 Task: Find connections with filter location Wetter (Ruhr) with filter topic #successwith filter profile language Spanish with filter current company Zydus Group with filter school JSS Academy Of Technical Education Karnataka with filter industry Laundry and Drycleaning Services with filter service category Program Management with filter keywords title Front Desk Manager
Action: Mouse moved to (659, 85)
Screenshot: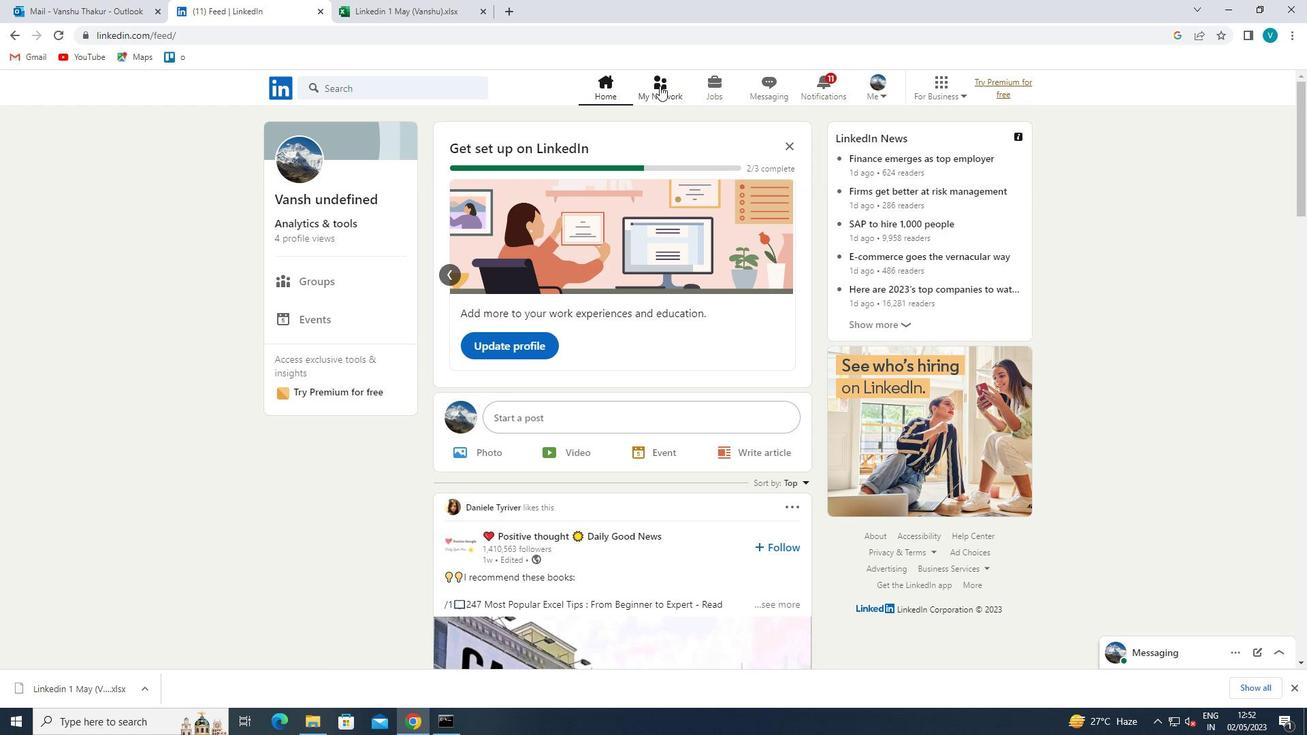 
Action: Mouse pressed left at (659, 85)
Screenshot: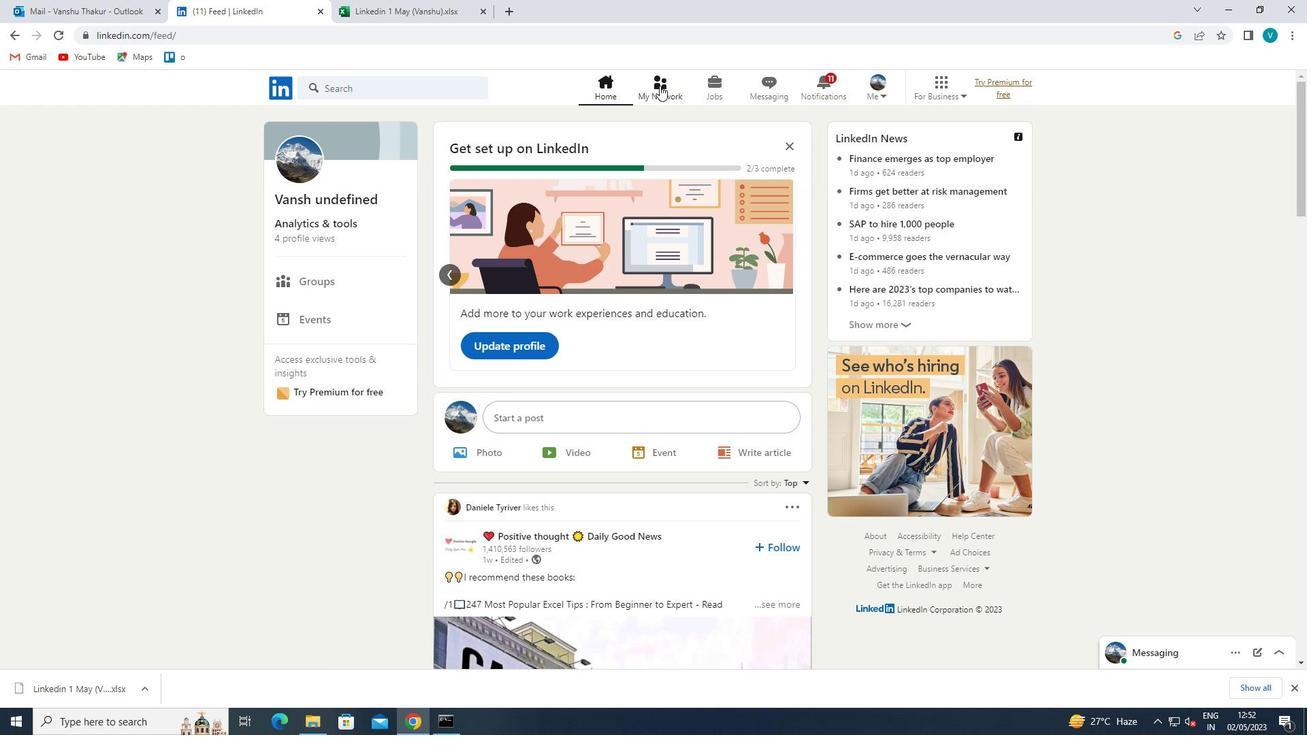 
Action: Mouse moved to (350, 163)
Screenshot: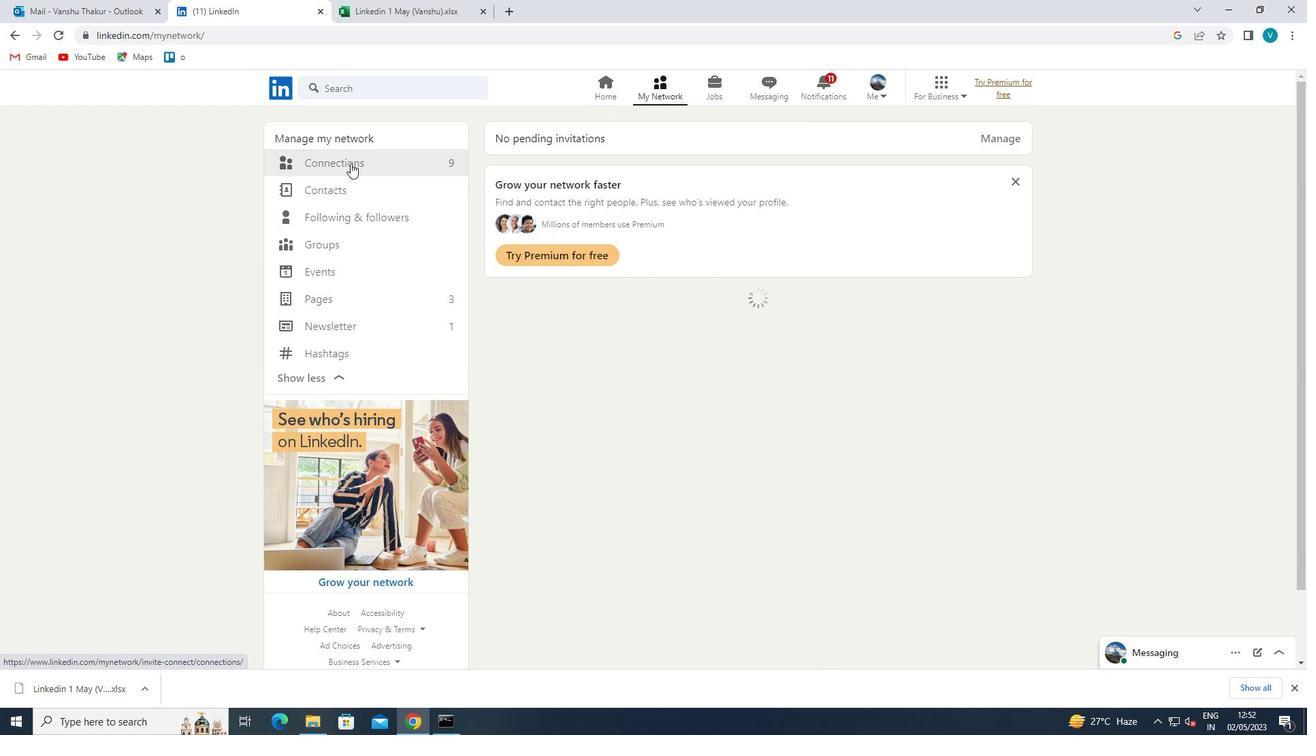 
Action: Mouse pressed left at (350, 163)
Screenshot: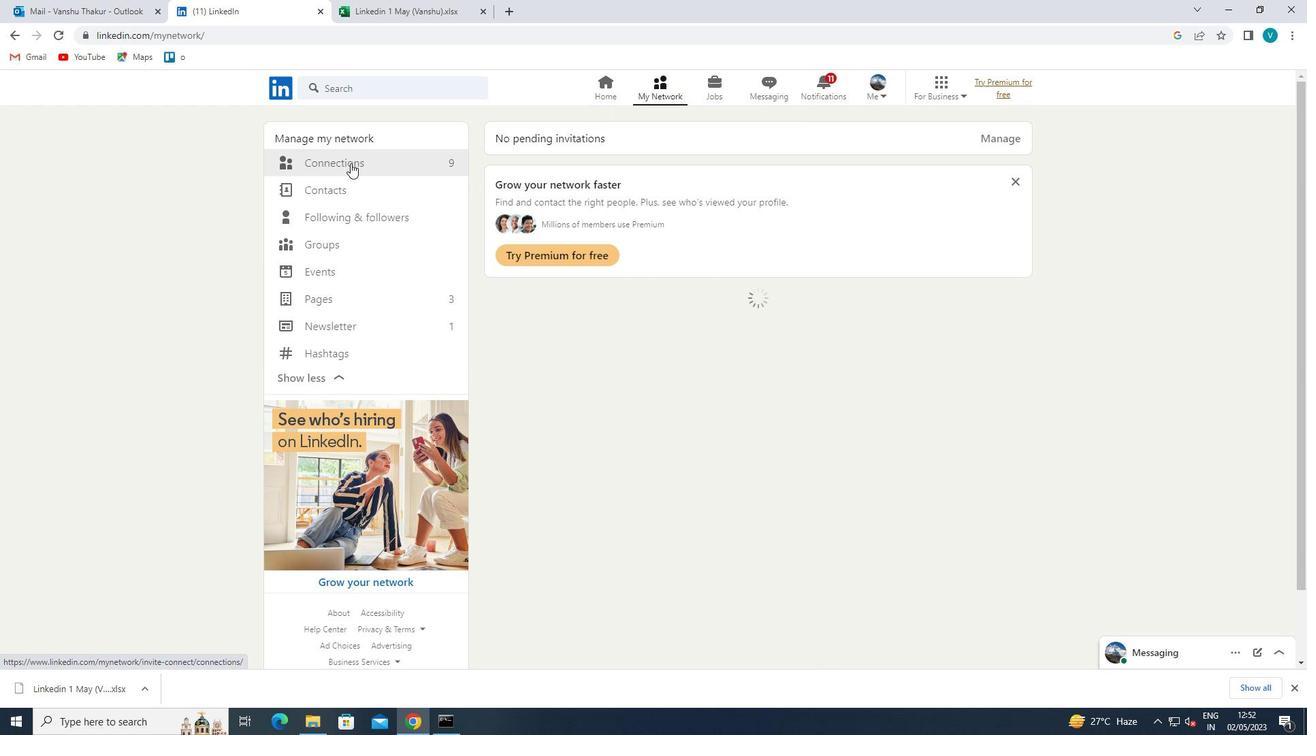 
Action: Mouse moved to (745, 162)
Screenshot: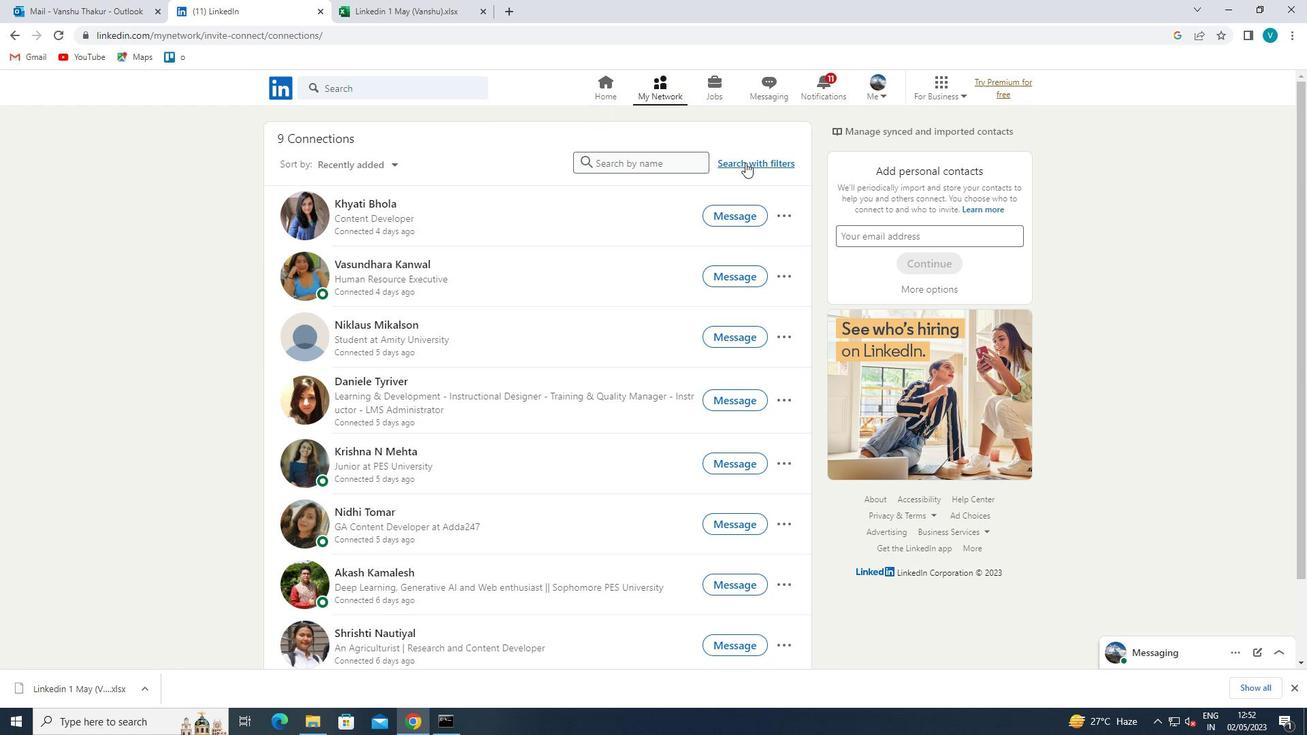 
Action: Mouse pressed left at (745, 162)
Screenshot: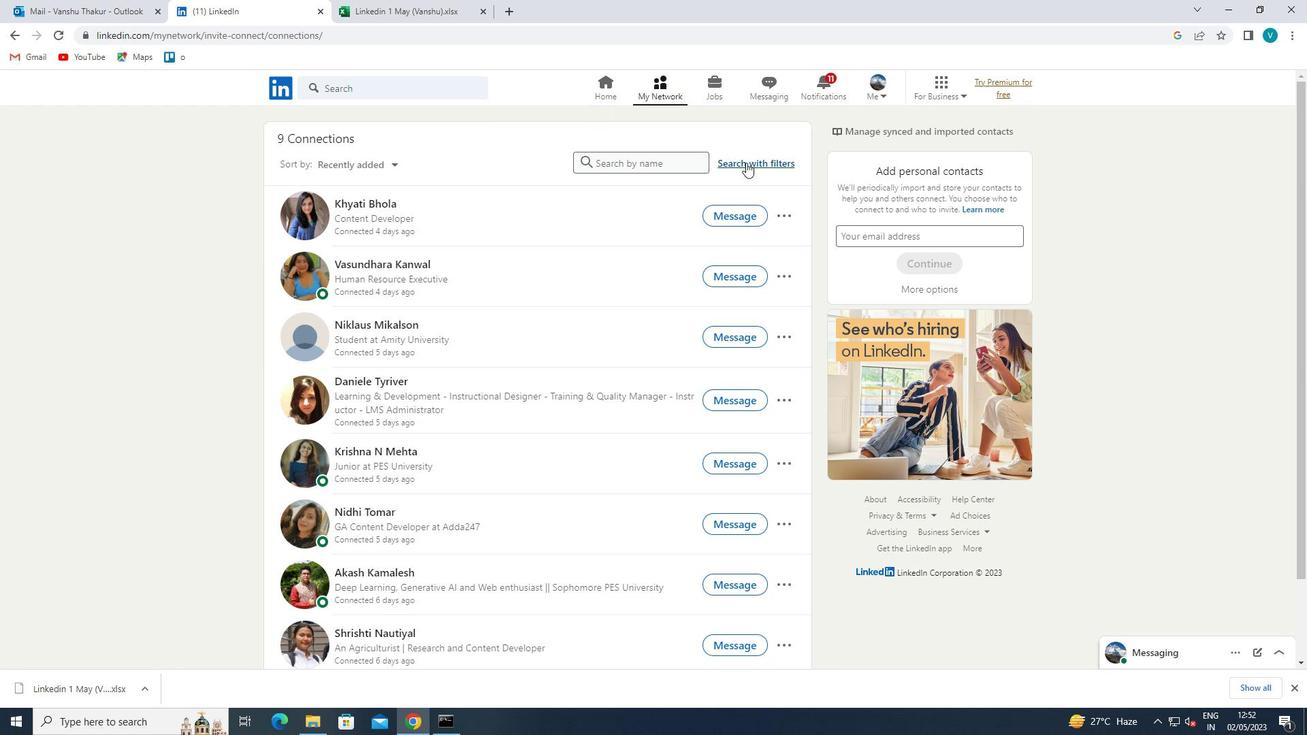
Action: Mouse moved to (650, 130)
Screenshot: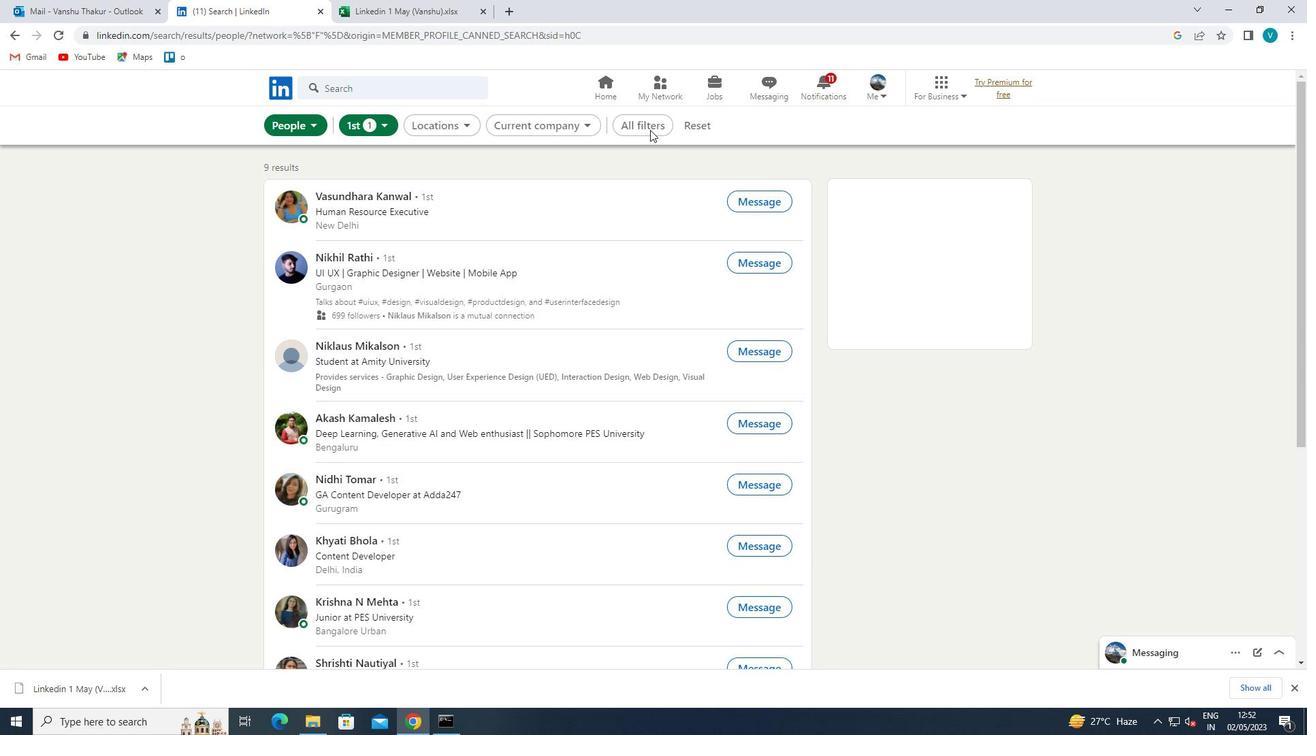 
Action: Mouse pressed left at (650, 130)
Screenshot: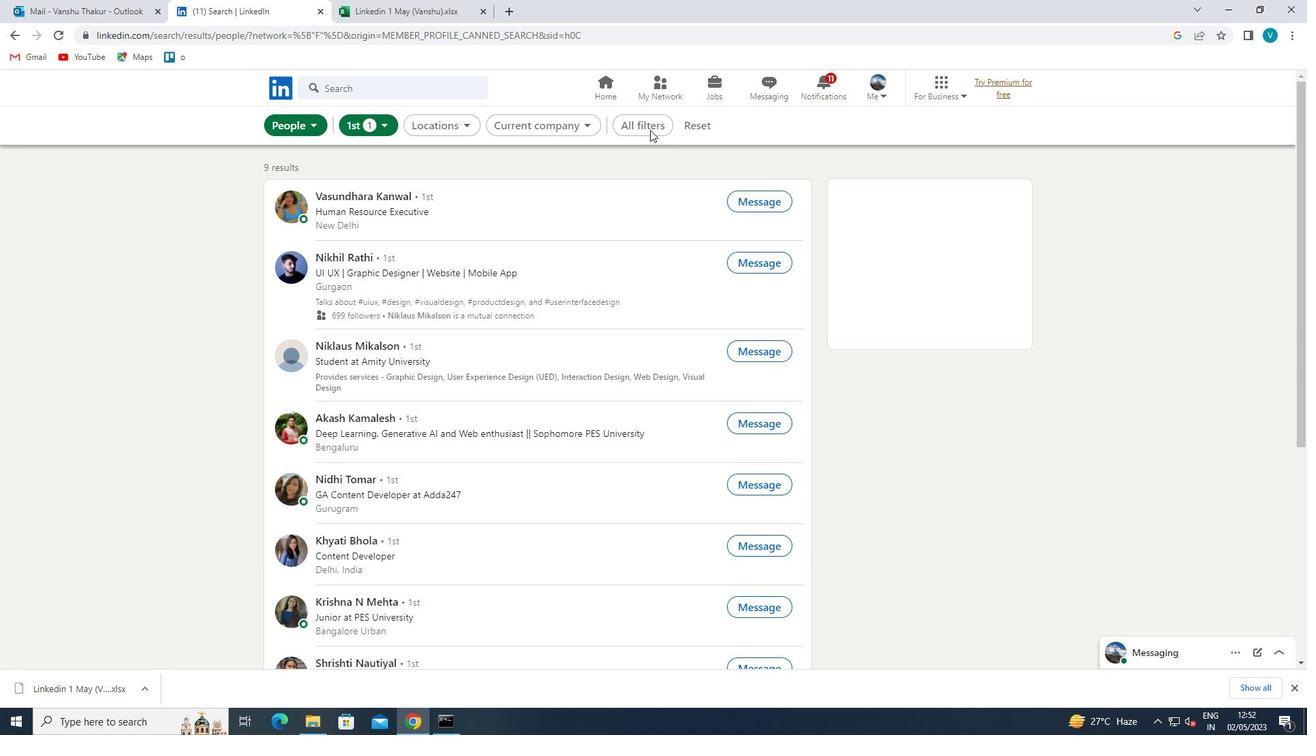 
Action: Mouse moved to (1068, 369)
Screenshot: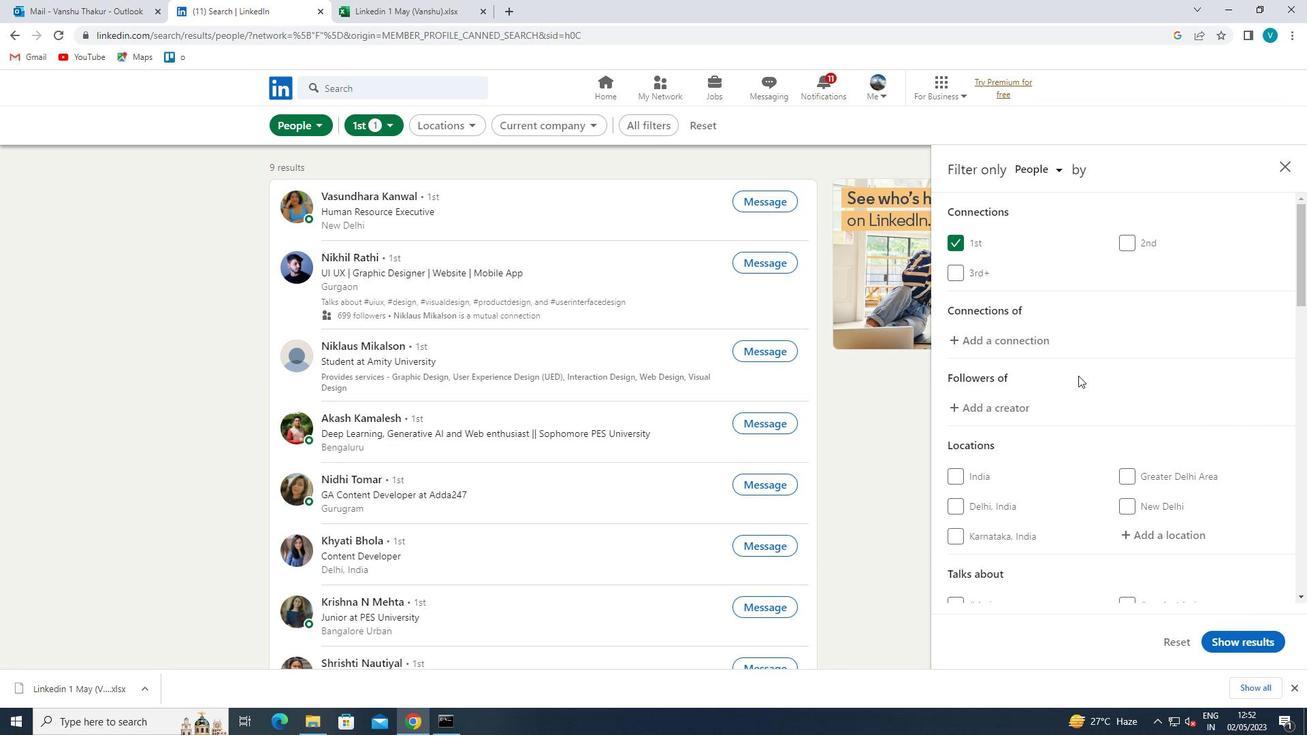 
Action: Mouse scrolled (1068, 369) with delta (0, 0)
Screenshot: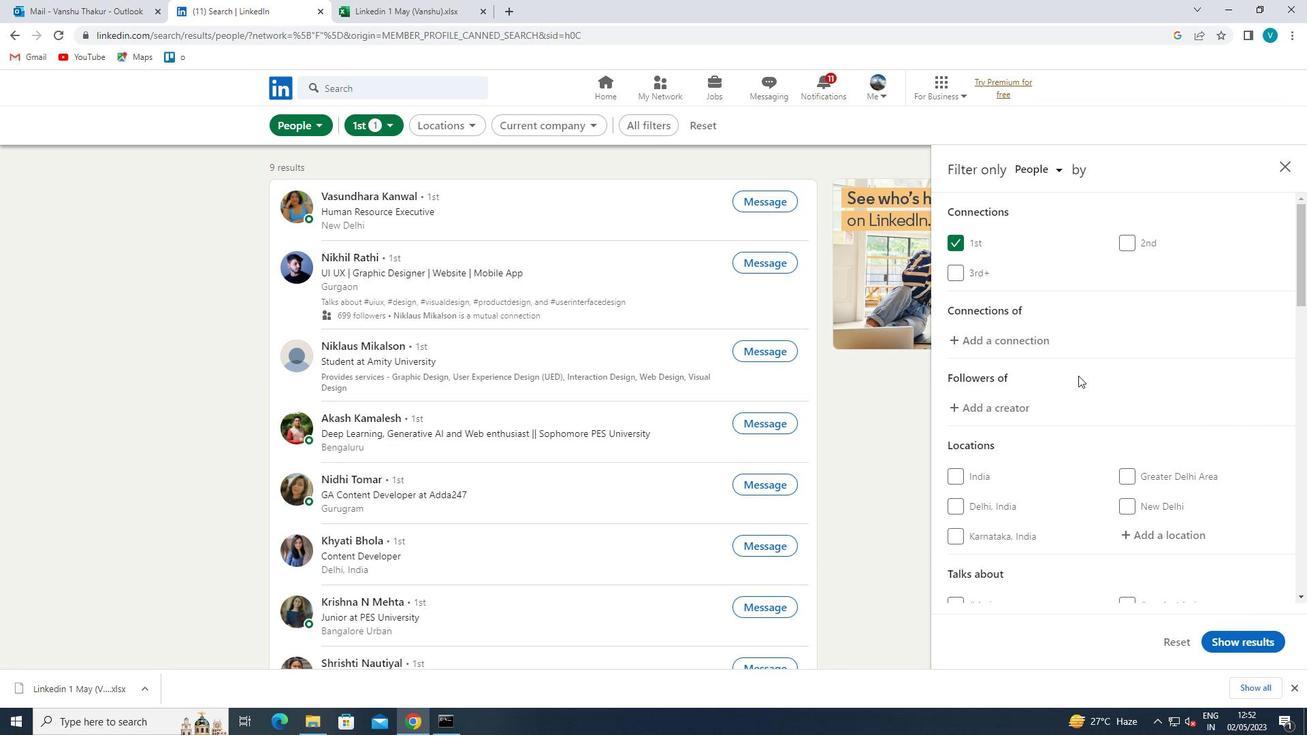 
Action: Mouse moved to (1111, 396)
Screenshot: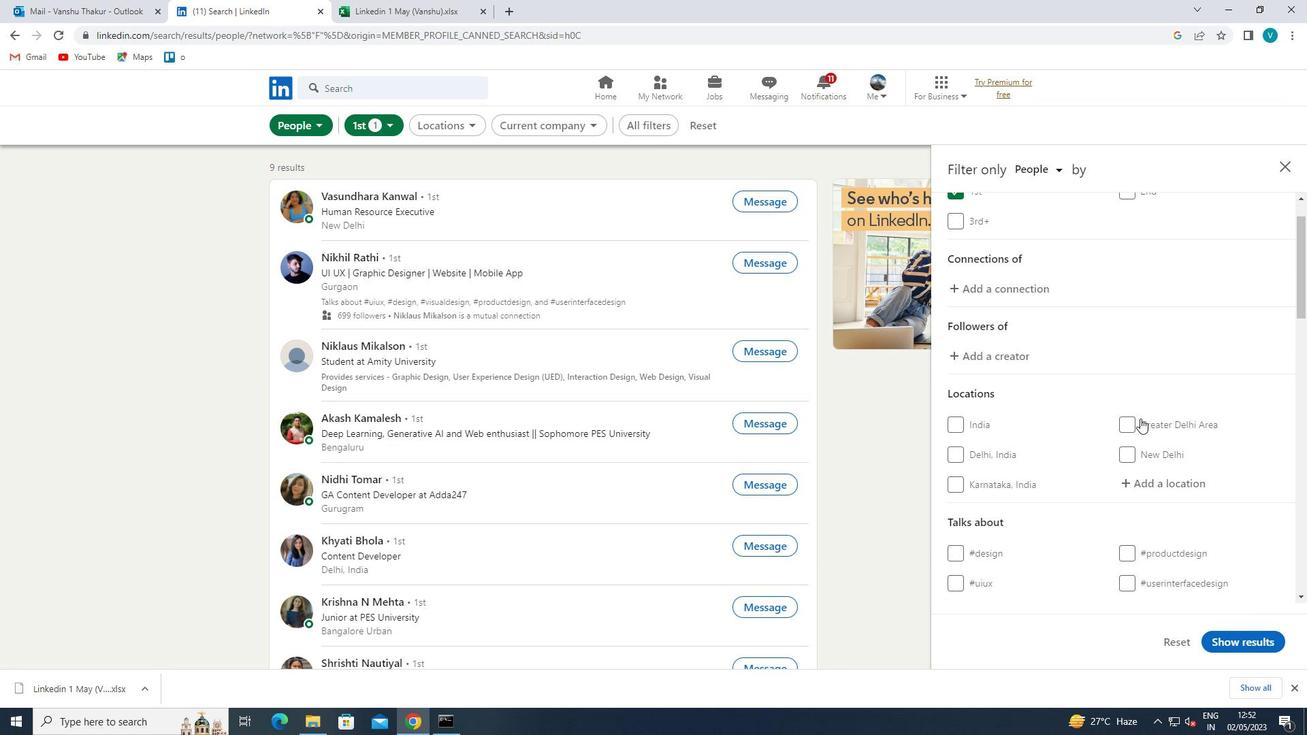 
Action: Mouse scrolled (1111, 396) with delta (0, 0)
Screenshot: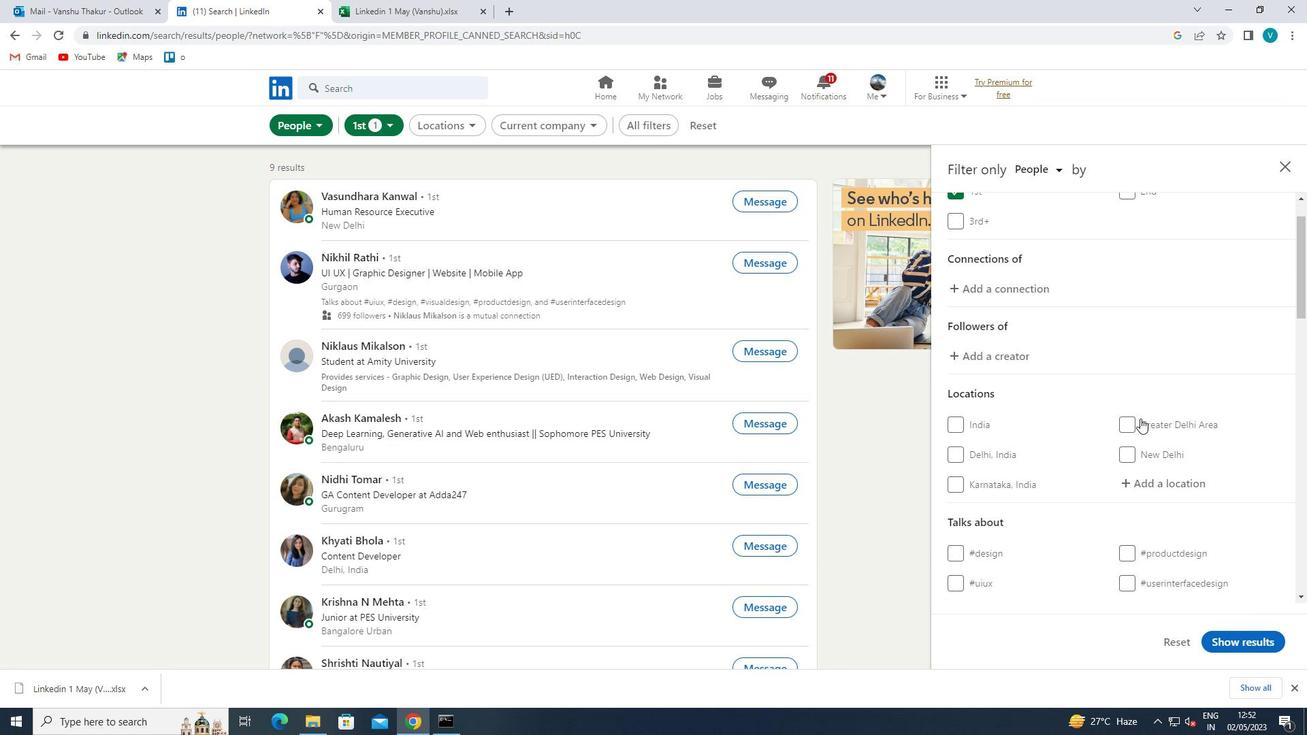 
Action: Mouse moved to (1160, 401)
Screenshot: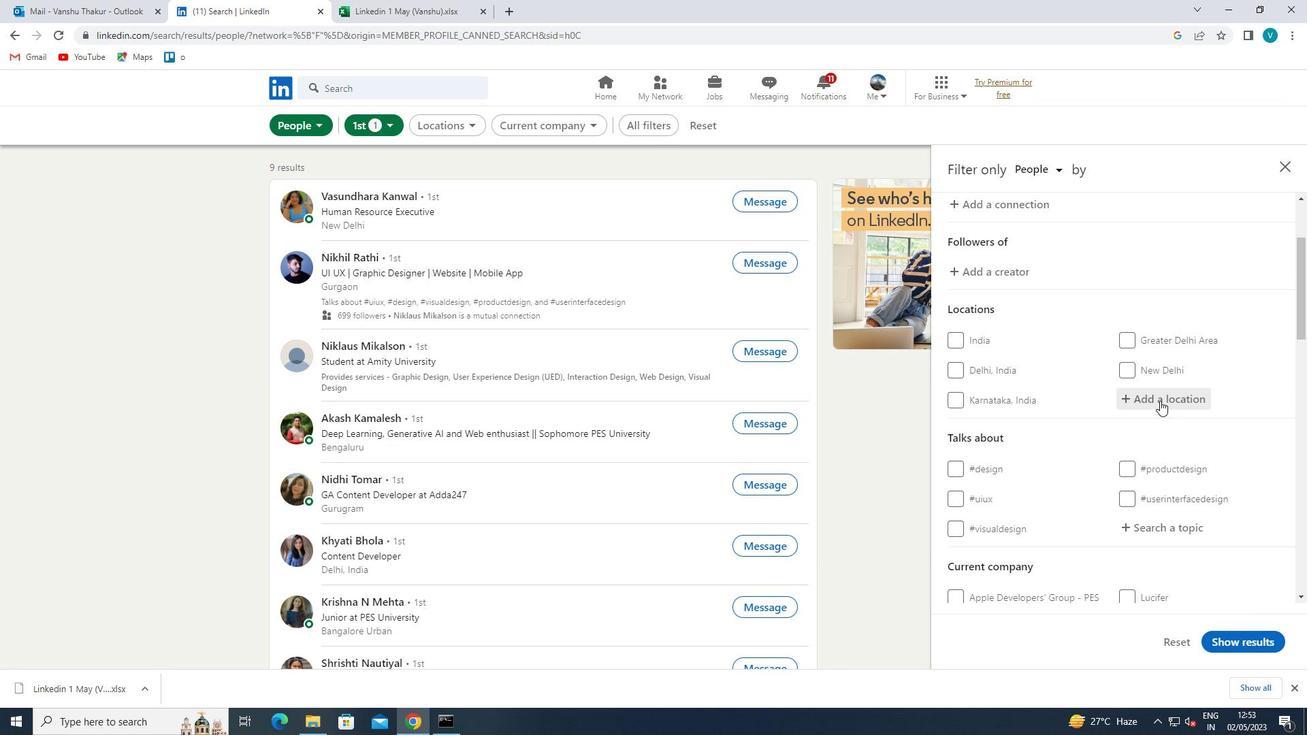 
Action: Mouse pressed left at (1160, 401)
Screenshot: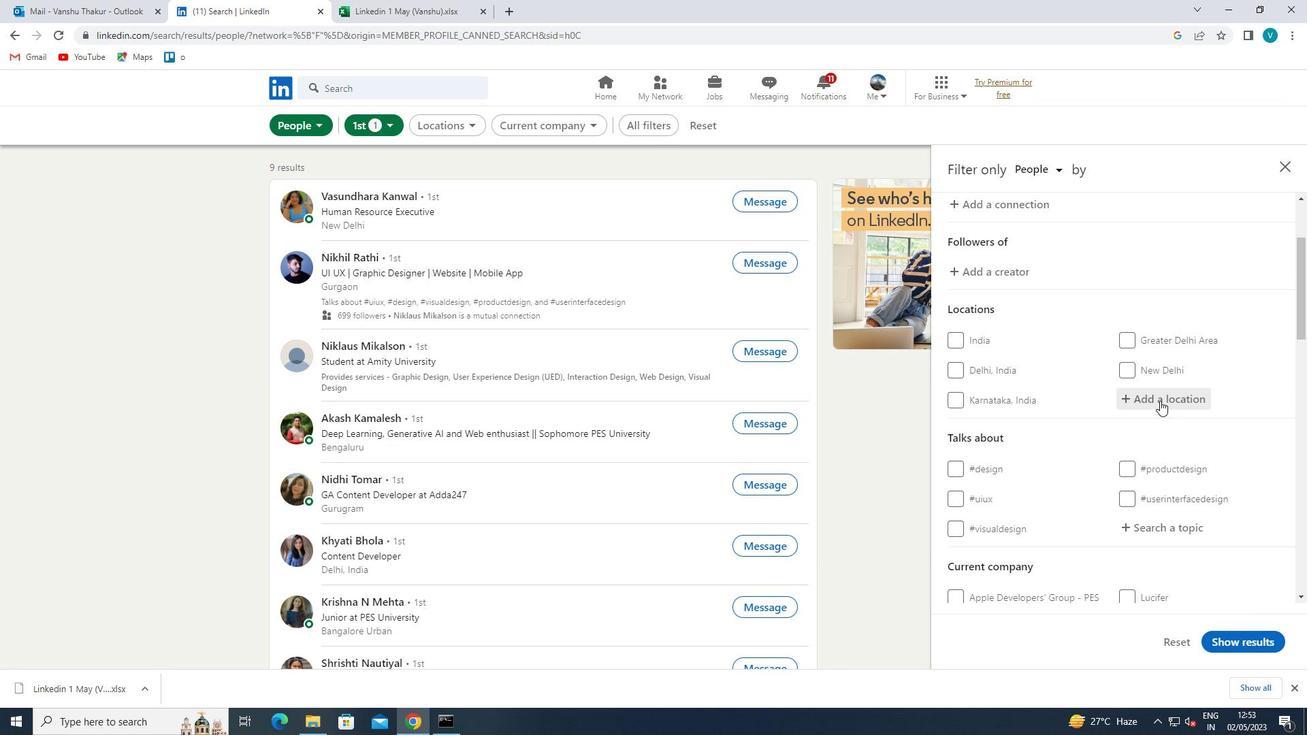 
Action: Mouse moved to (1156, 401)
Screenshot: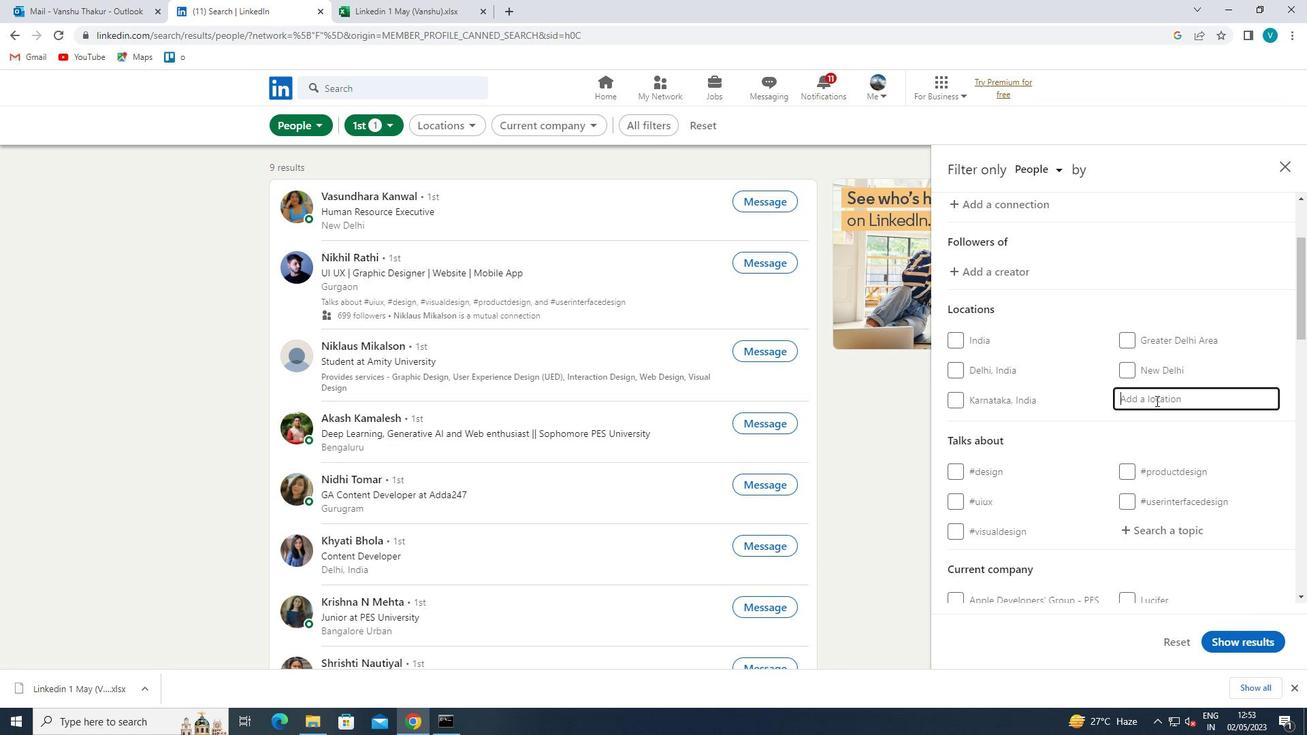 
Action: Key pressed <Key.shift>WETTER
Screenshot: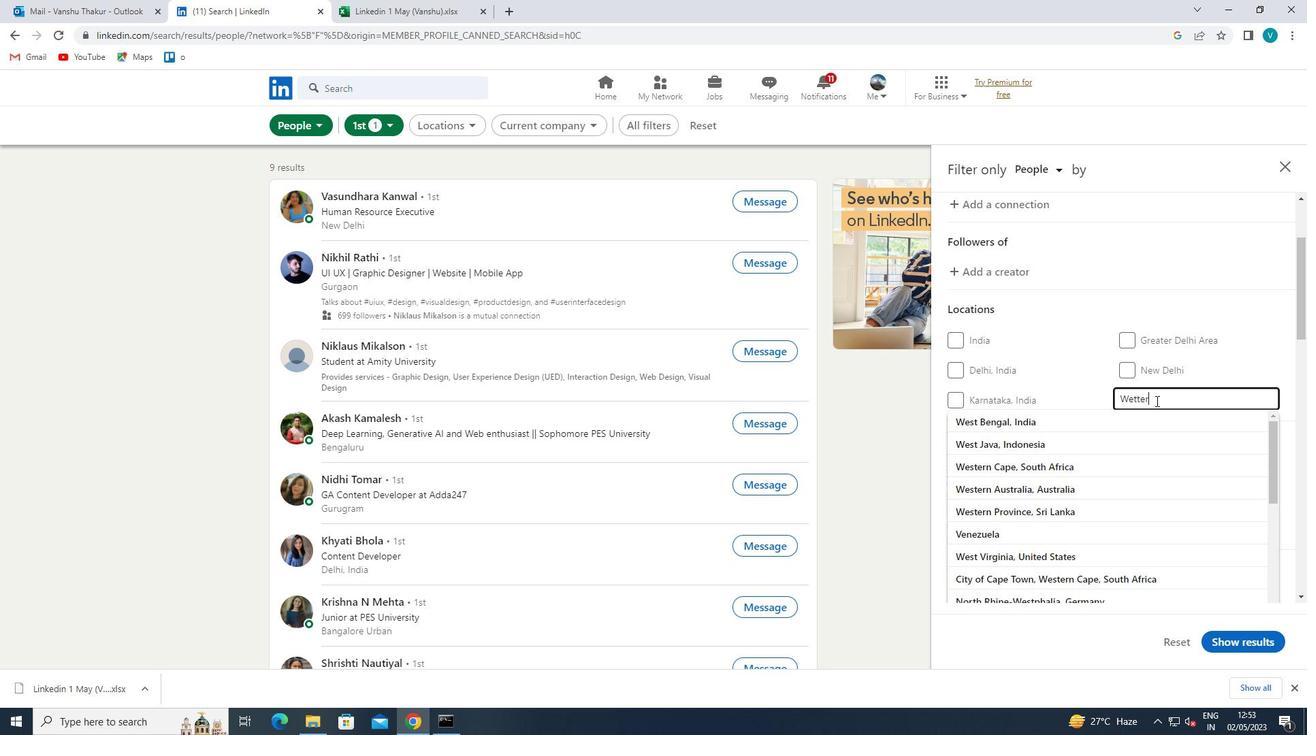 
Action: Mouse moved to (1077, 386)
Screenshot: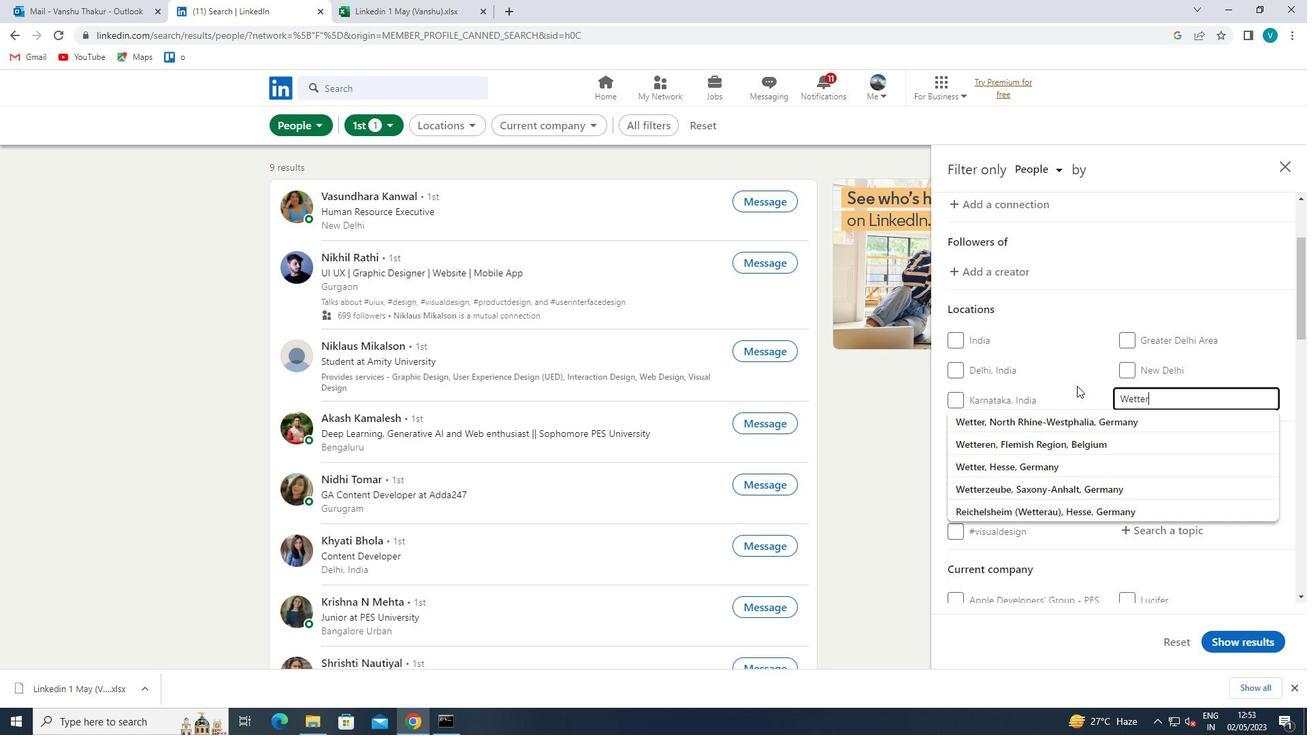 
Action: Key pressed <Key.shift>(RUHR<Key.shift>)
Screenshot: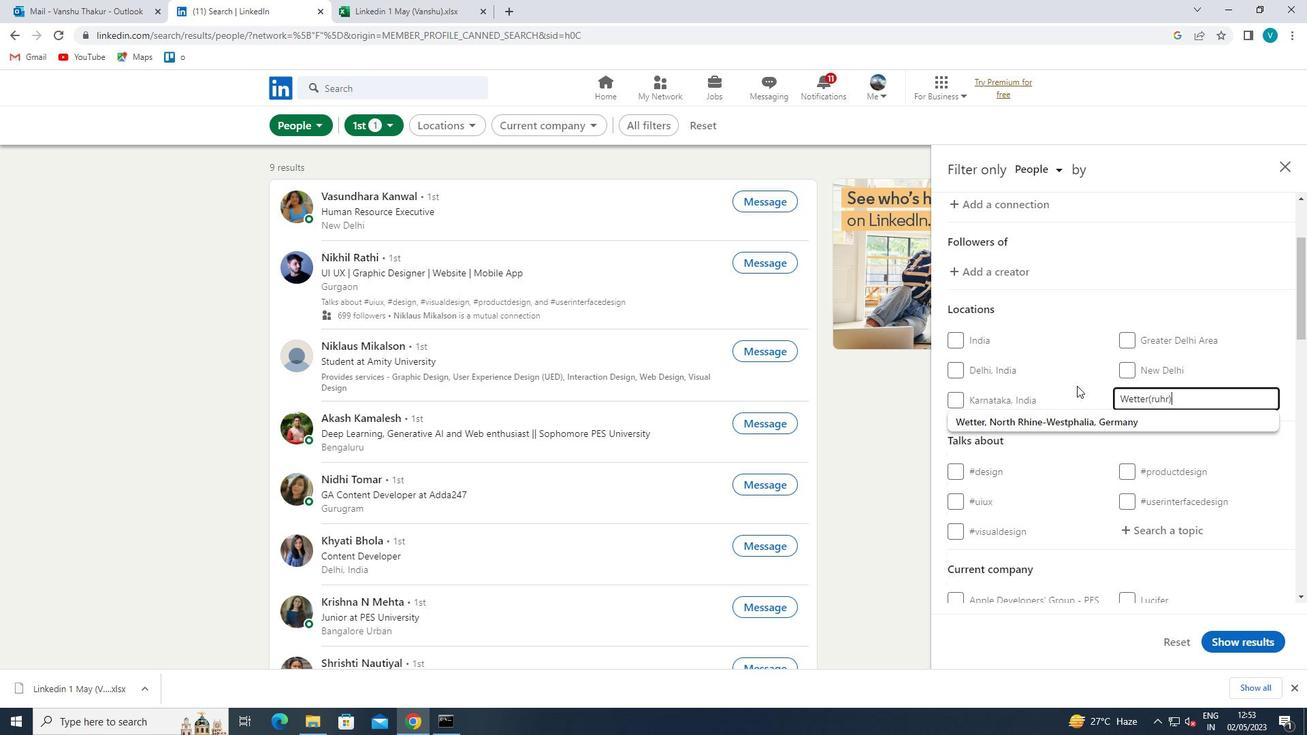 
Action: Mouse moved to (1149, 396)
Screenshot: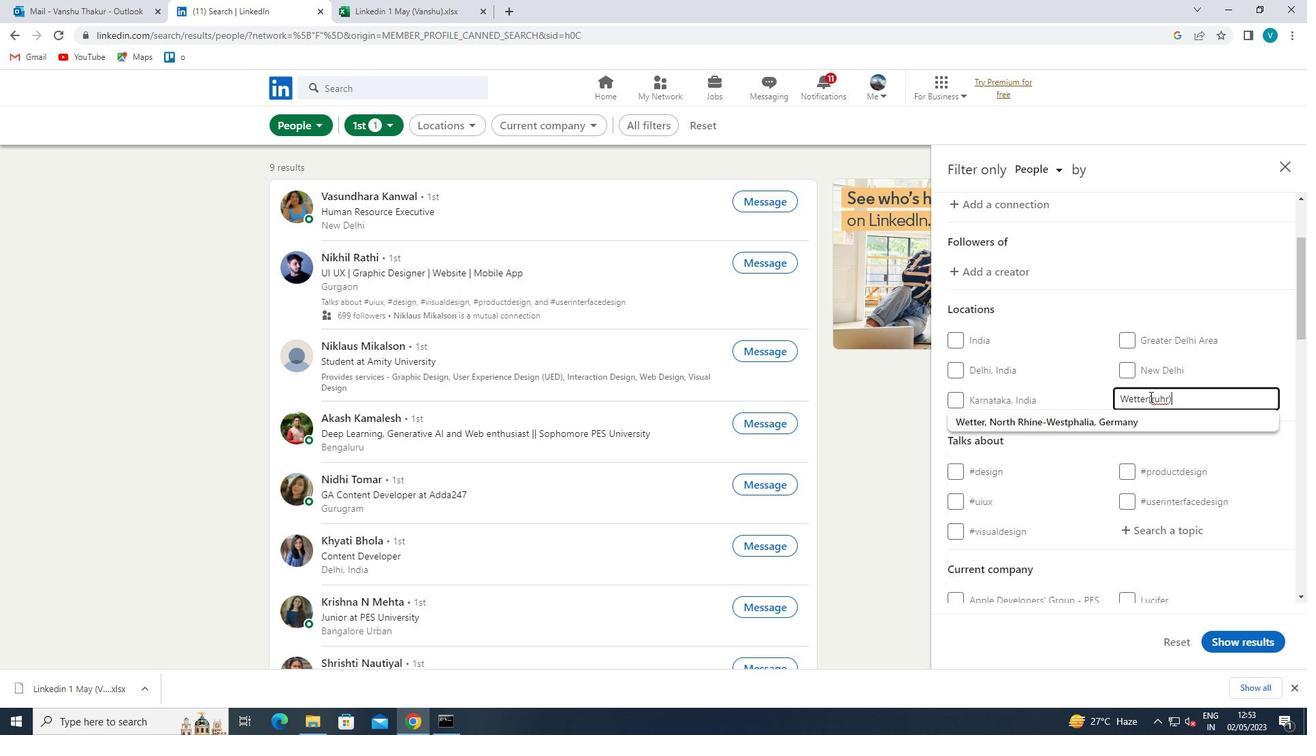 
Action: Mouse pressed left at (1149, 396)
Screenshot: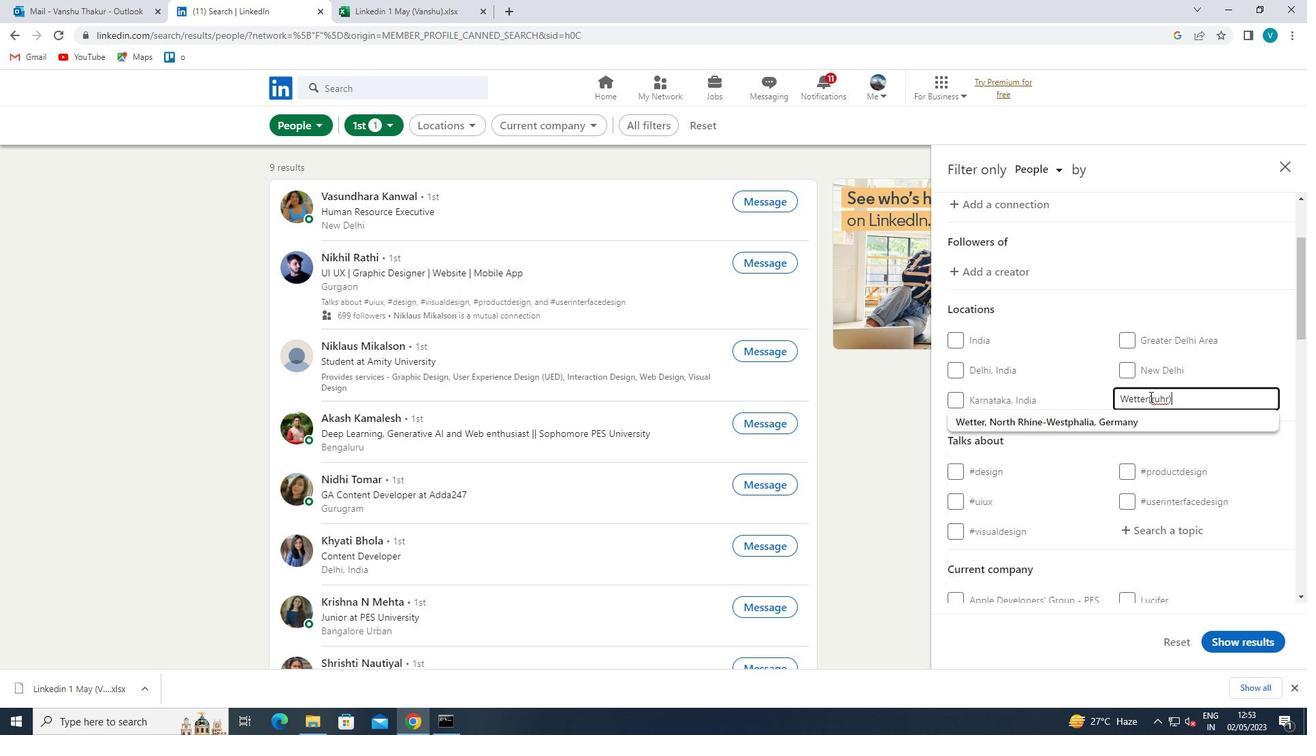 
Action: Mouse moved to (1143, 406)
Screenshot: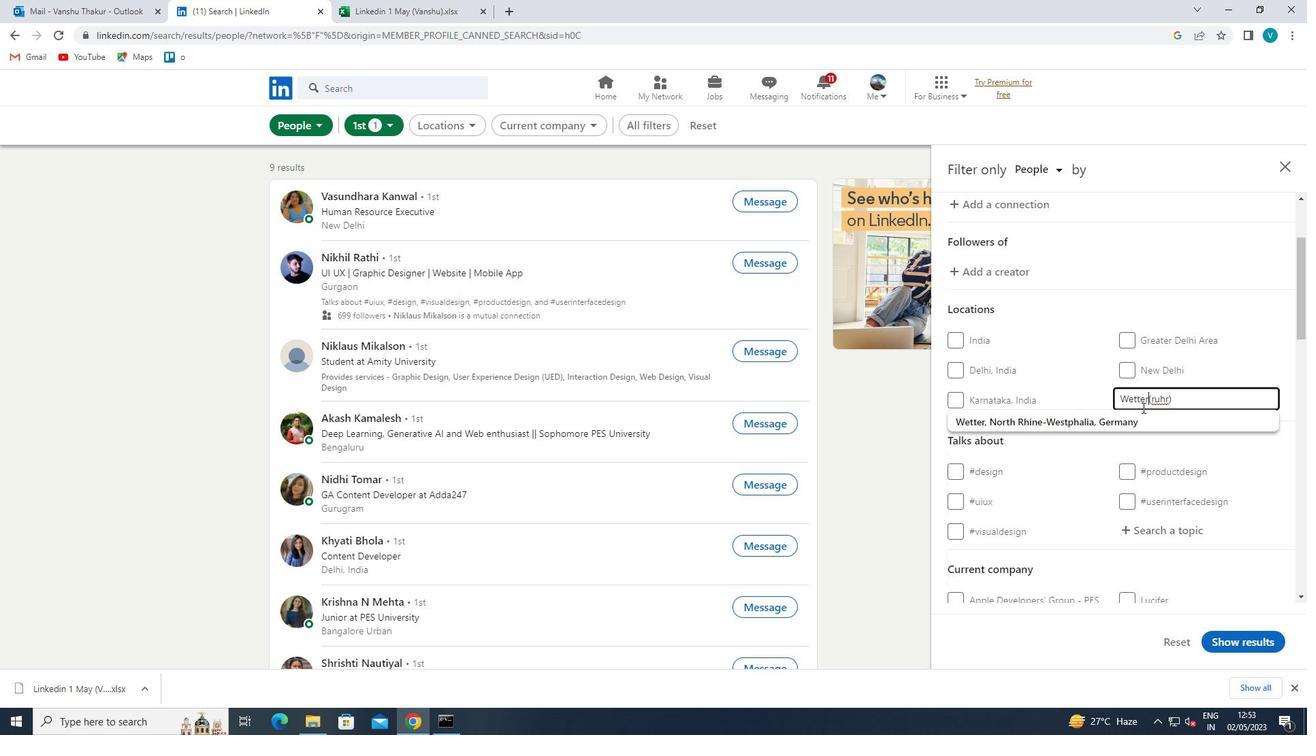 
Action: Key pressed <Key.space>
Screenshot: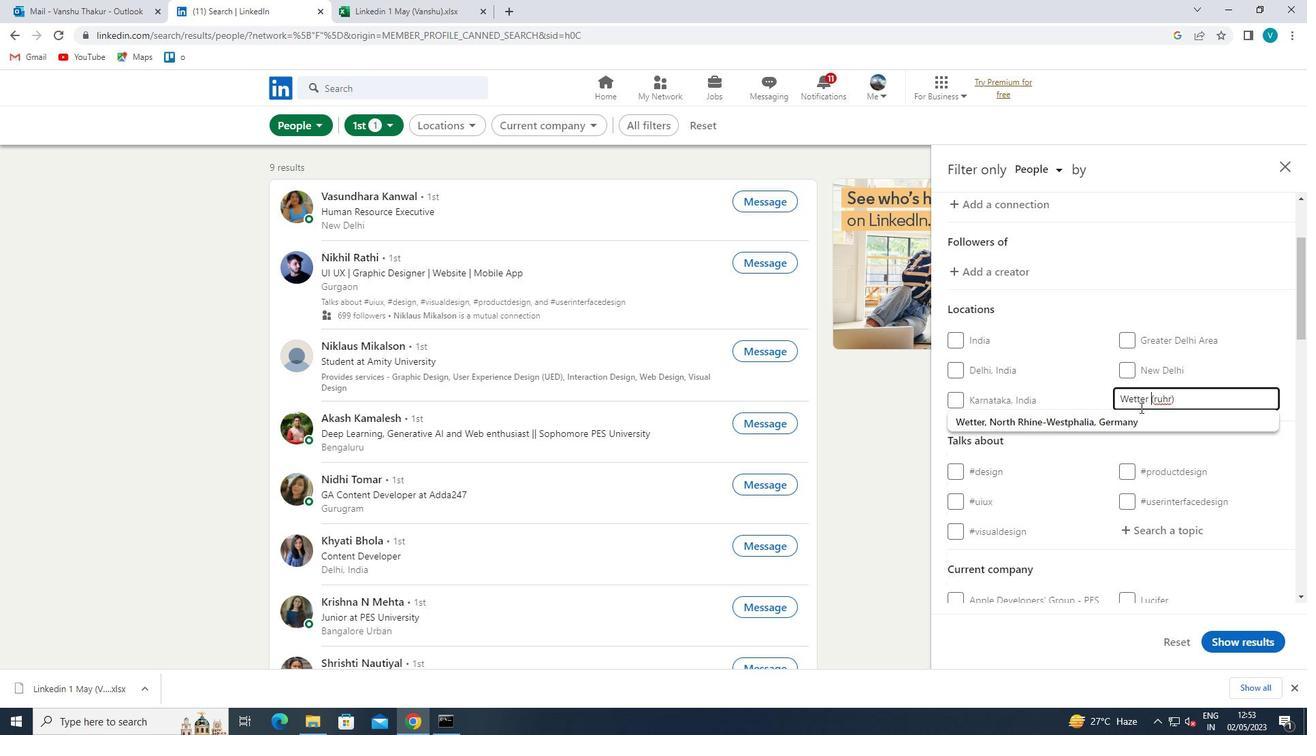 
Action: Mouse moved to (1156, 394)
Screenshot: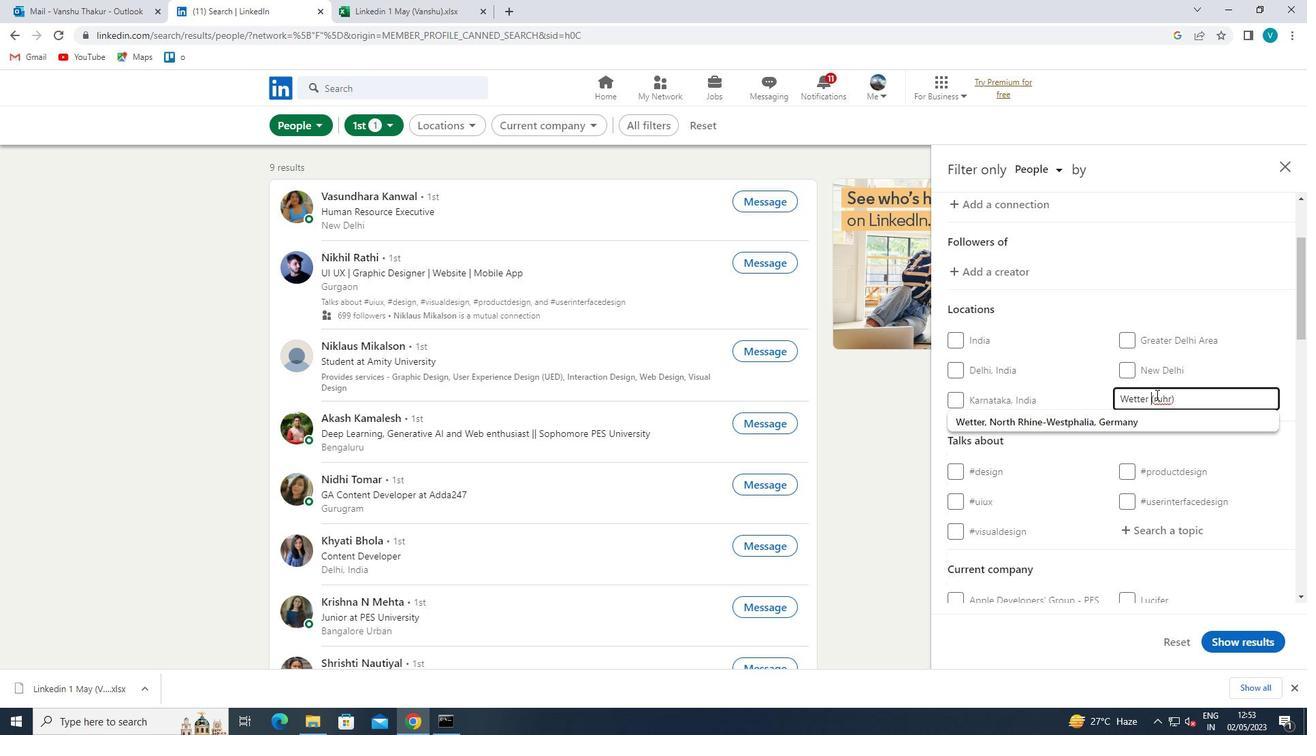 
Action: Mouse pressed left at (1156, 394)
Screenshot: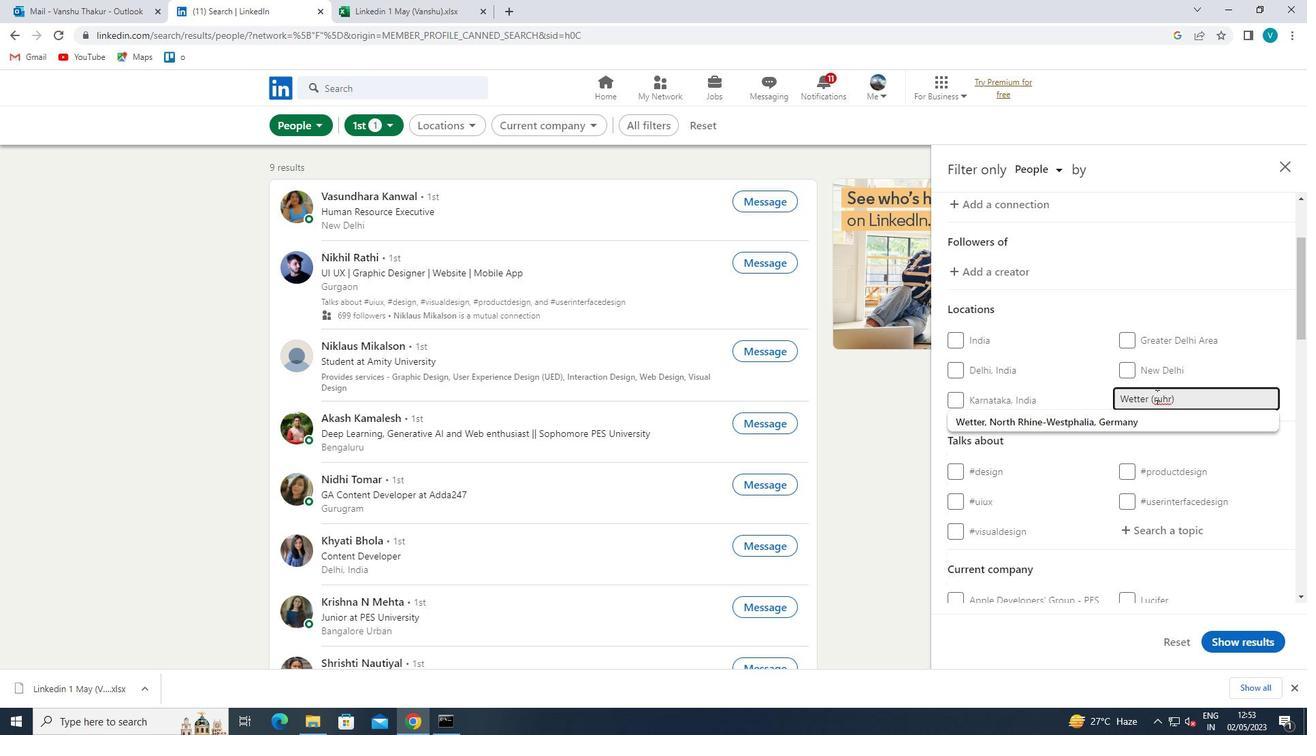 
Action: Mouse moved to (1152, 398)
Screenshot: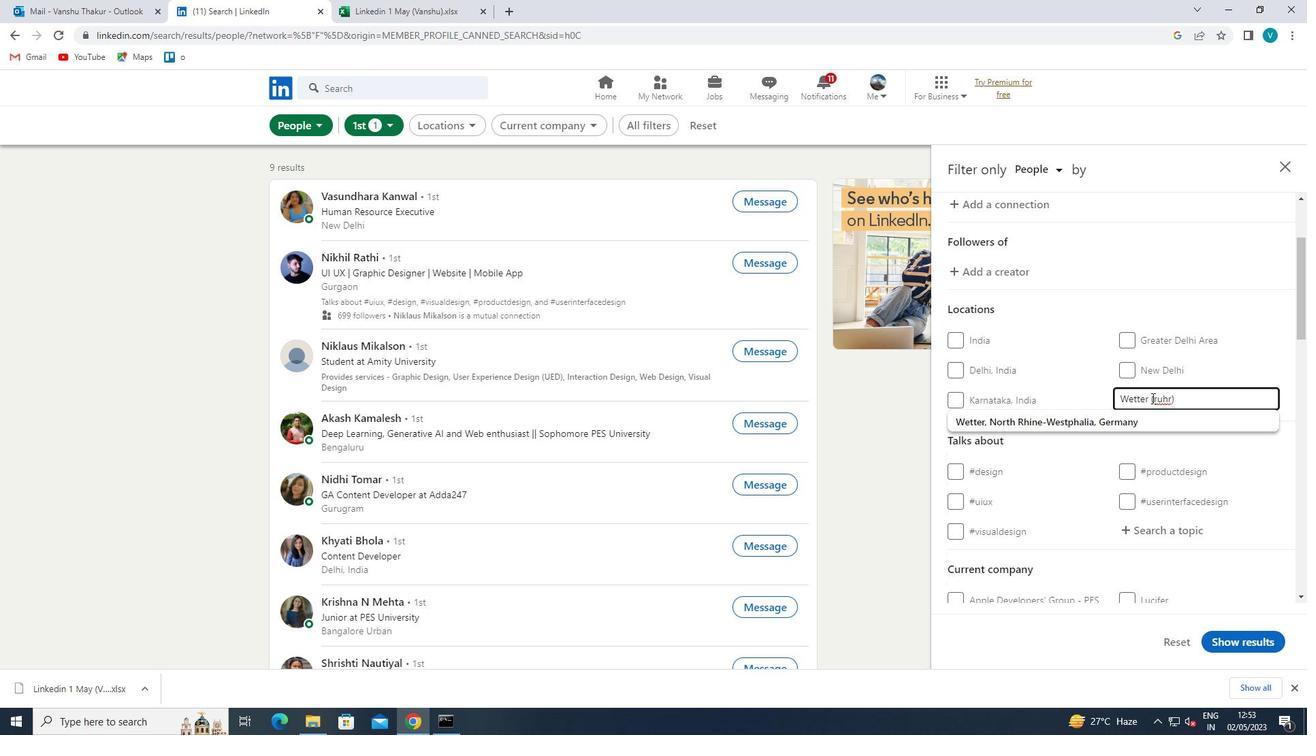 
Action: Key pressed <Key.backspace><Key.shift>R
Screenshot: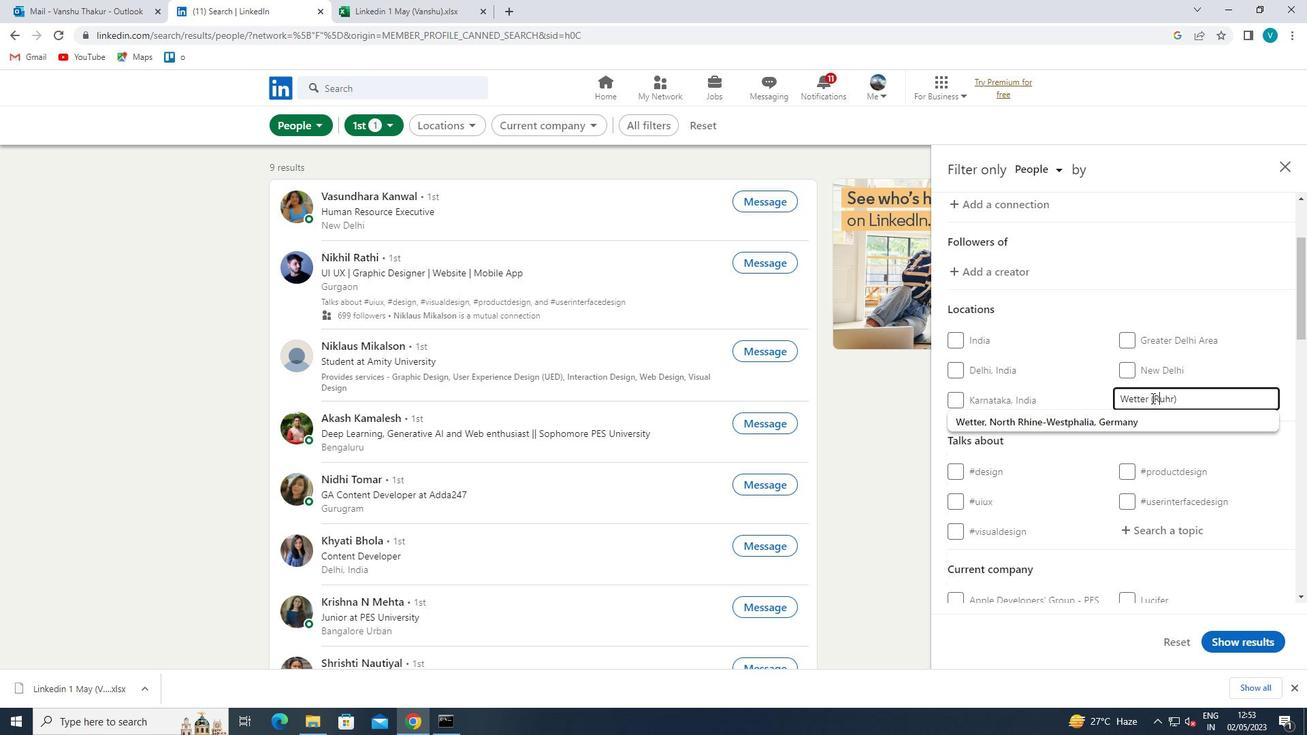 
Action: Mouse moved to (1076, 397)
Screenshot: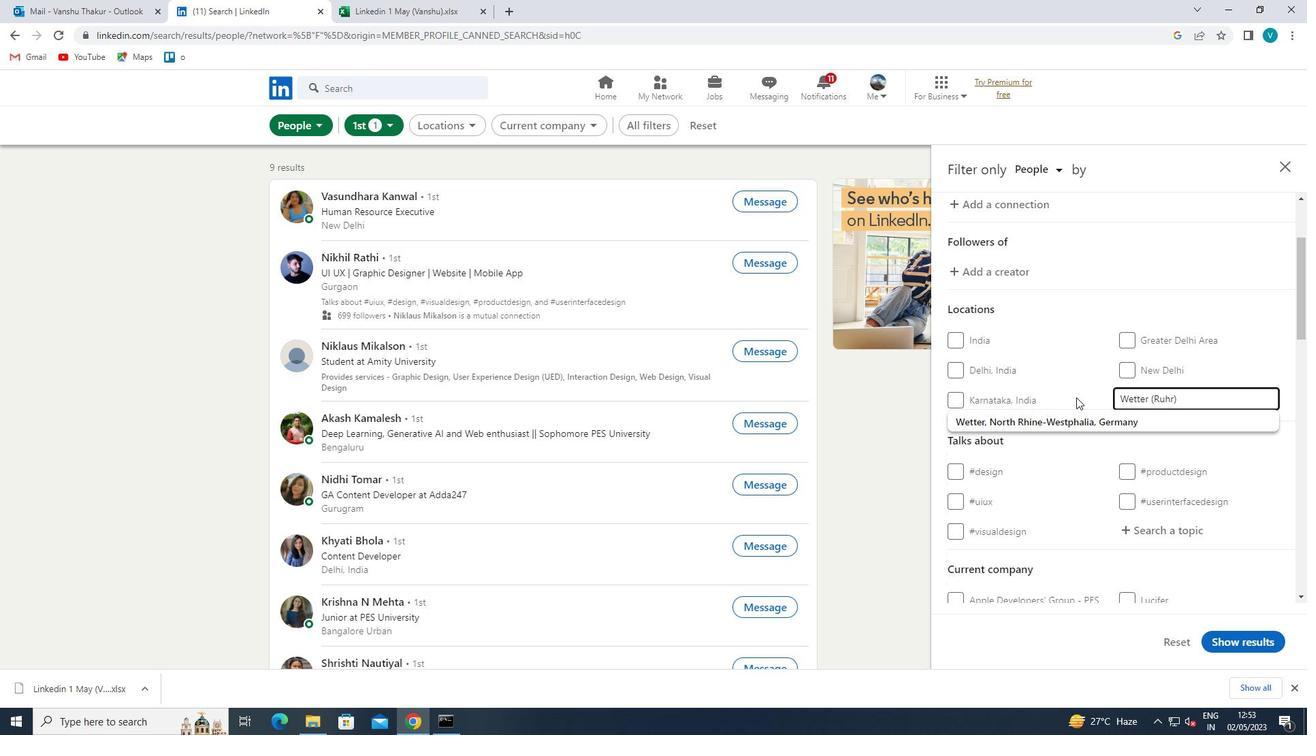 
Action: Mouse pressed left at (1076, 397)
Screenshot: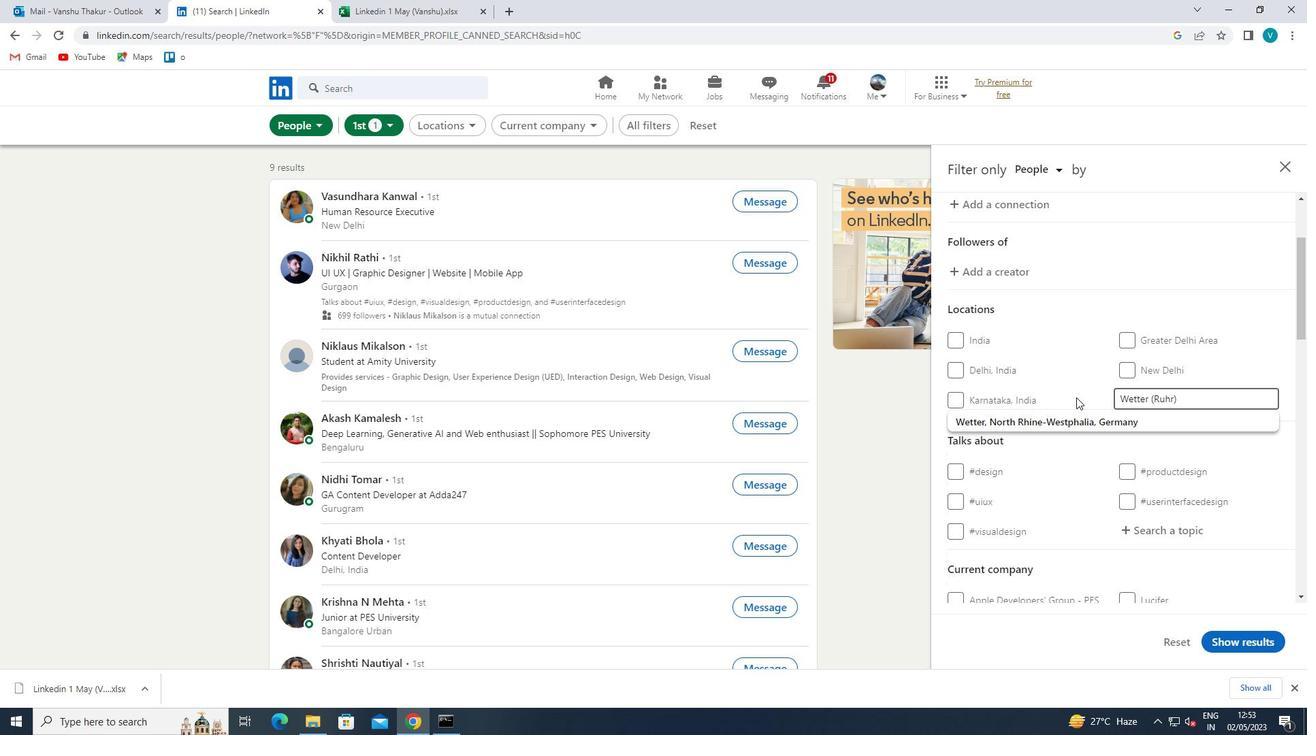 
Action: Mouse moved to (1128, 420)
Screenshot: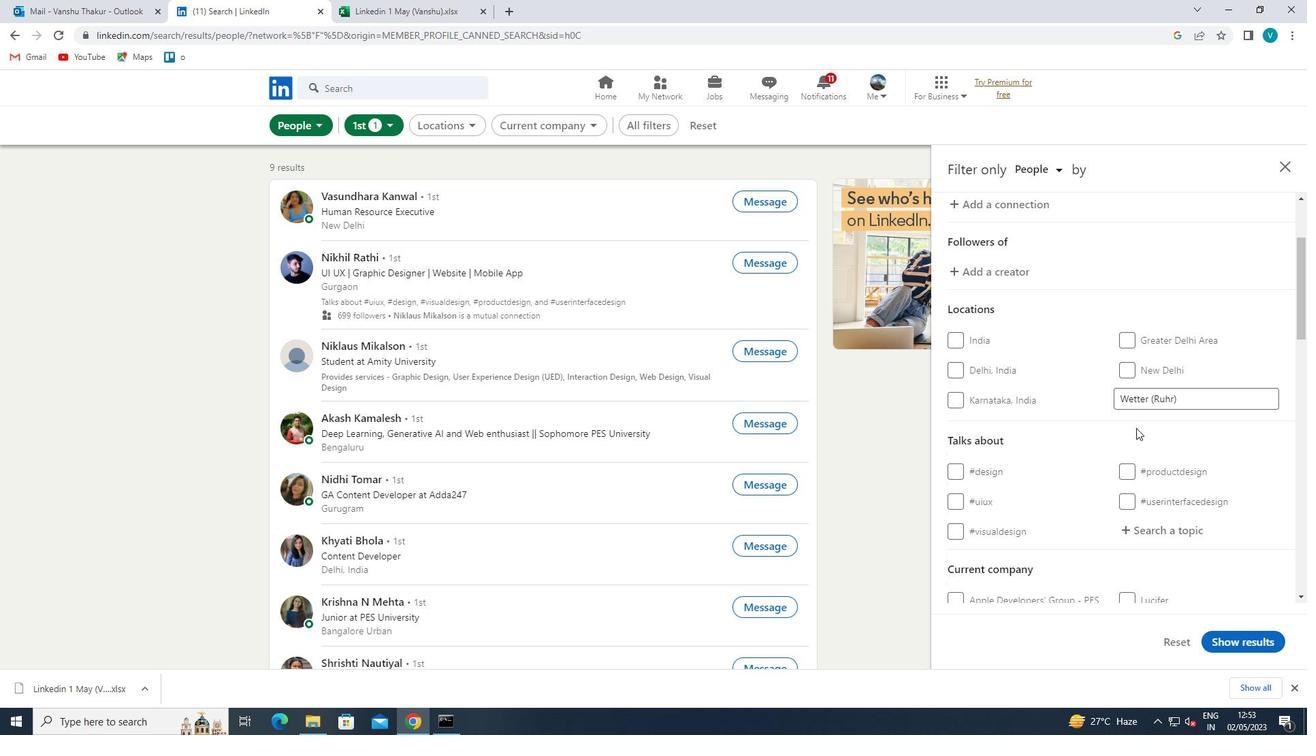 
Action: Mouse scrolled (1128, 419) with delta (0, 0)
Screenshot: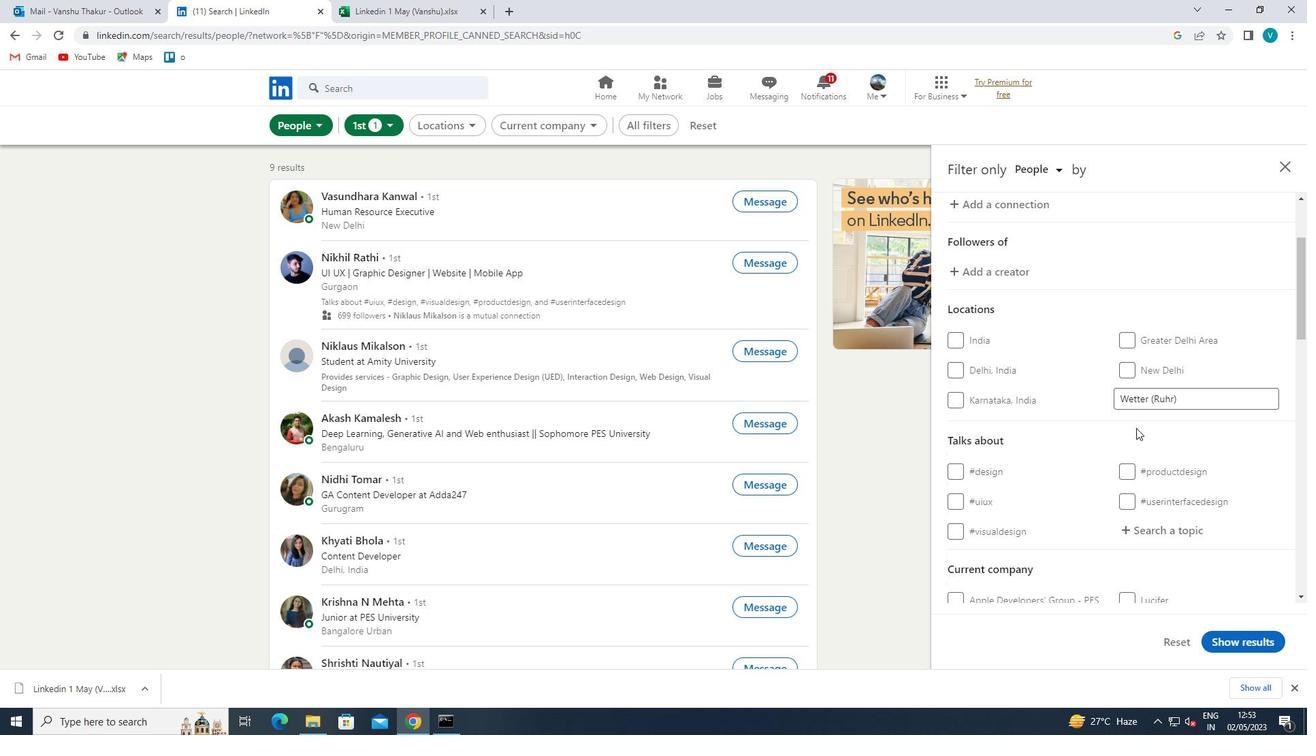 
Action: Mouse moved to (1158, 468)
Screenshot: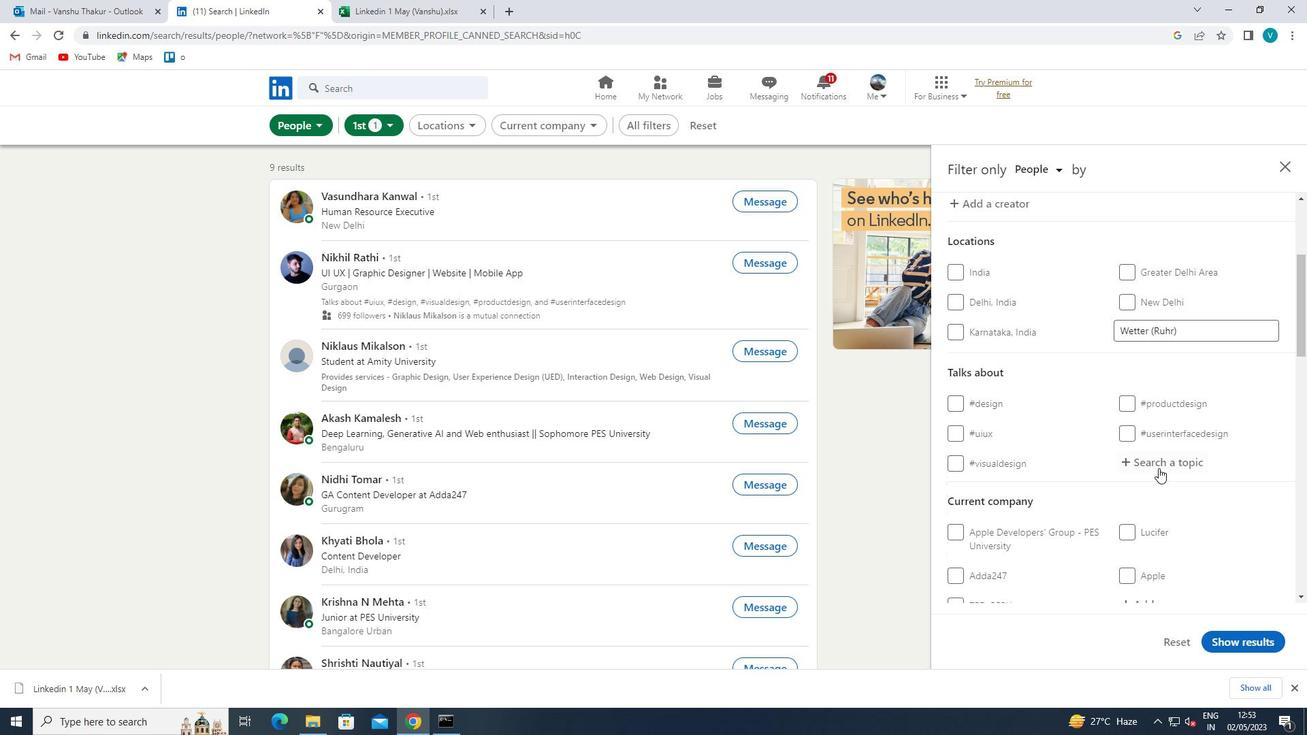 
Action: Mouse pressed left at (1158, 468)
Screenshot: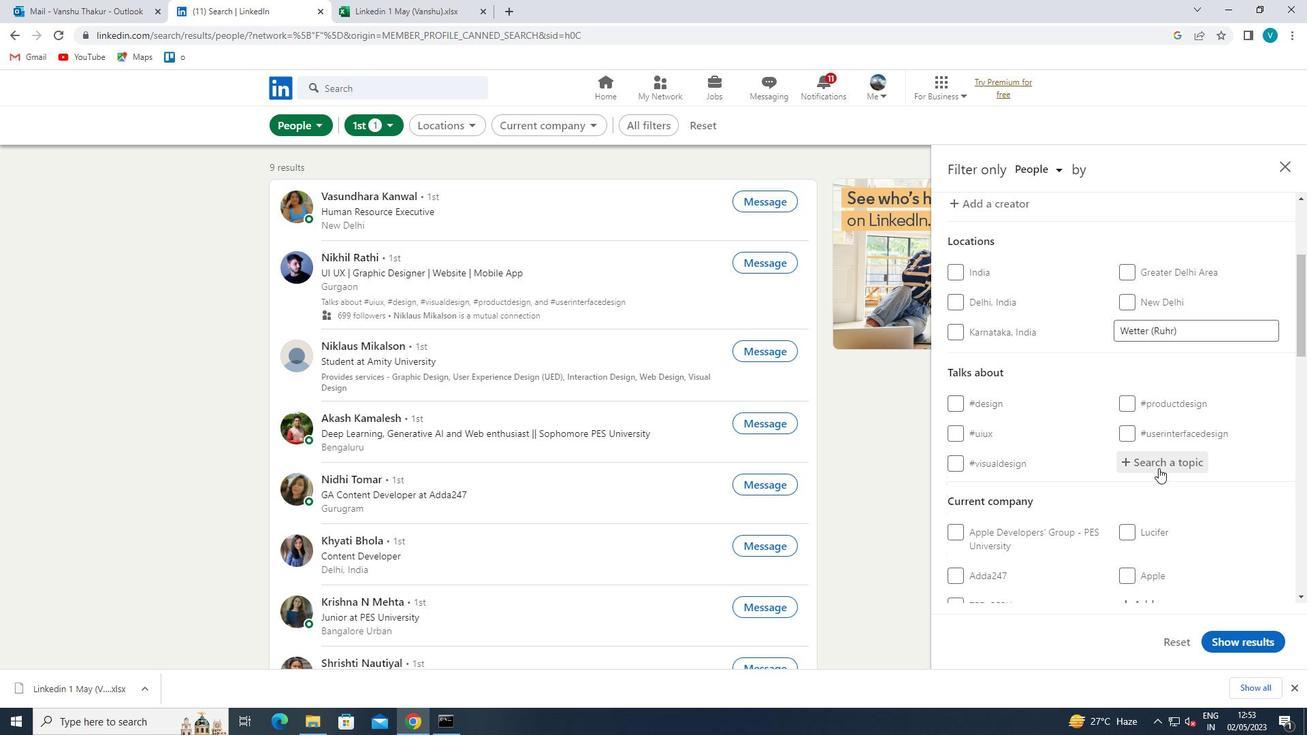 
Action: Mouse moved to (1164, 453)
Screenshot: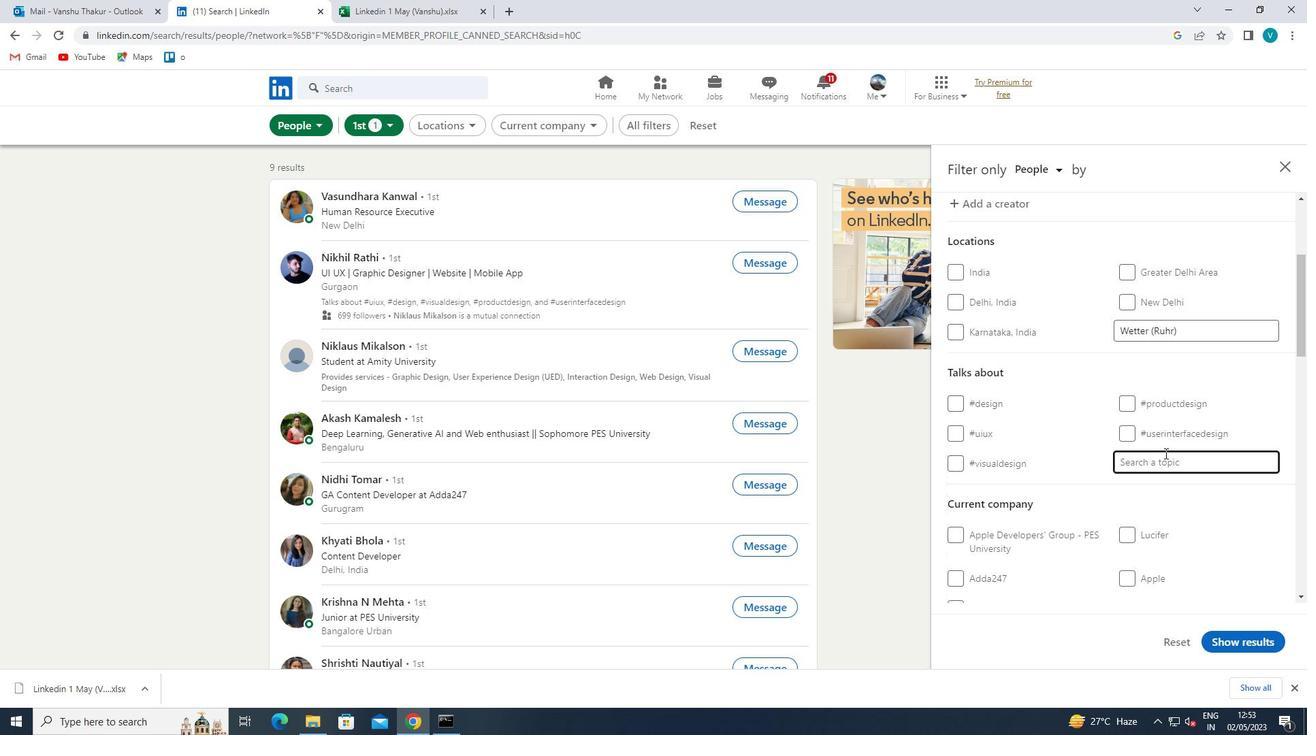 
Action: Key pressed SU
Screenshot: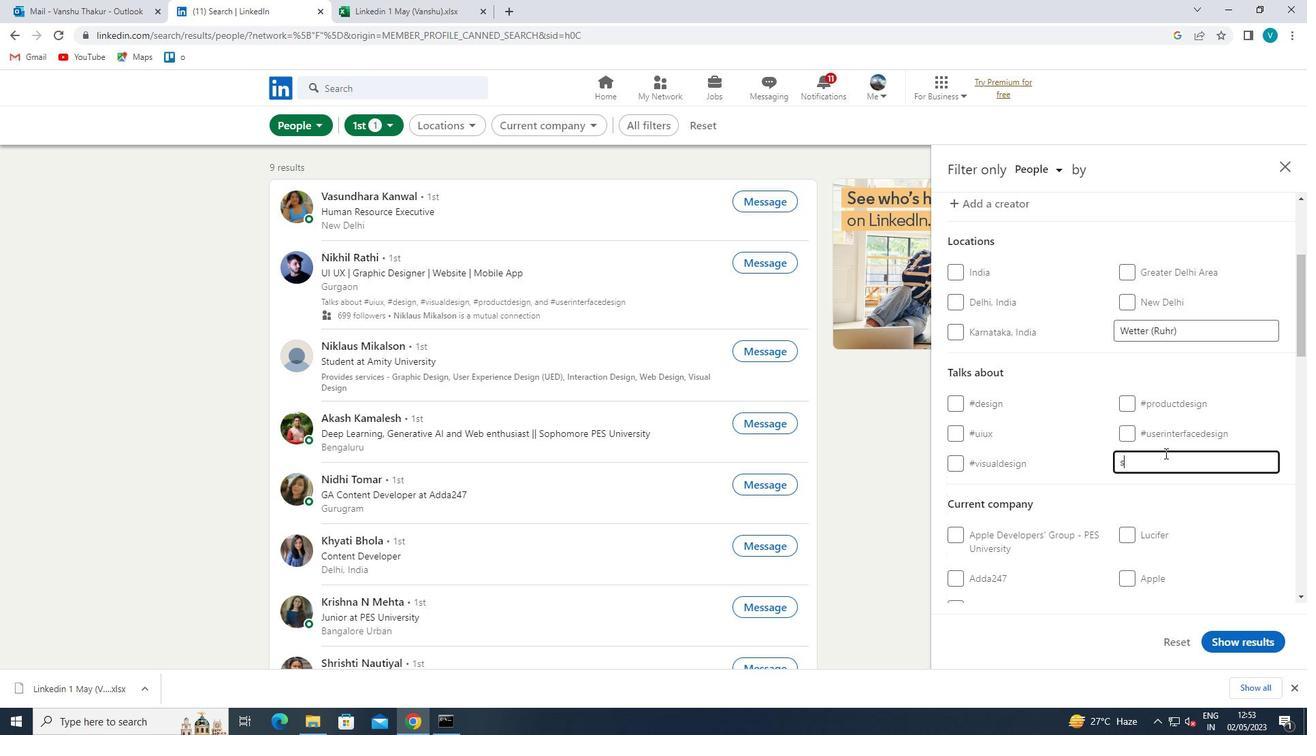 
Action: Mouse moved to (1164, 460)
Screenshot: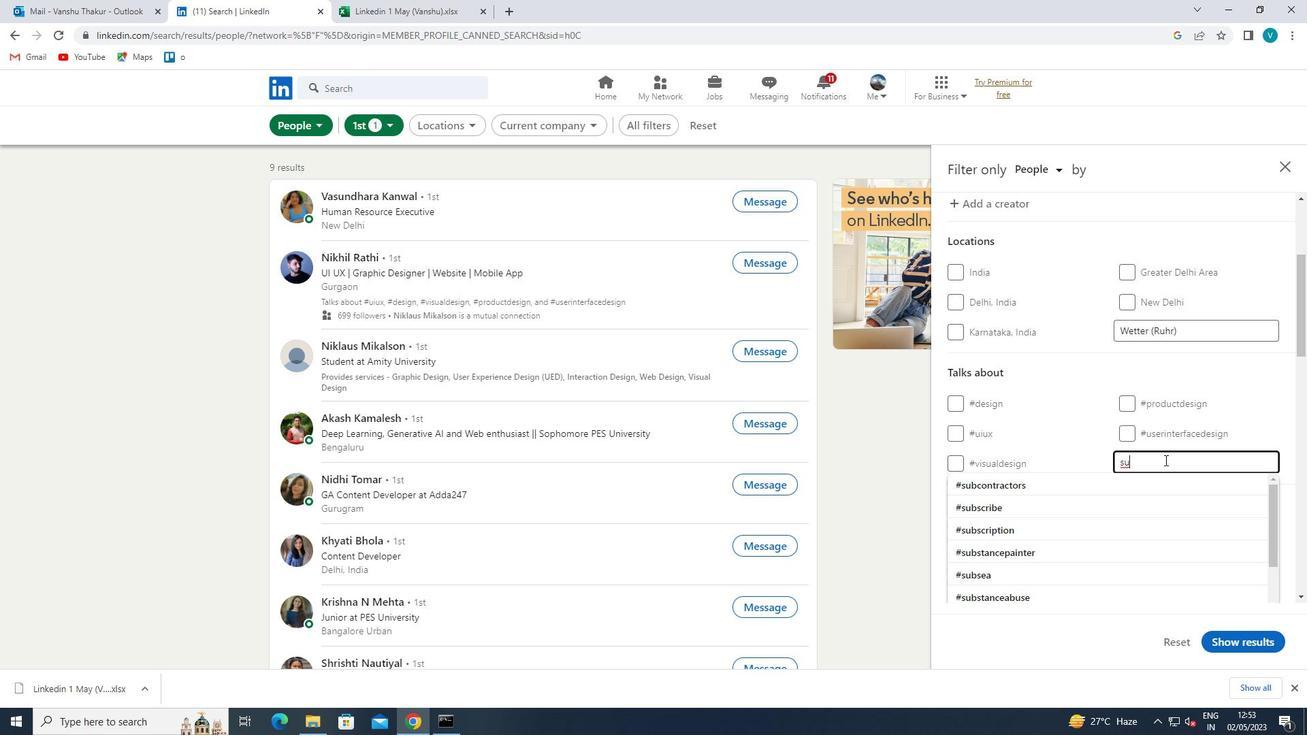 
Action: Key pressed CCE
Screenshot: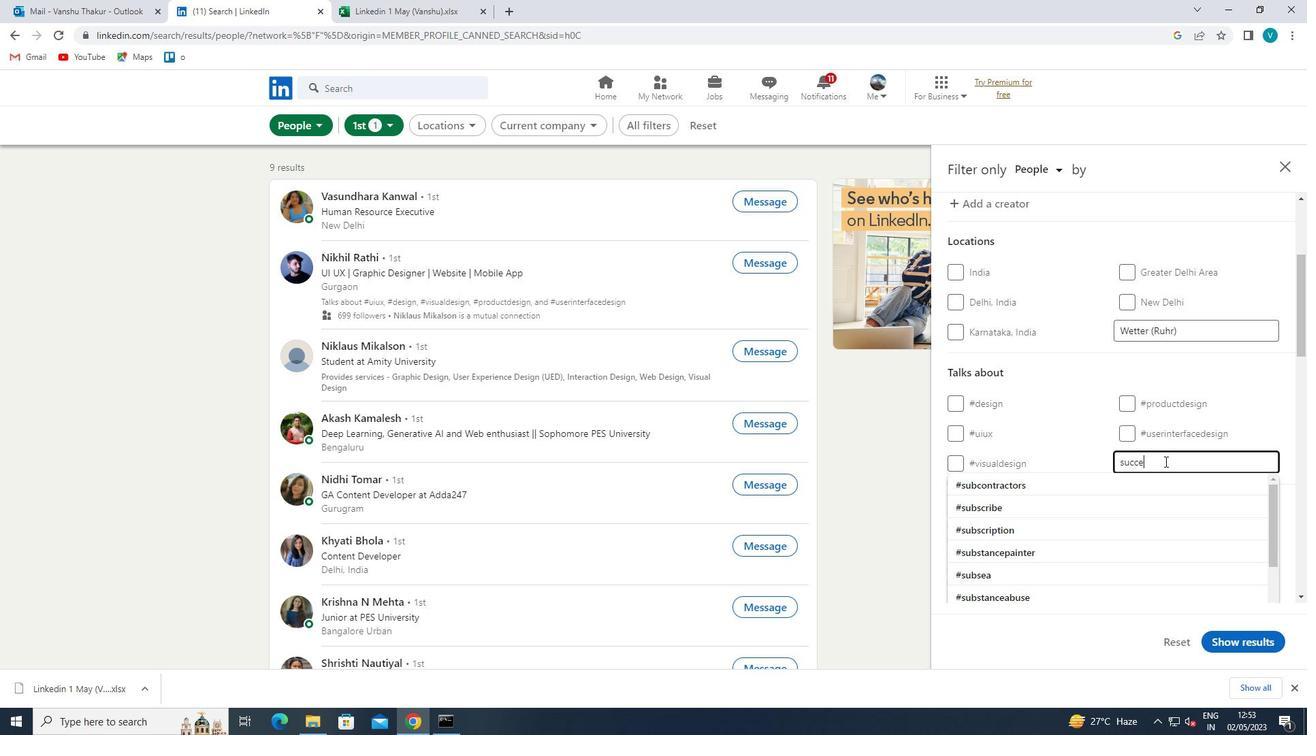 
Action: Mouse moved to (1104, 479)
Screenshot: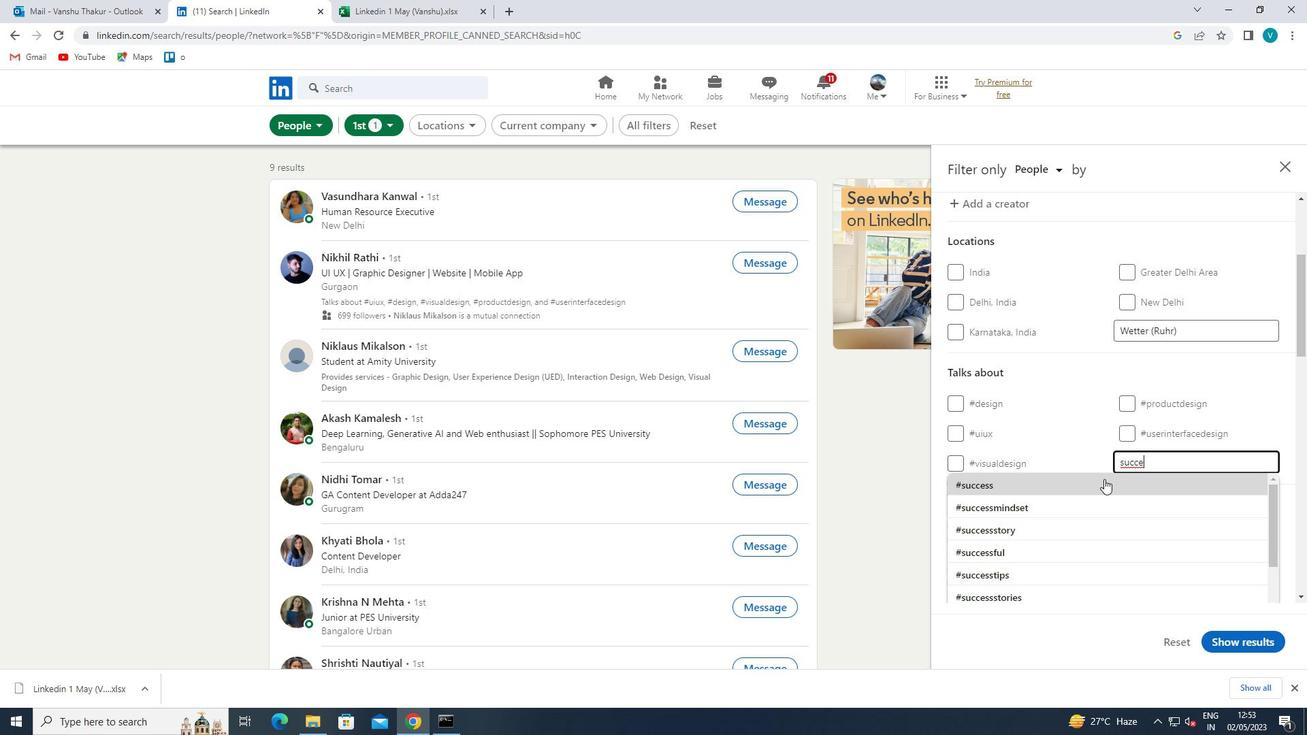 
Action: Mouse pressed left at (1104, 479)
Screenshot: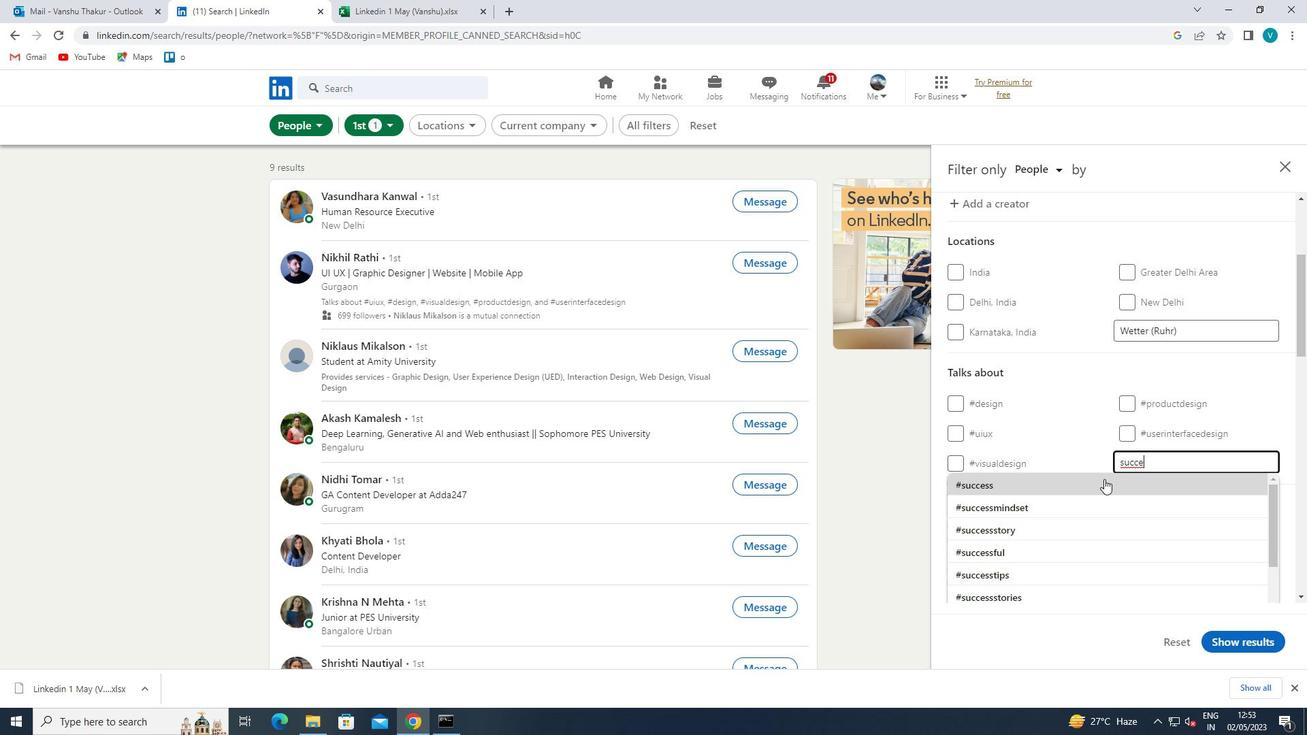 
Action: Mouse moved to (1097, 476)
Screenshot: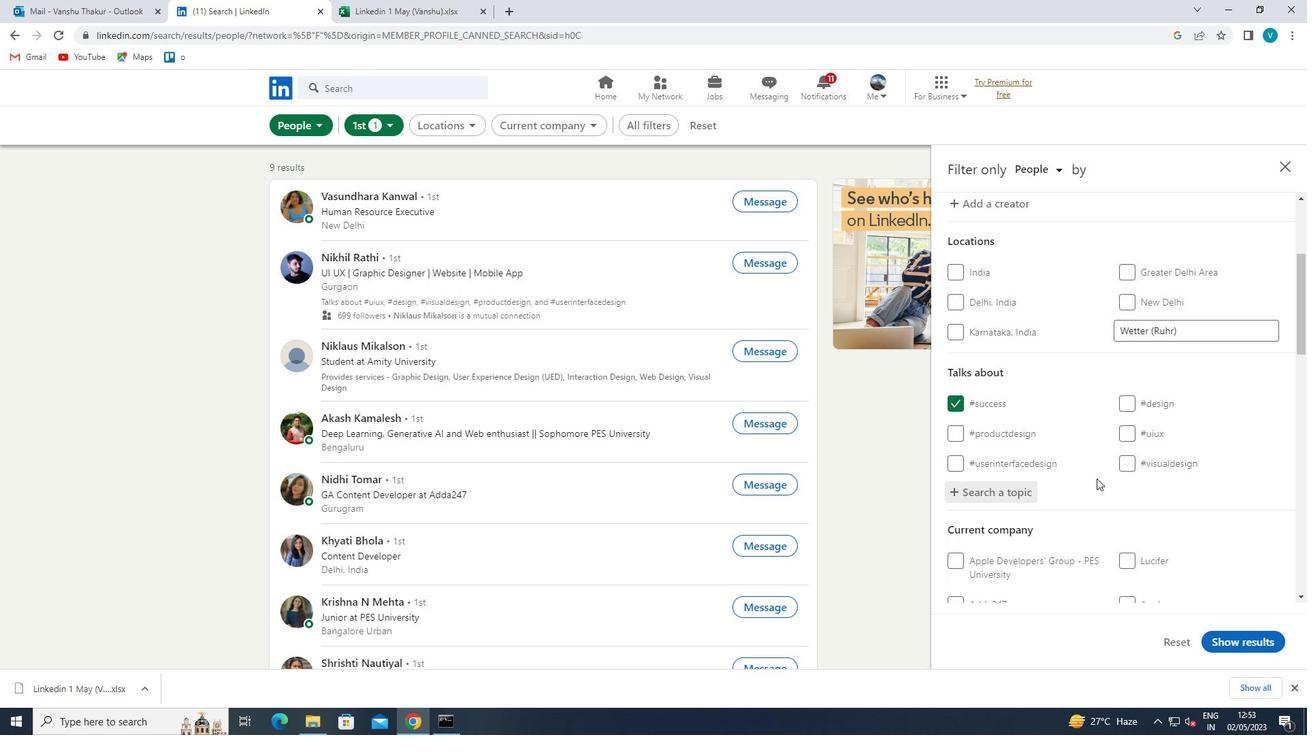 
Action: Mouse scrolled (1097, 475) with delta (0, 0)
Screenshot: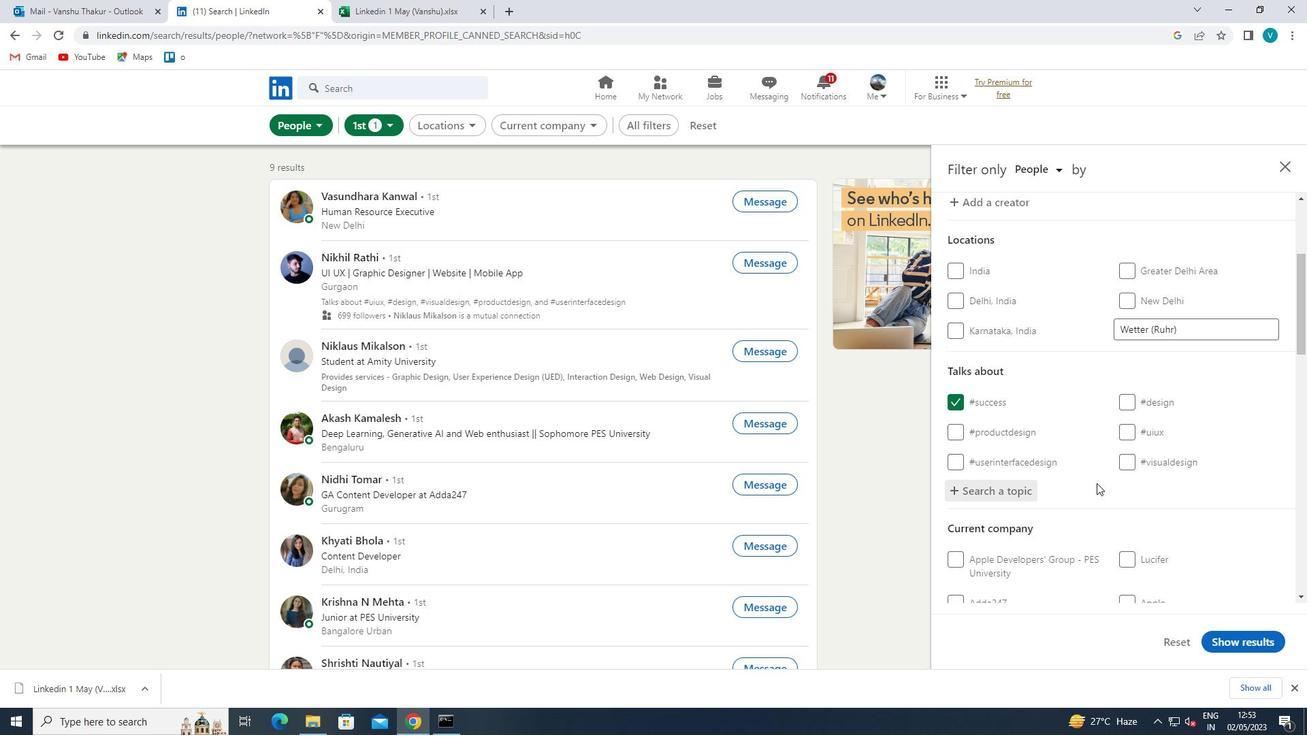 
Action: Mouse moved to (1096, 488)
Screenshot: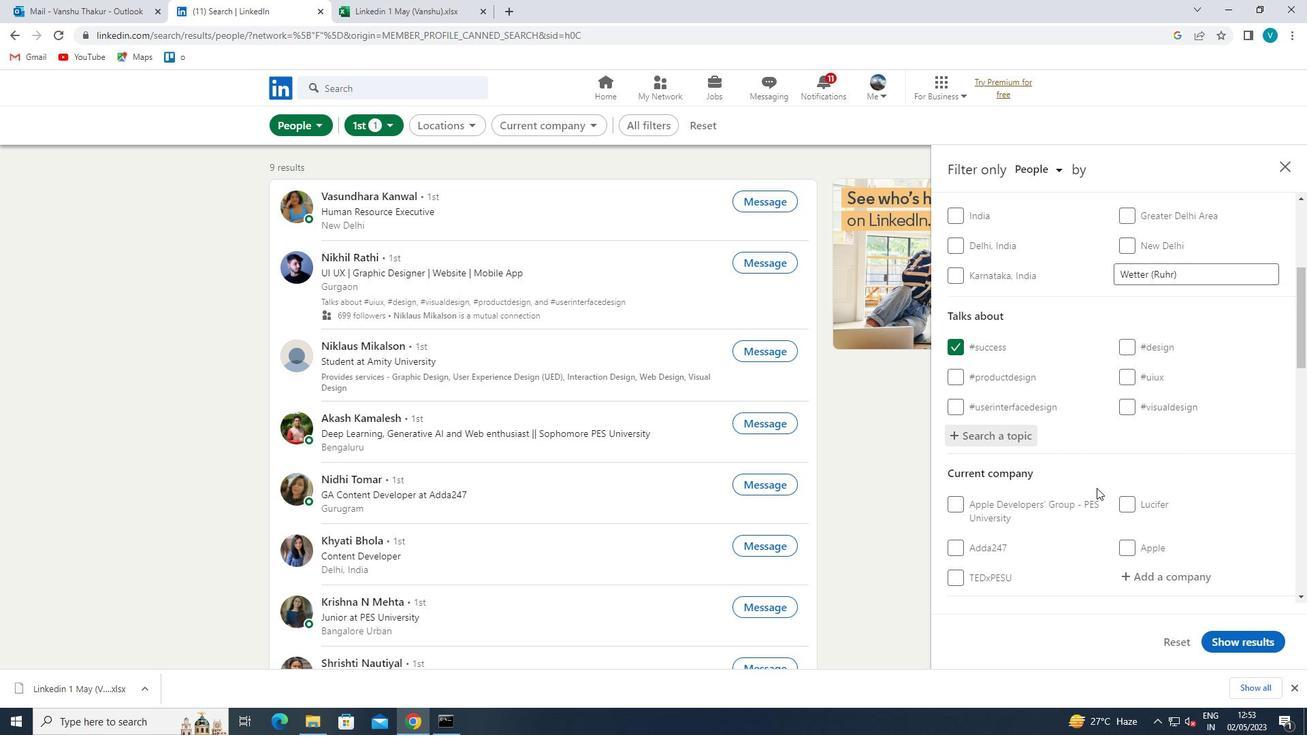 
Action: Mouse scrolled (1096, 487) with delta (0, 0)
Screenshot: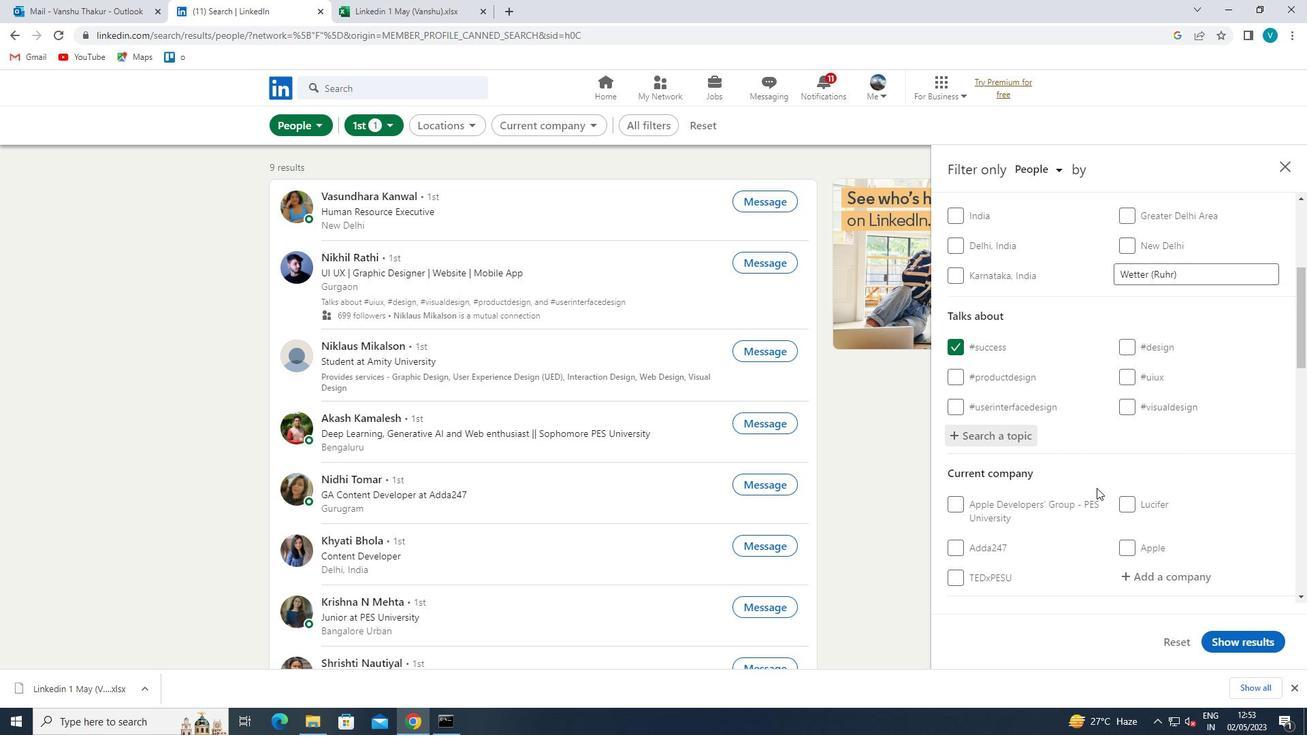 
Action: Mouse moved to (1096, 492)
Screenshot: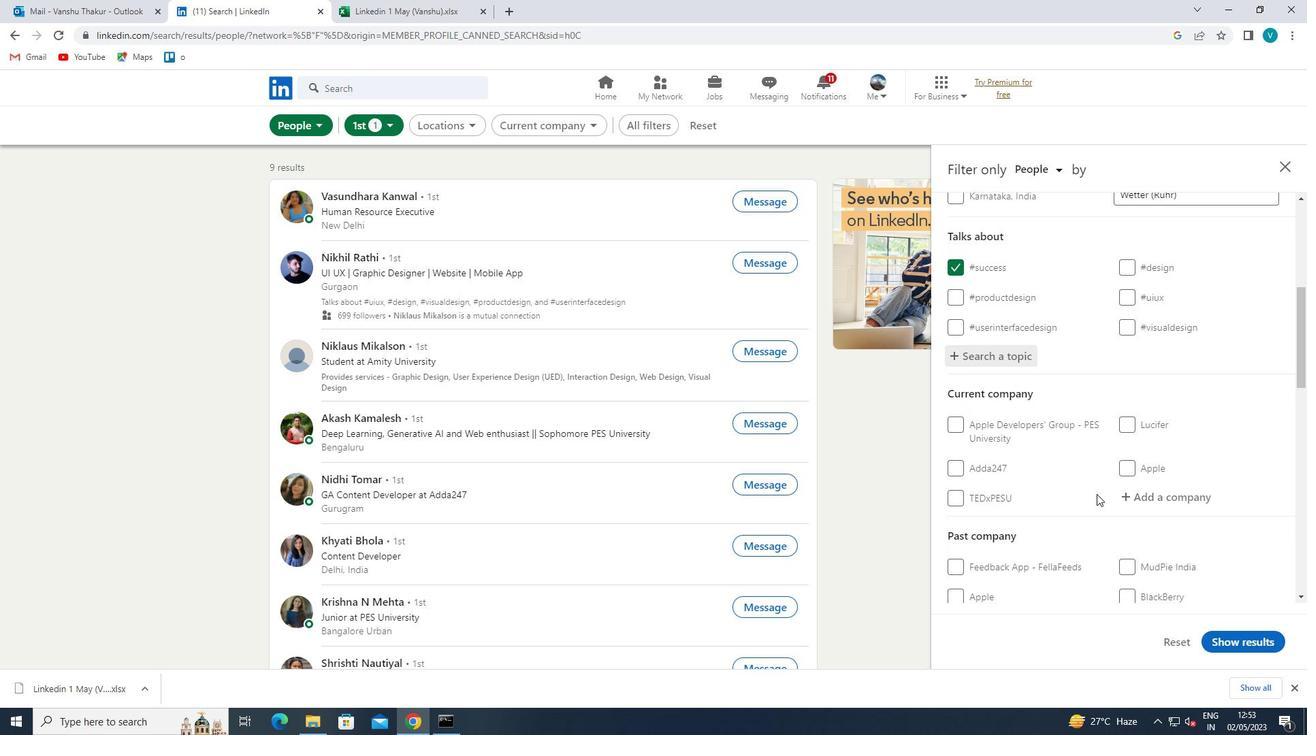 
Action: Mouse scrolled (1096, 492) with delta (0, 0)
Screenshot: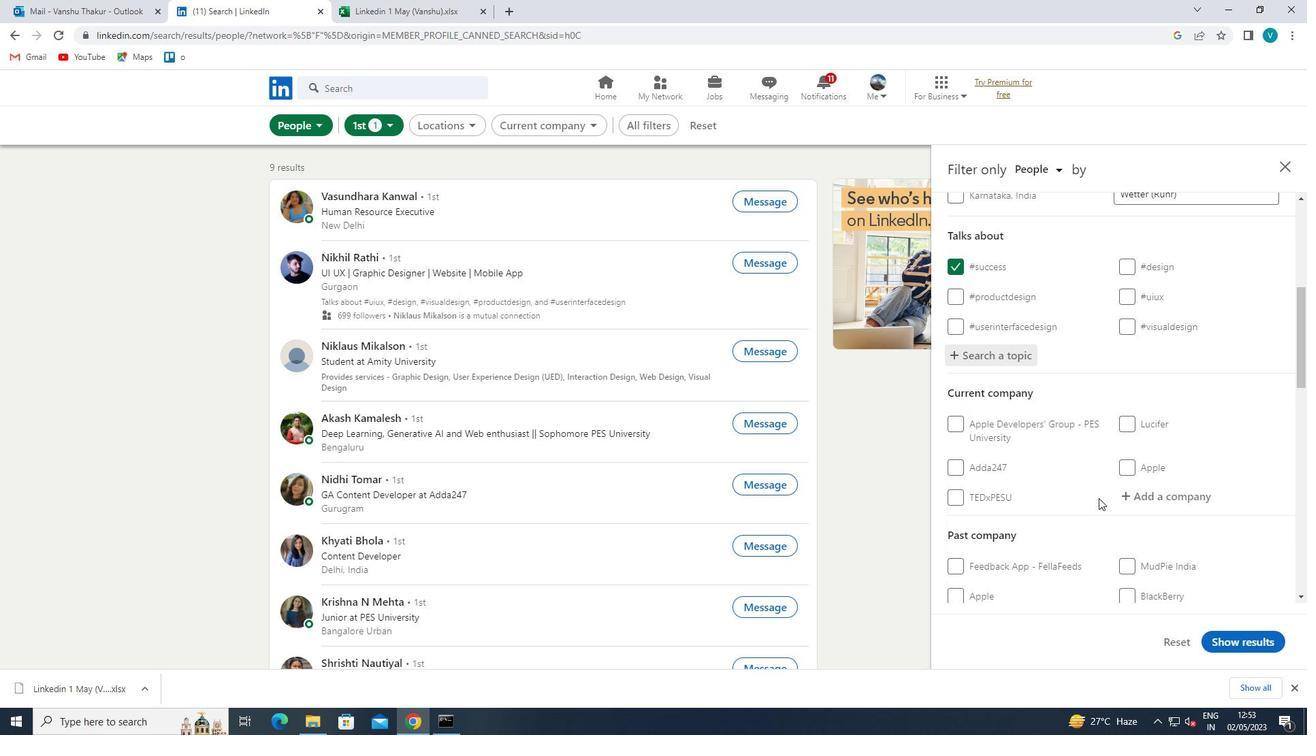 
Action: Mouse moved to (1152, 429)
Screenshot: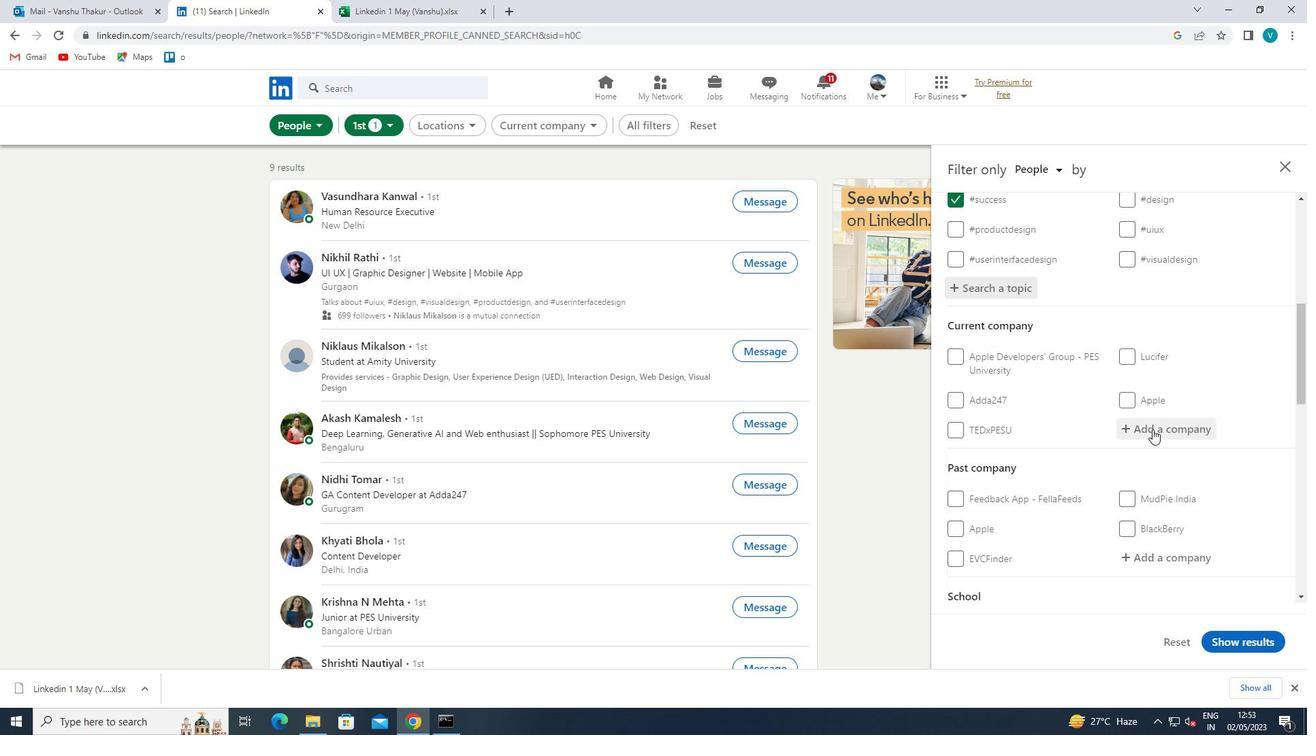 
Action: Mouse pressed left at (1152, 429)
Screenshot: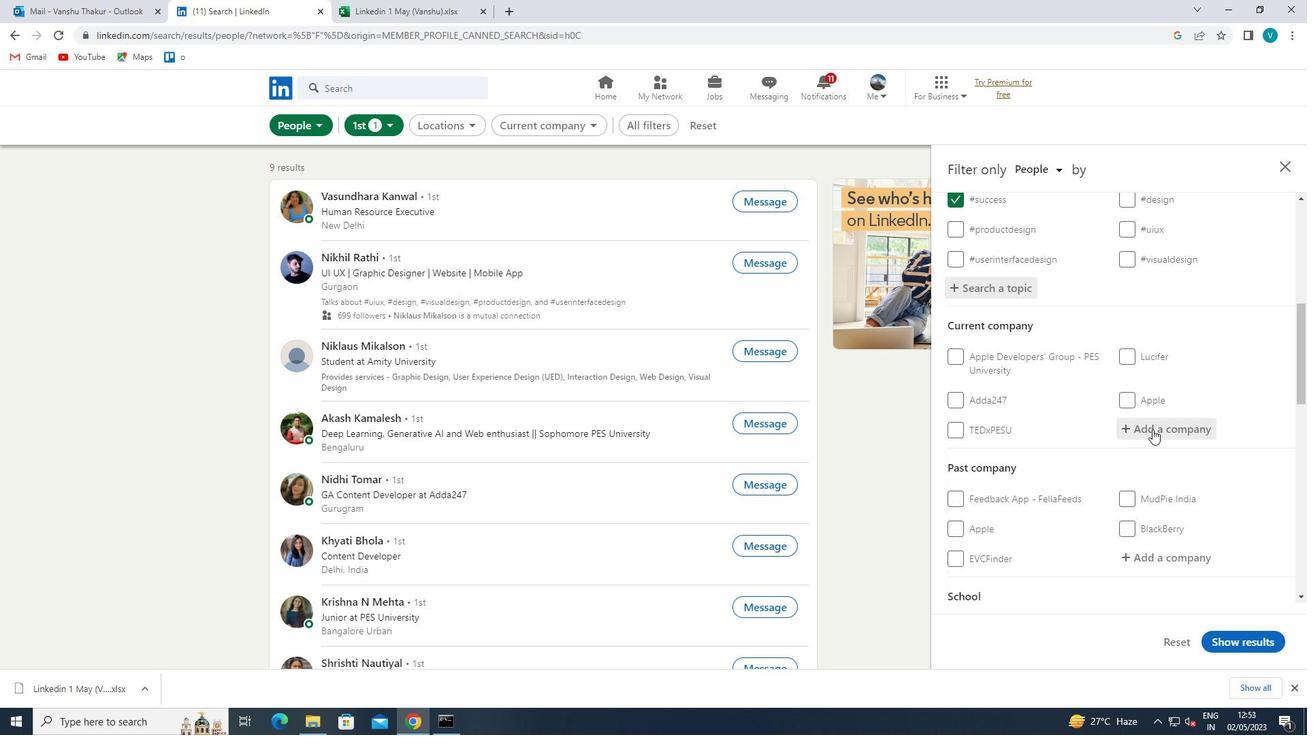 
Action: Mouse moved to (1153, 429)
Screenshot: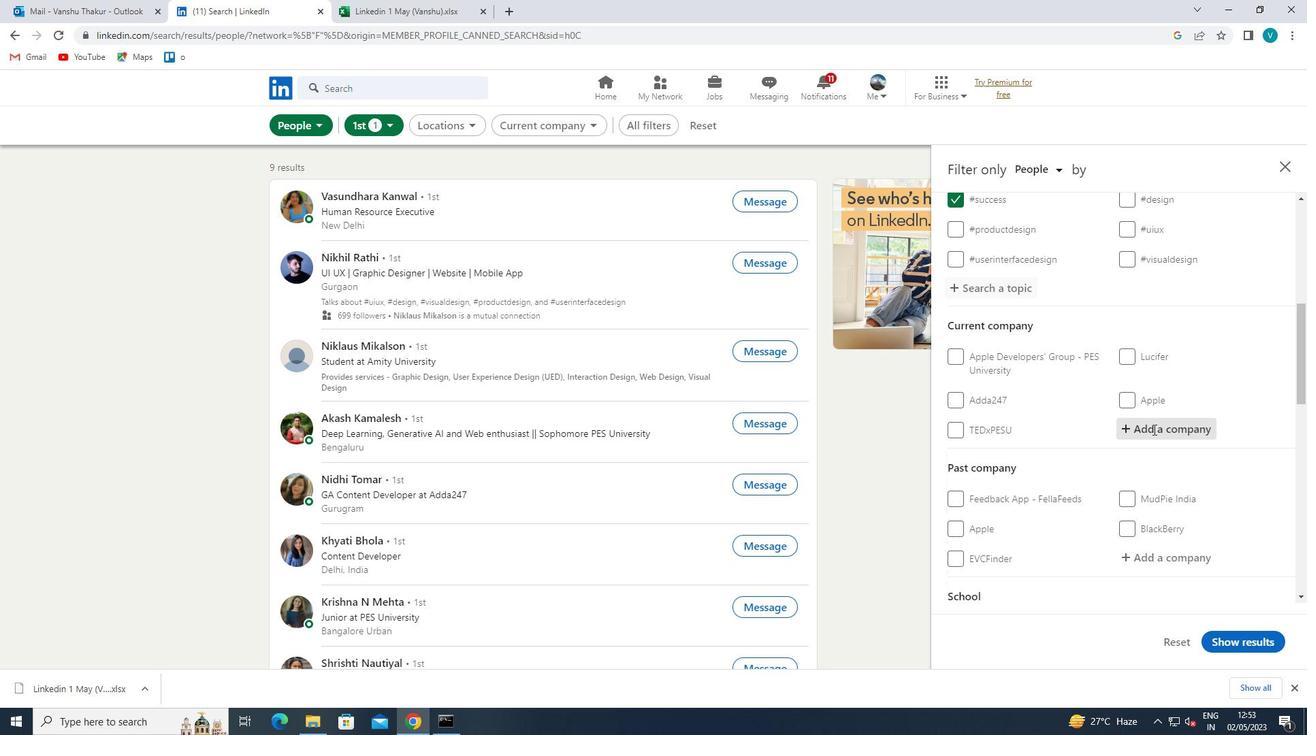 
Action: Key pressed <Key.shift>
Screenshot: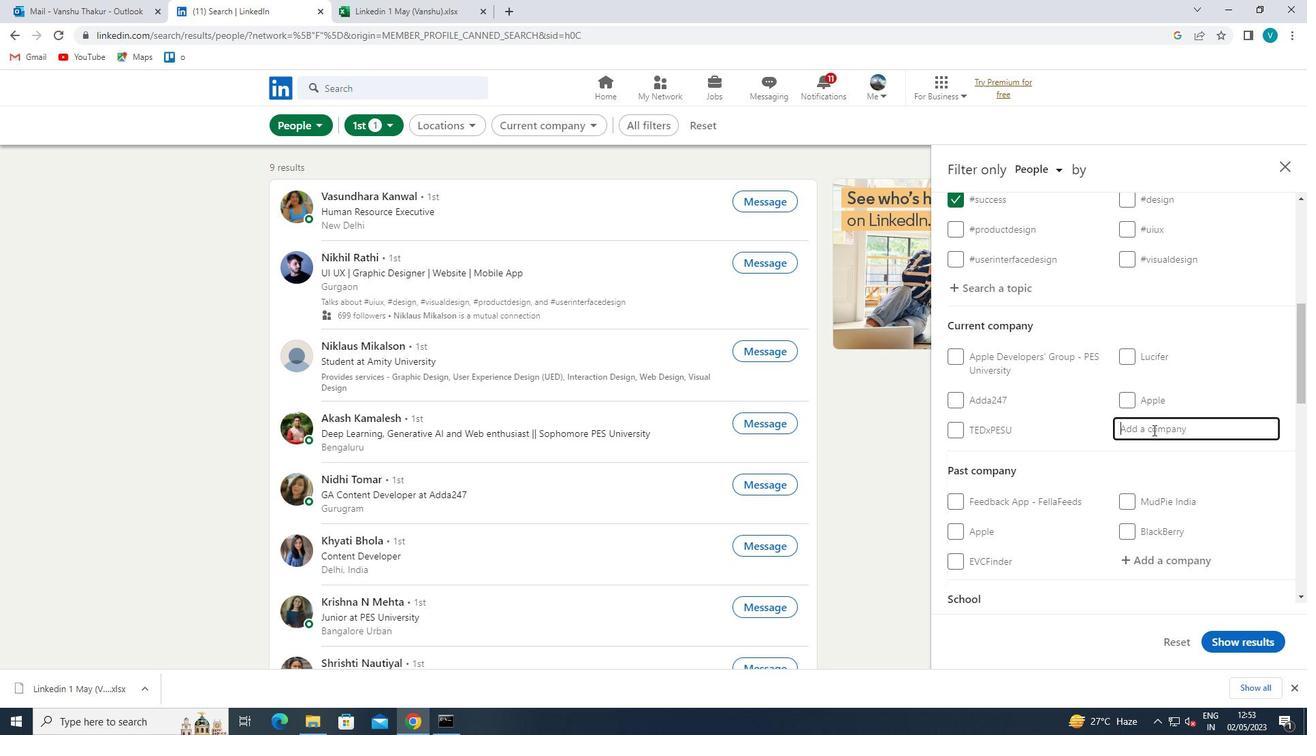 
Action: Mouse moved to (1154, 430)
Screenshot: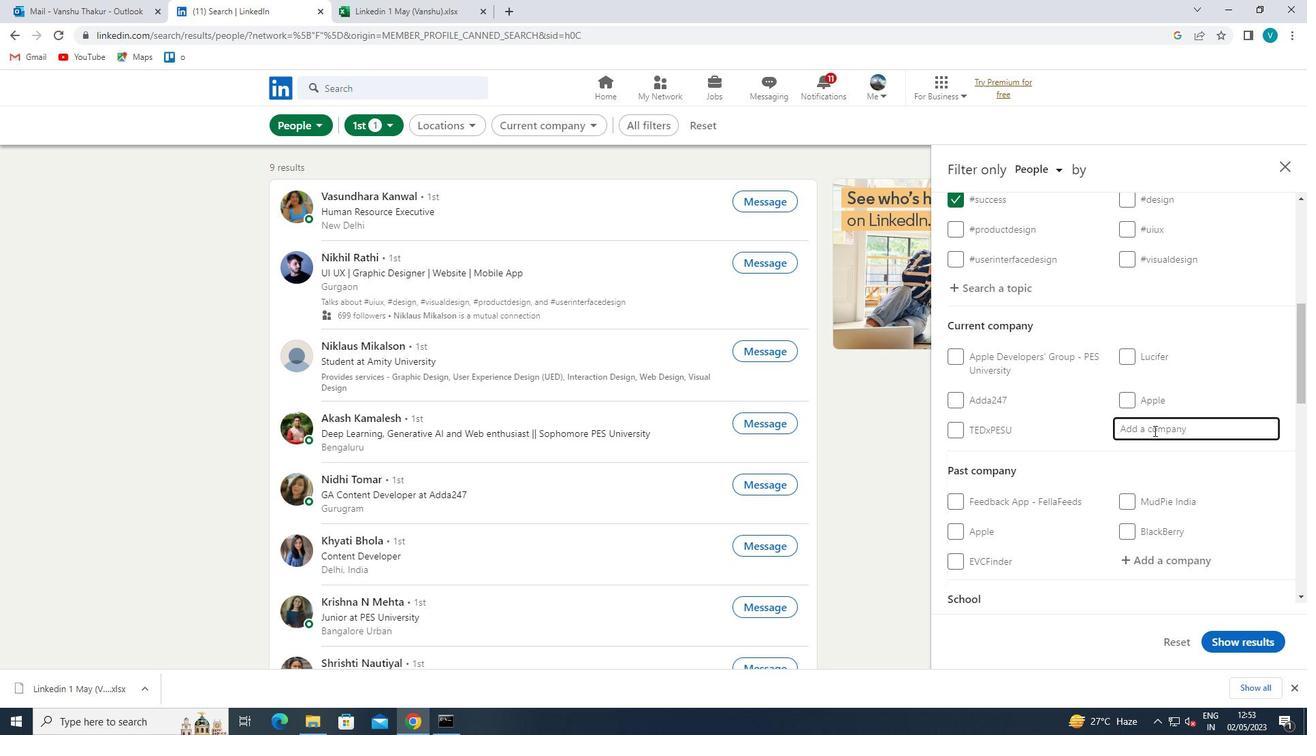 
Action: Key pressed <Key.shift><Key.shift>Z
Screenshot: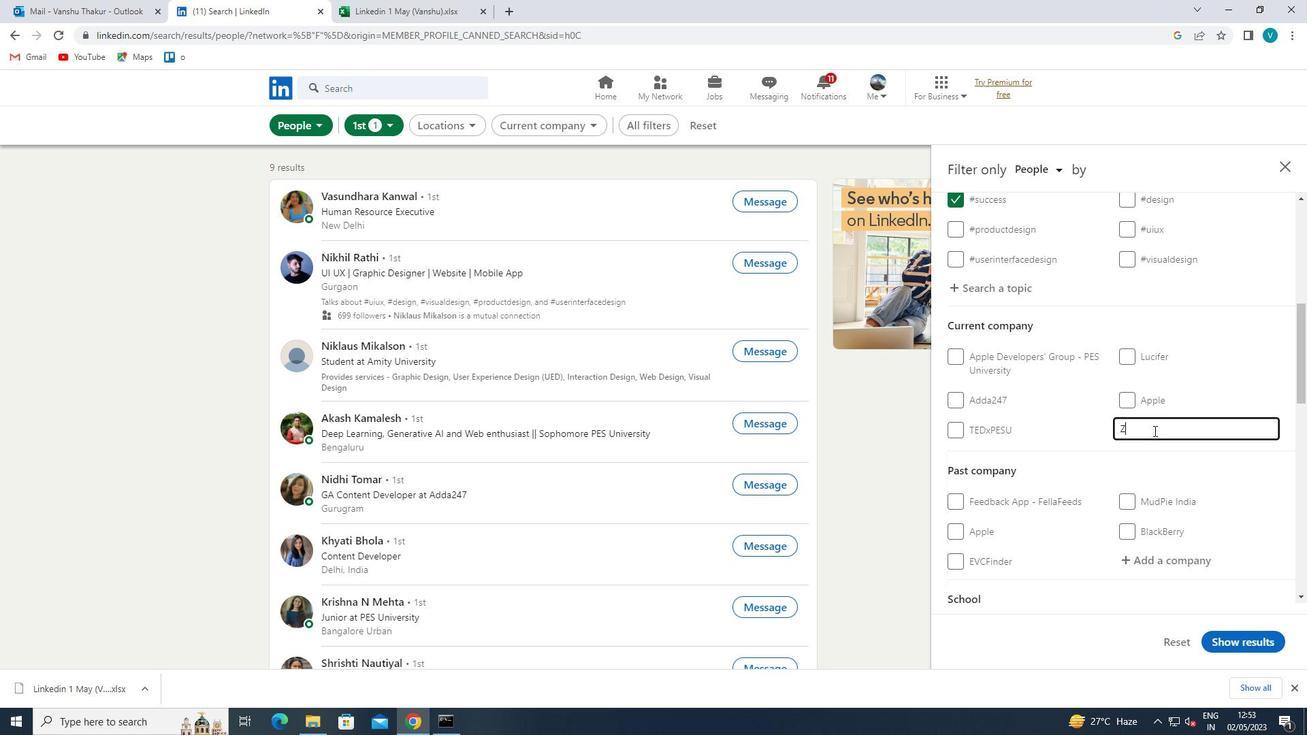 
Action: Mouse moved to (1269, 413)
Screenshot: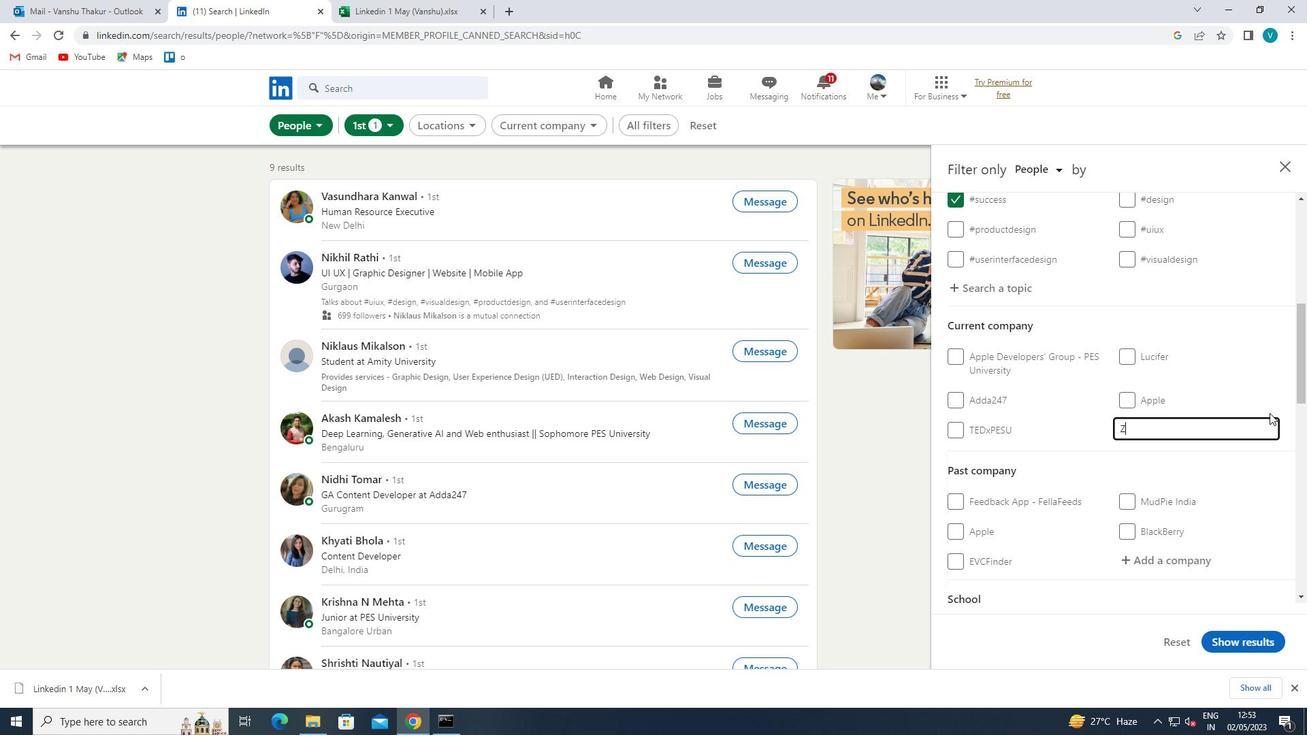 
Action: Key pressed YDUS
Screenshot: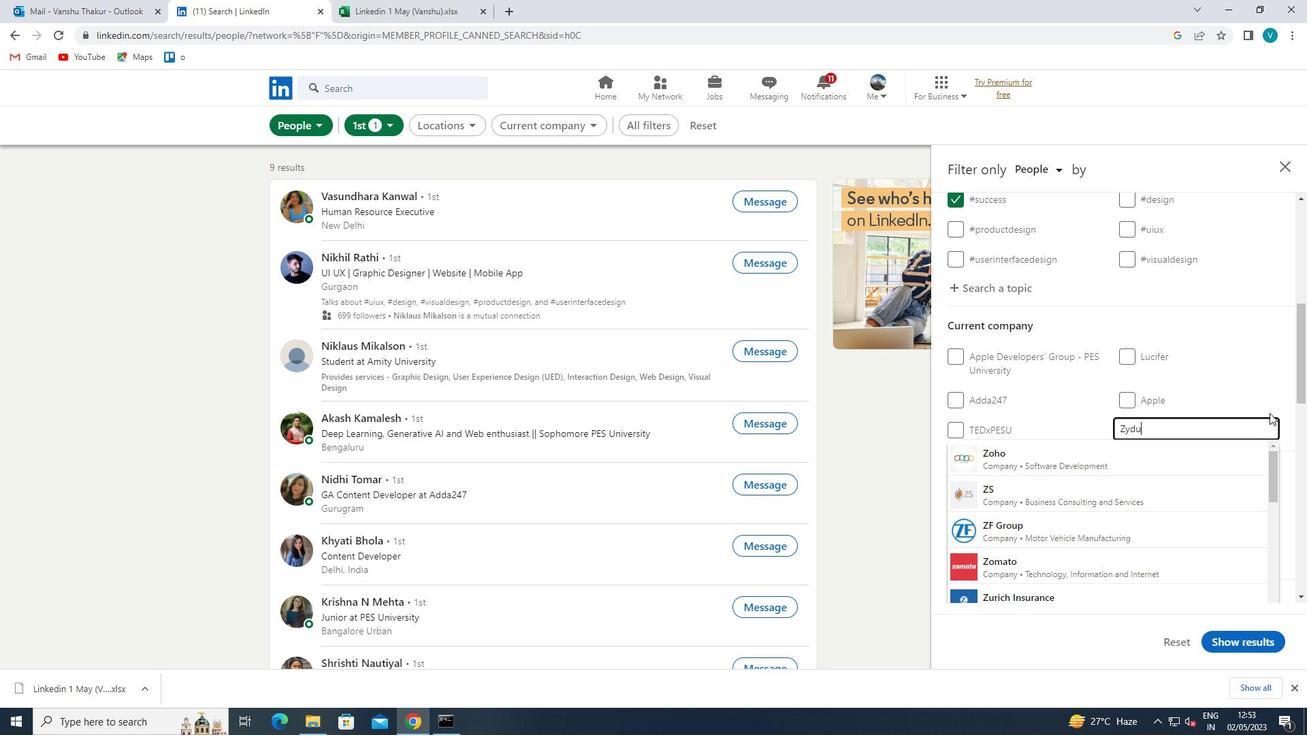 
Action: Mouse moved to (1142, 445)
Screenshot: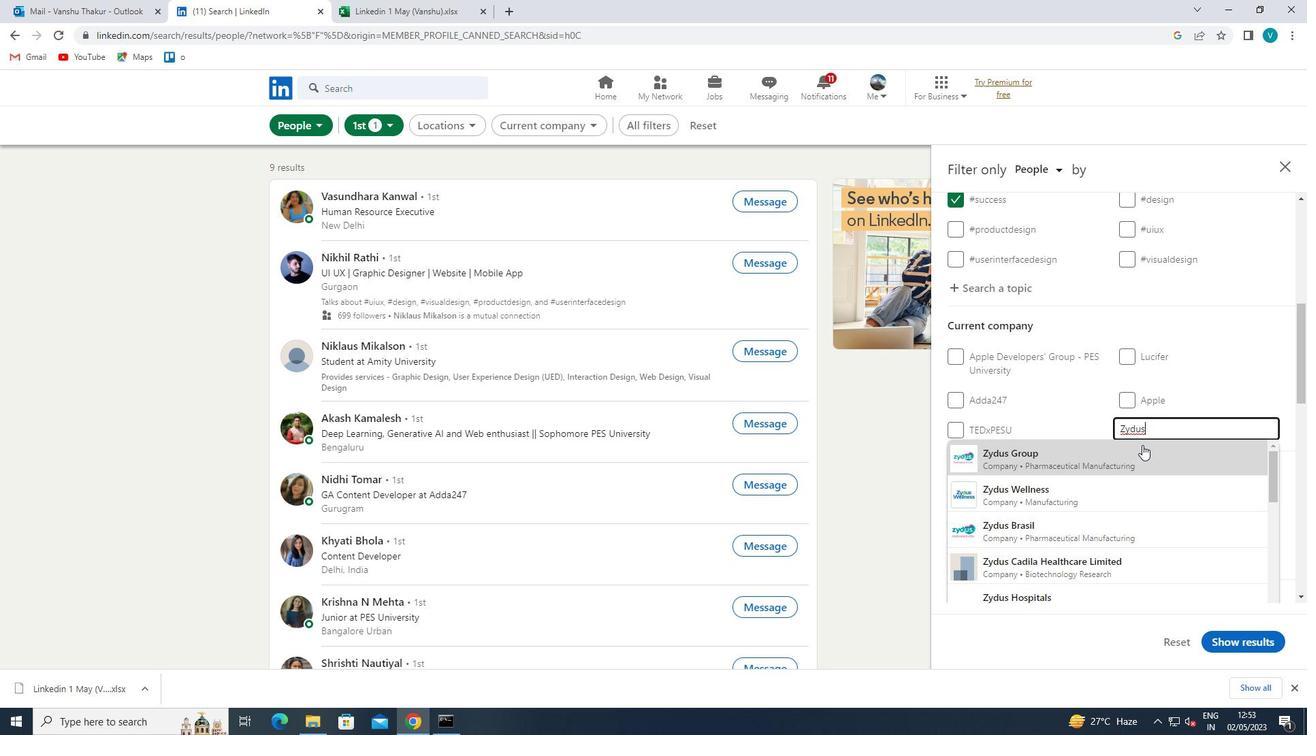 
Action: Mouse pressed left at (1142, 445)
Screenshot: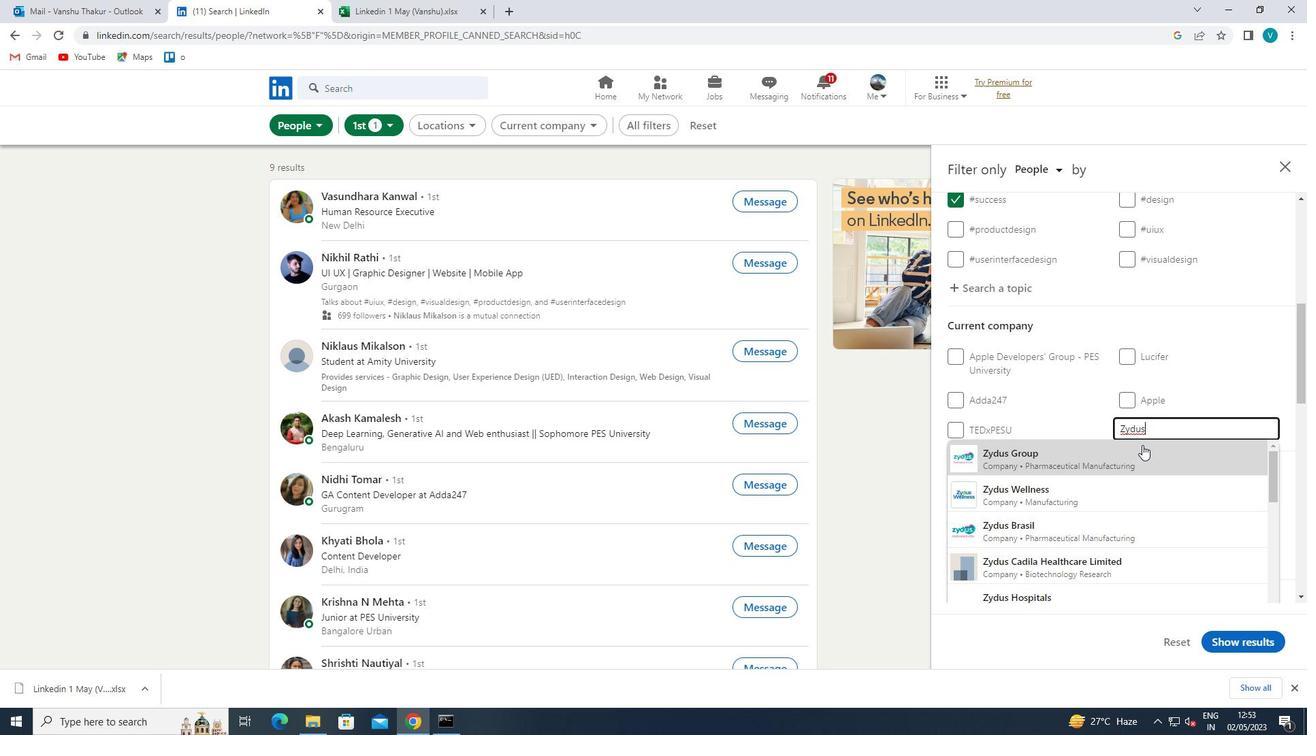 
Action: Mouse moved to (1100, 447)
Screenshot: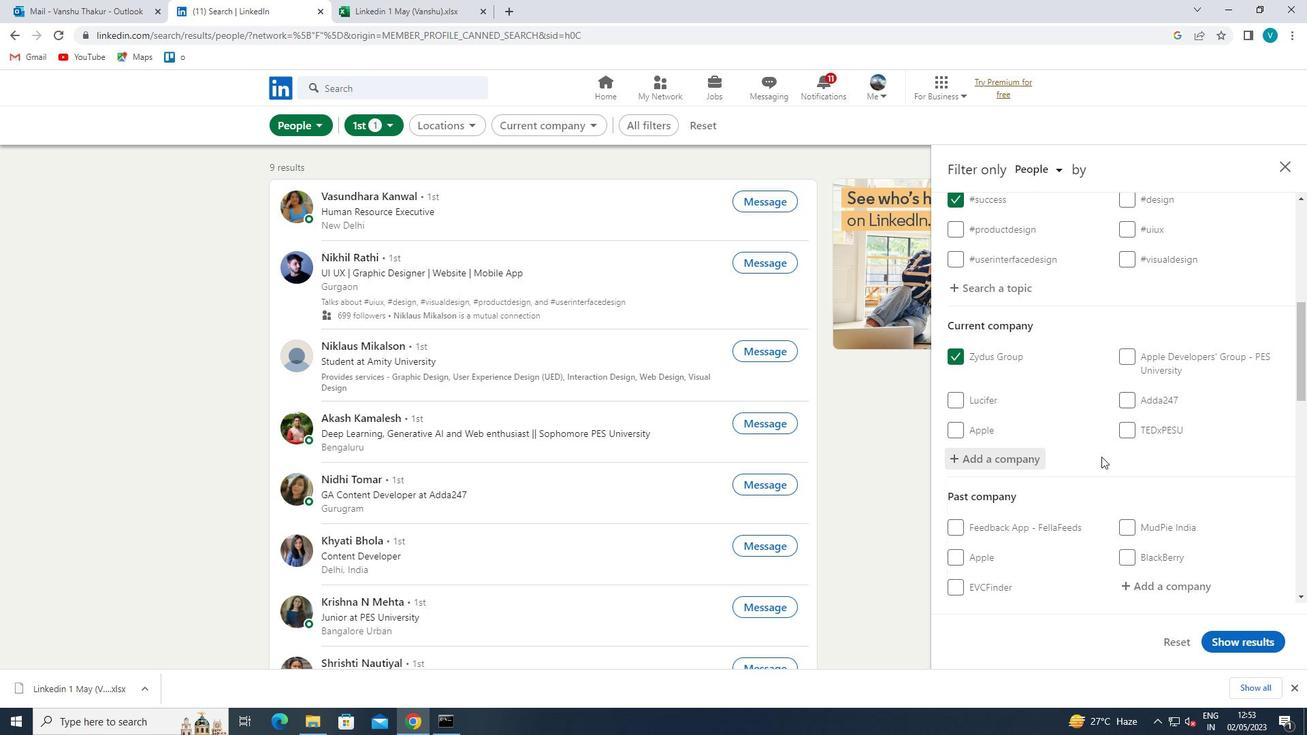 
Action: Mouse scrolled (1100, 446) with delta (0, 0)
Screenshot: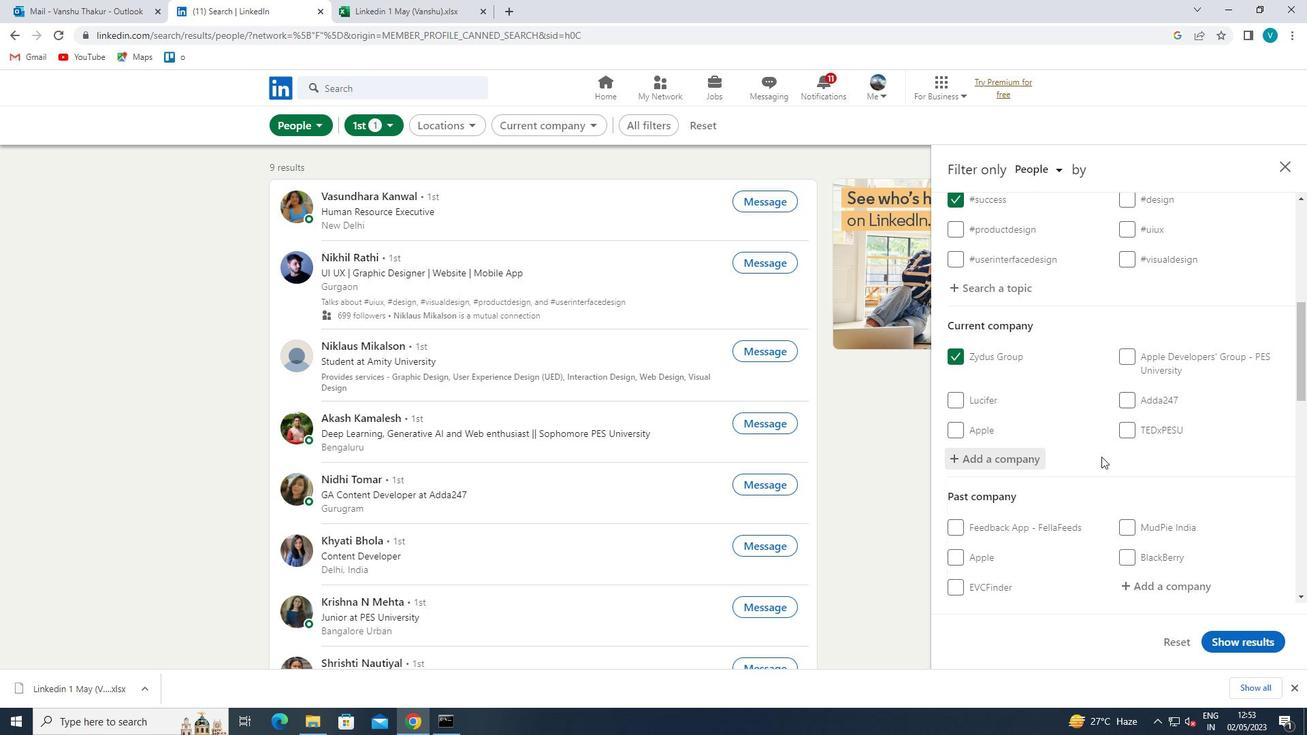 
Action: Mouse moved to (1102, 458)
Screenshot: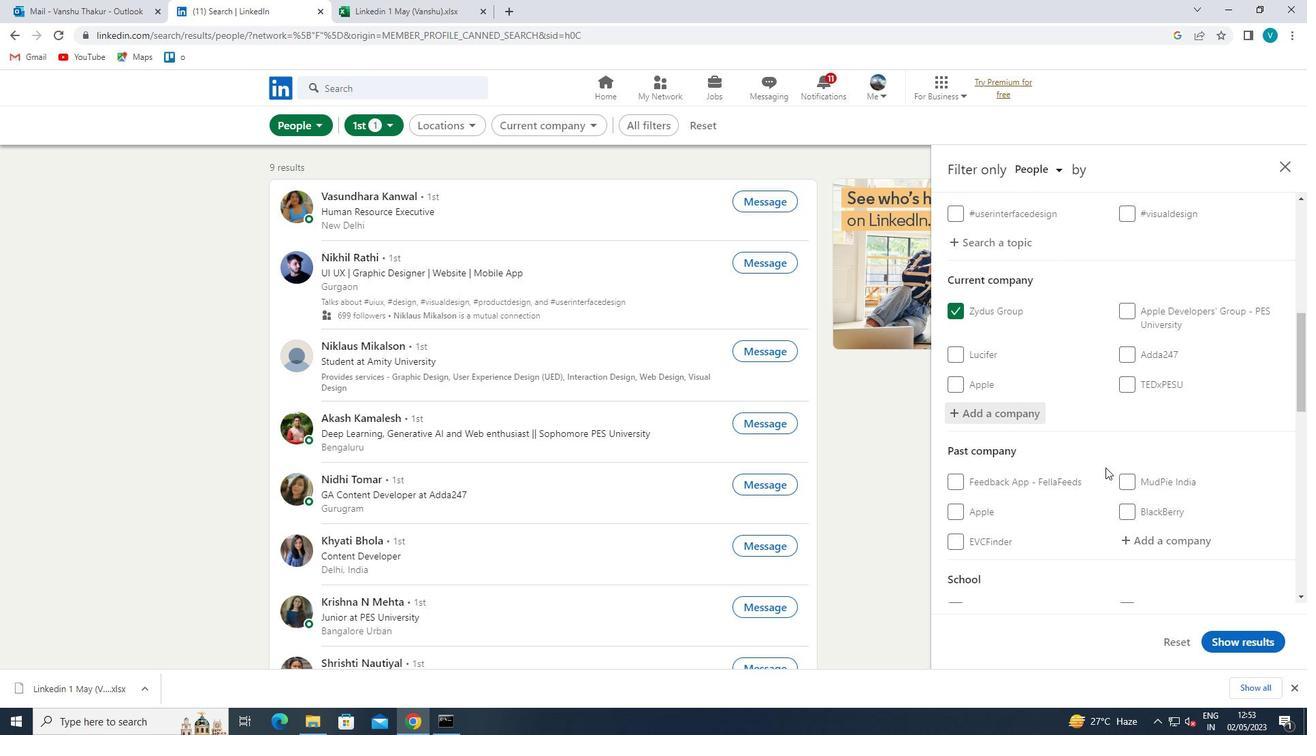 
Action: Mouse scrolled (1102, 457) with delta (0, 0)
Screenshot: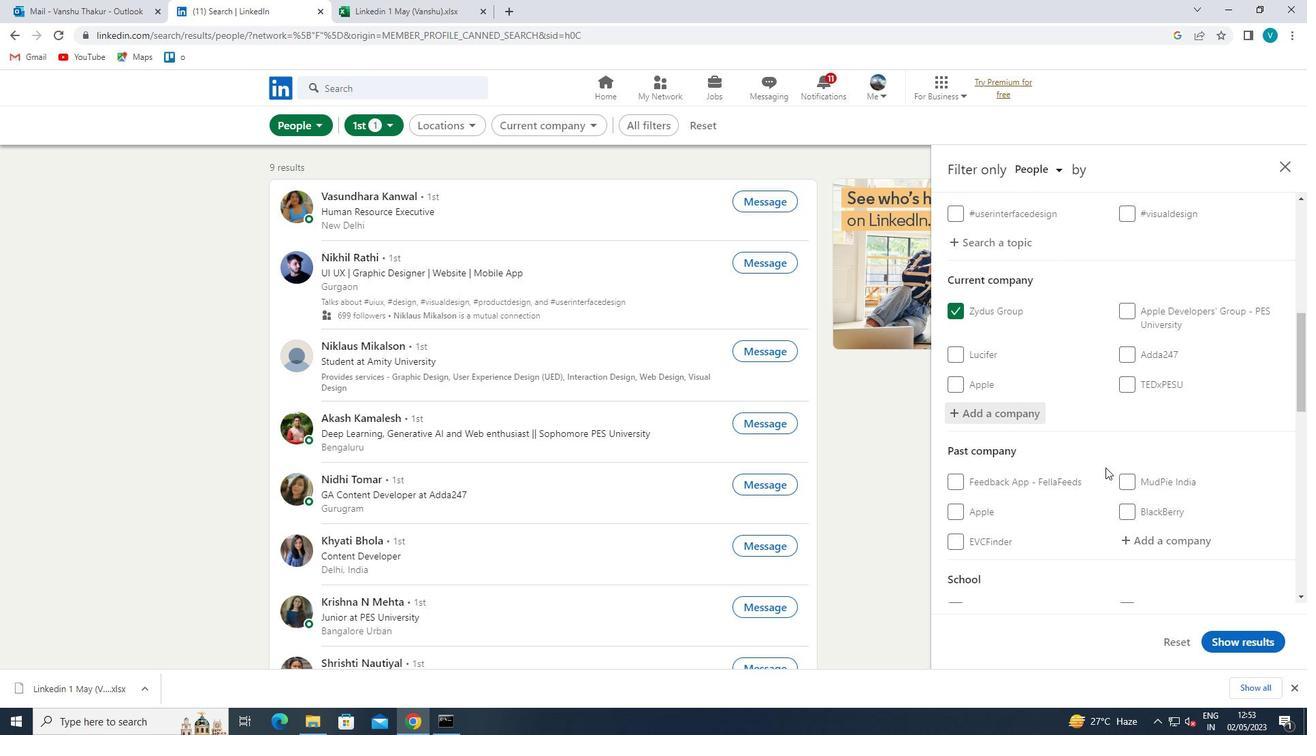 
Action: Mouse moved to (1111, 473)
Screenshot: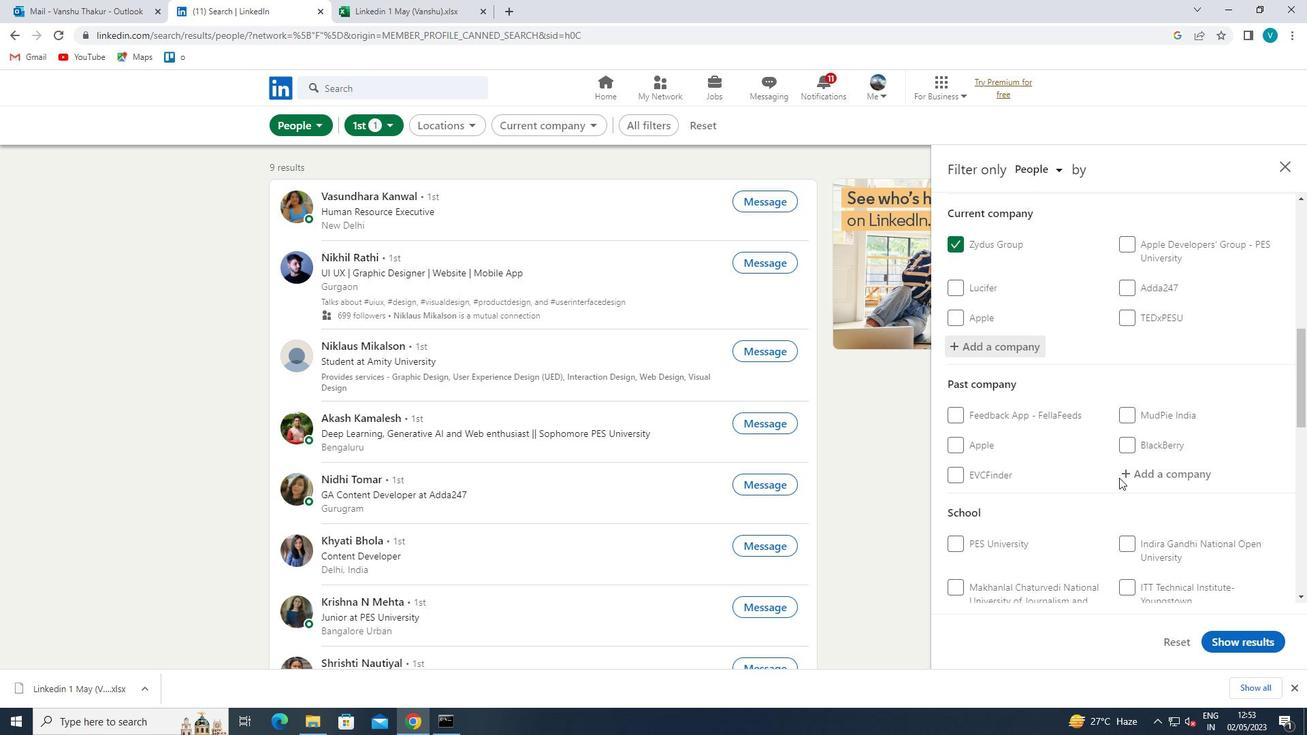 
Action: Mouse scrolled (1111, 472) with delta (0, 0)
Screenshot: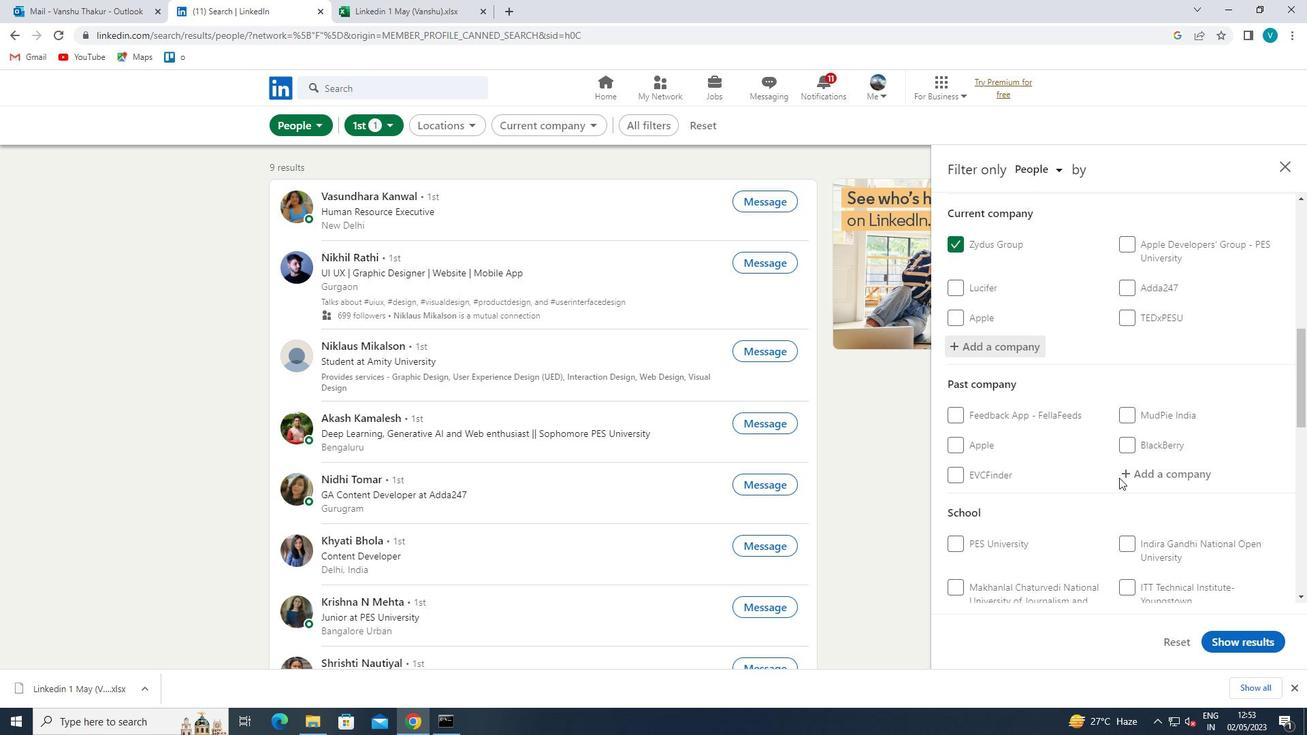 
Action: Mouse moved to (1164, 552)
Screenshot: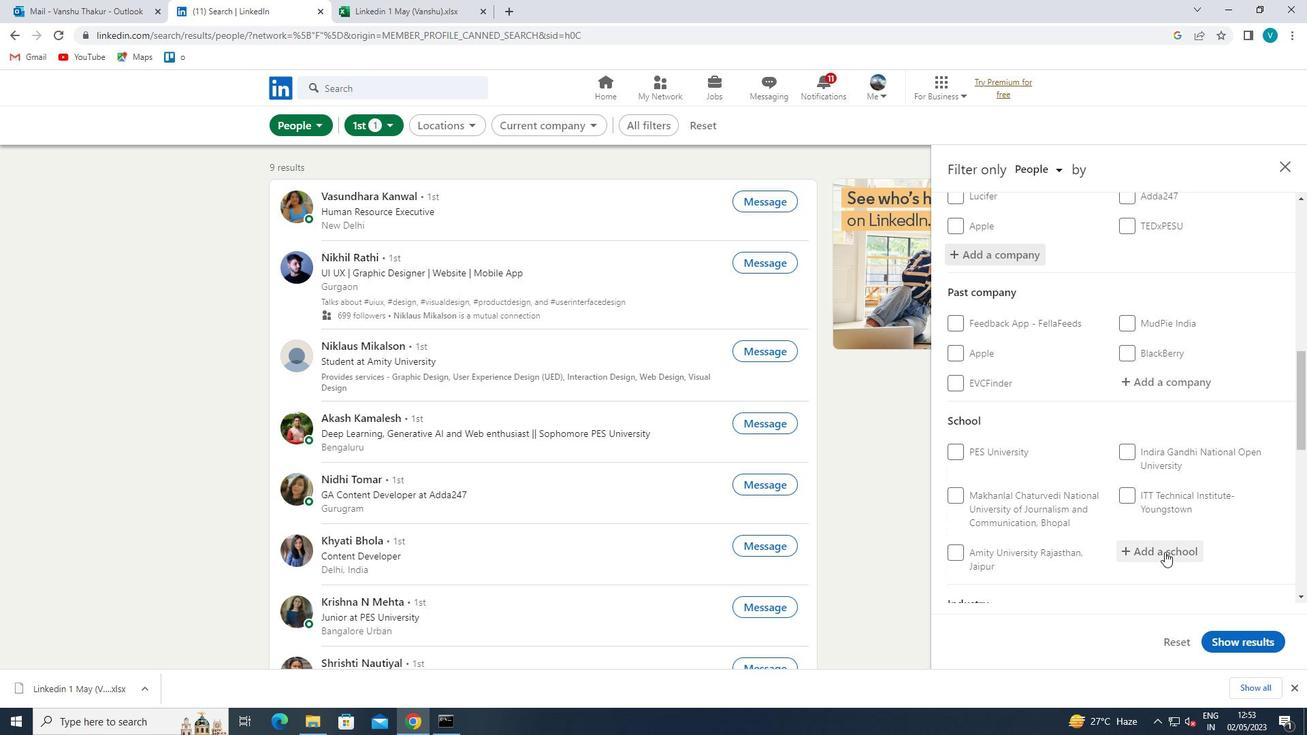 
Action: Mouse pressed left at (1164, 552)
Screenshot: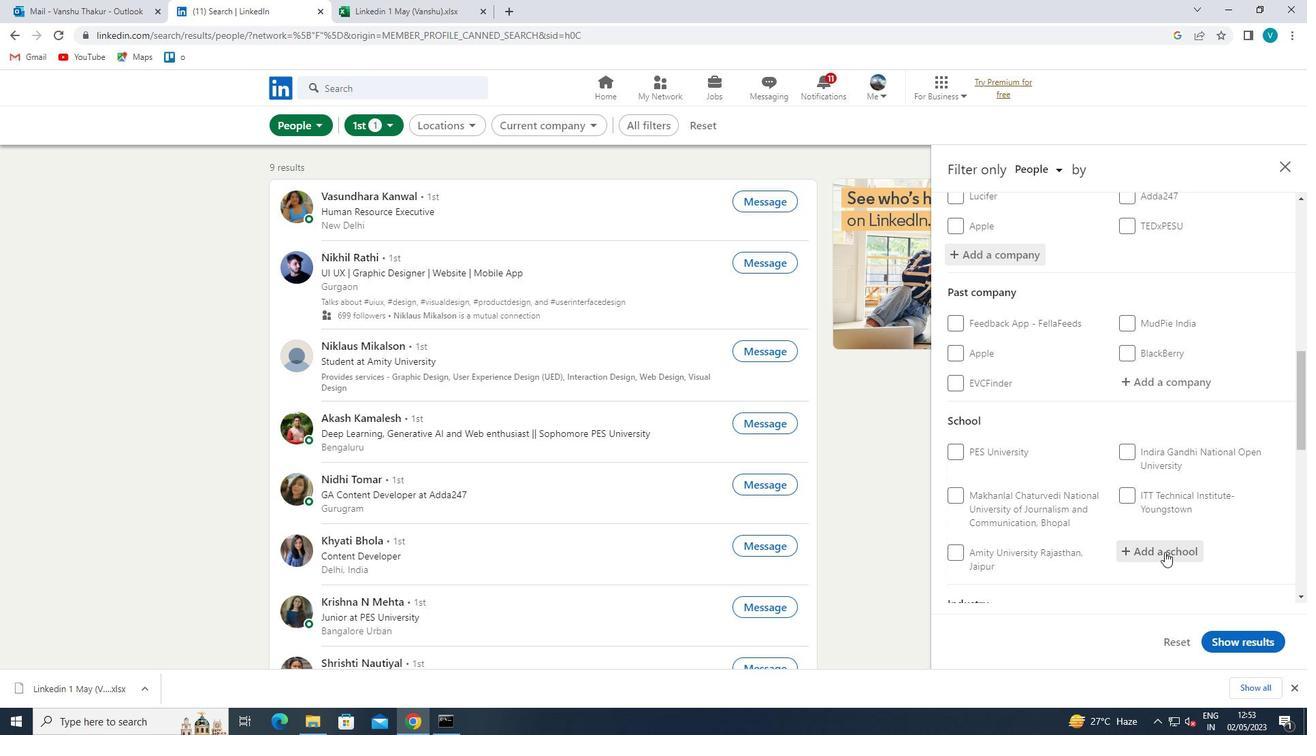 
Action: Mouse moved to (1158, 543)
Screenshot: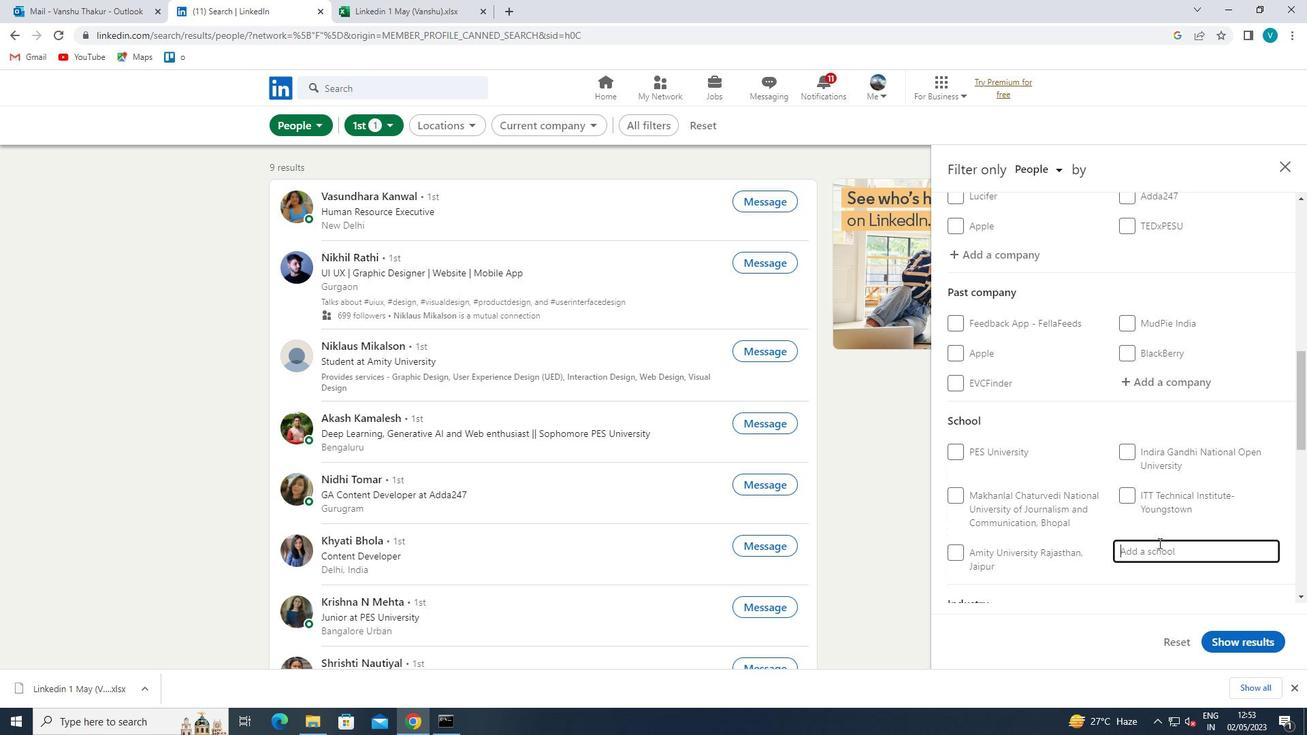 
Action: Key pressed <Key.shift>JSS<Key.space><Key.shift>ACADEMY<Key.space>
Screenshot: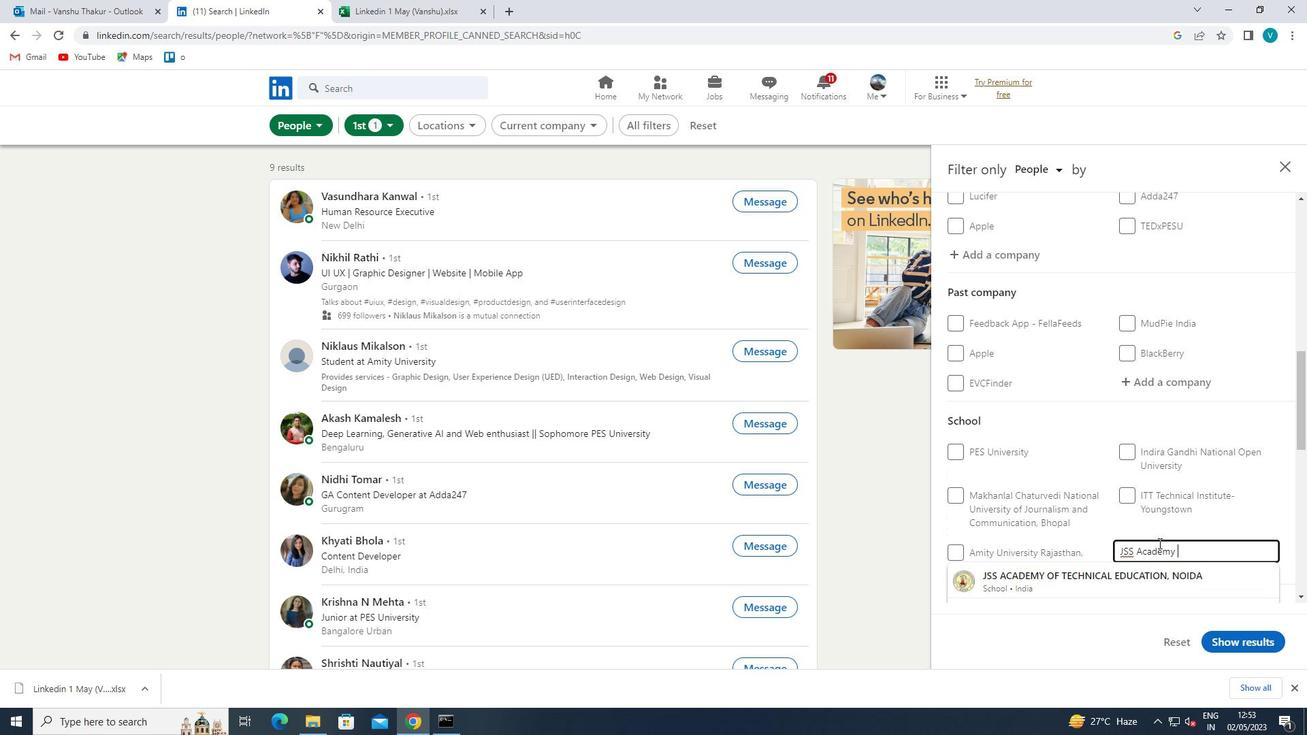
Action: Mouse moved to (1141, 584)
Screenshot: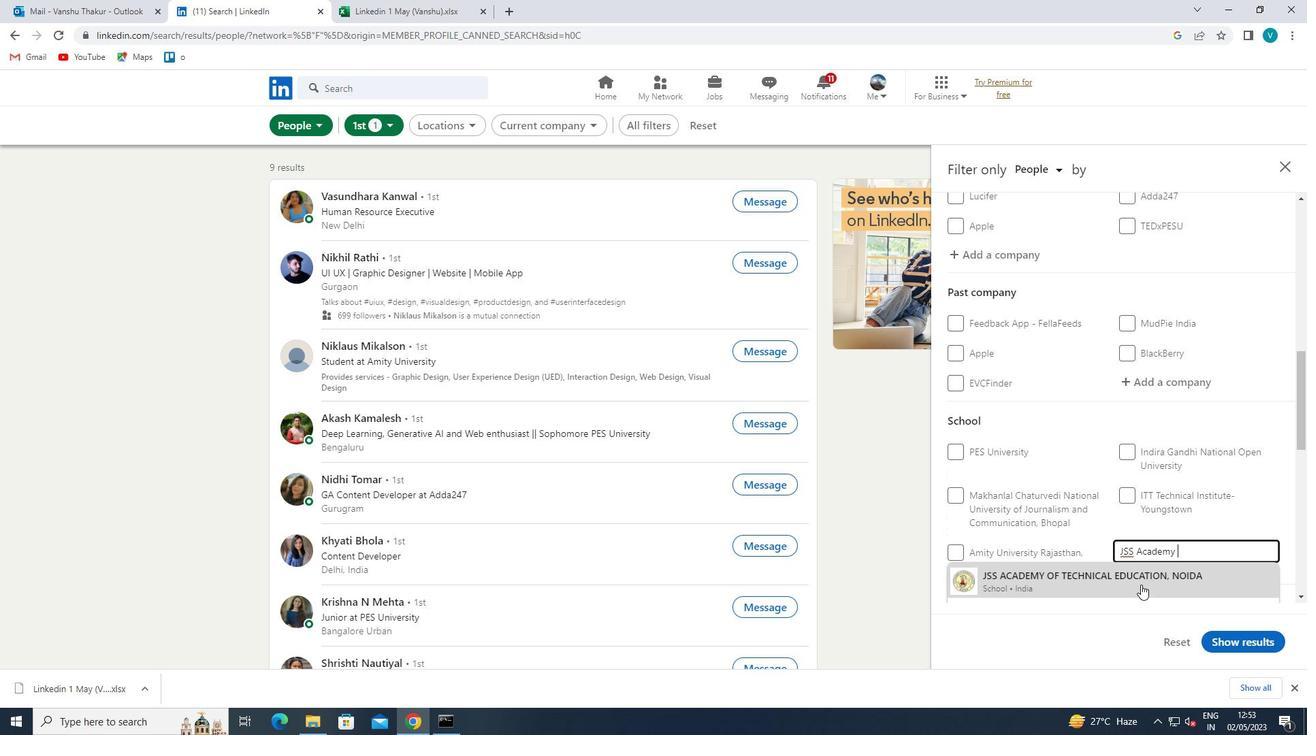 
Action: Key pressed OF<Key.space><Key.shift>TECHNICAL<Key.space><Key.shift>EDUCATION<Key.space><Key.shift><Key.shift><Key.shift>KARNATAKA
Screenshot: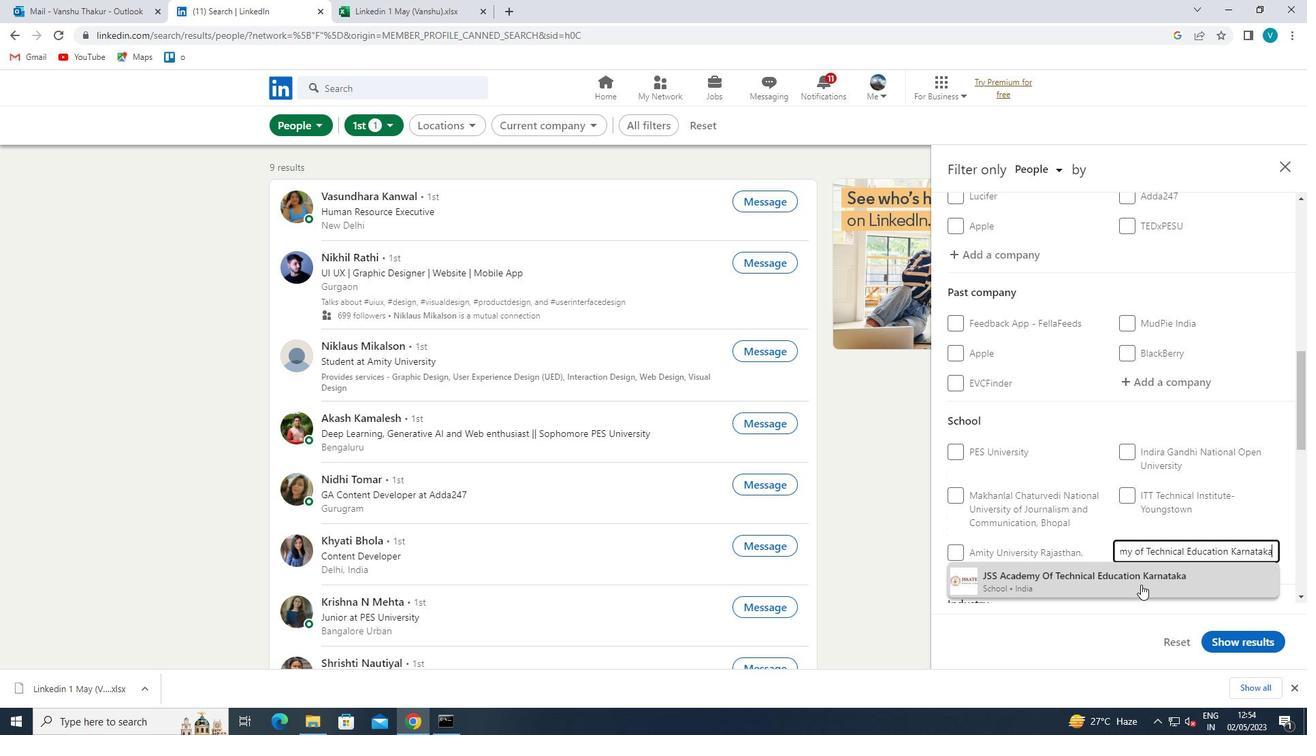 
Action: Mouse moved to (1109, 537)
Screenshot: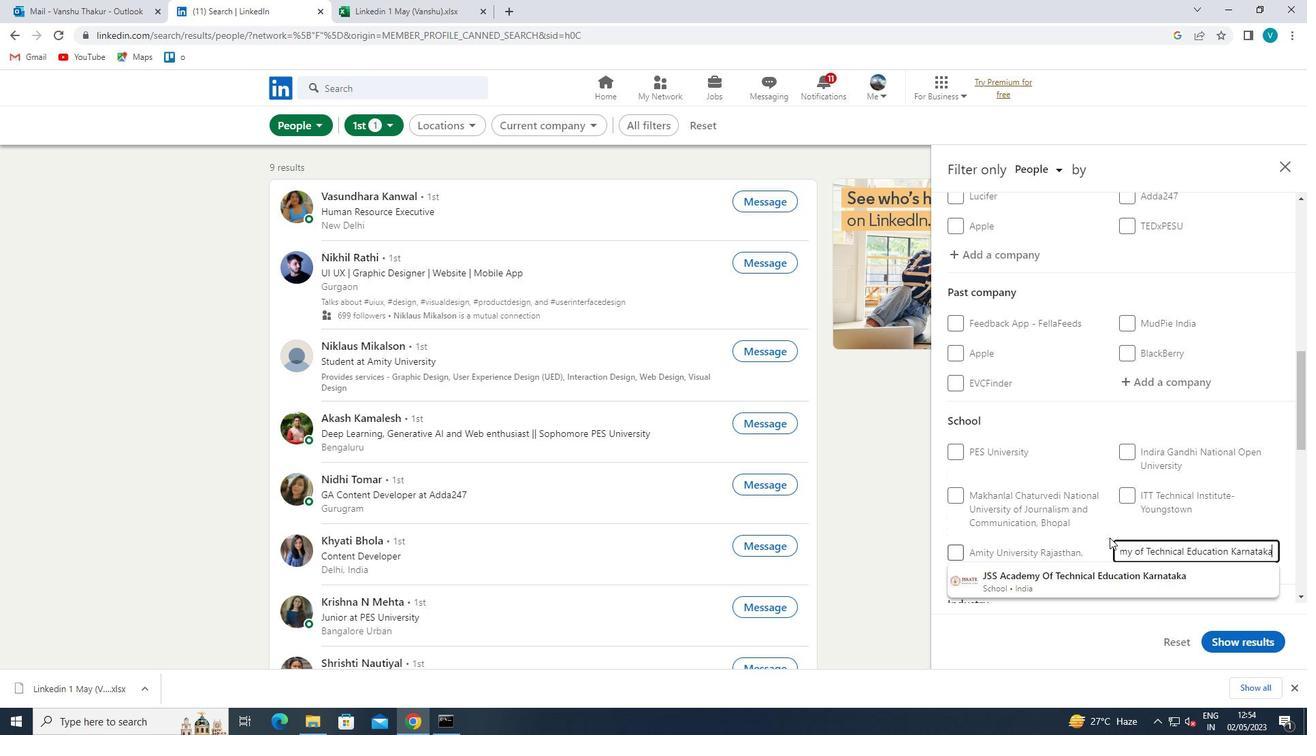 
Action: Mouse pressed left at (1109, 537)
Screenshot: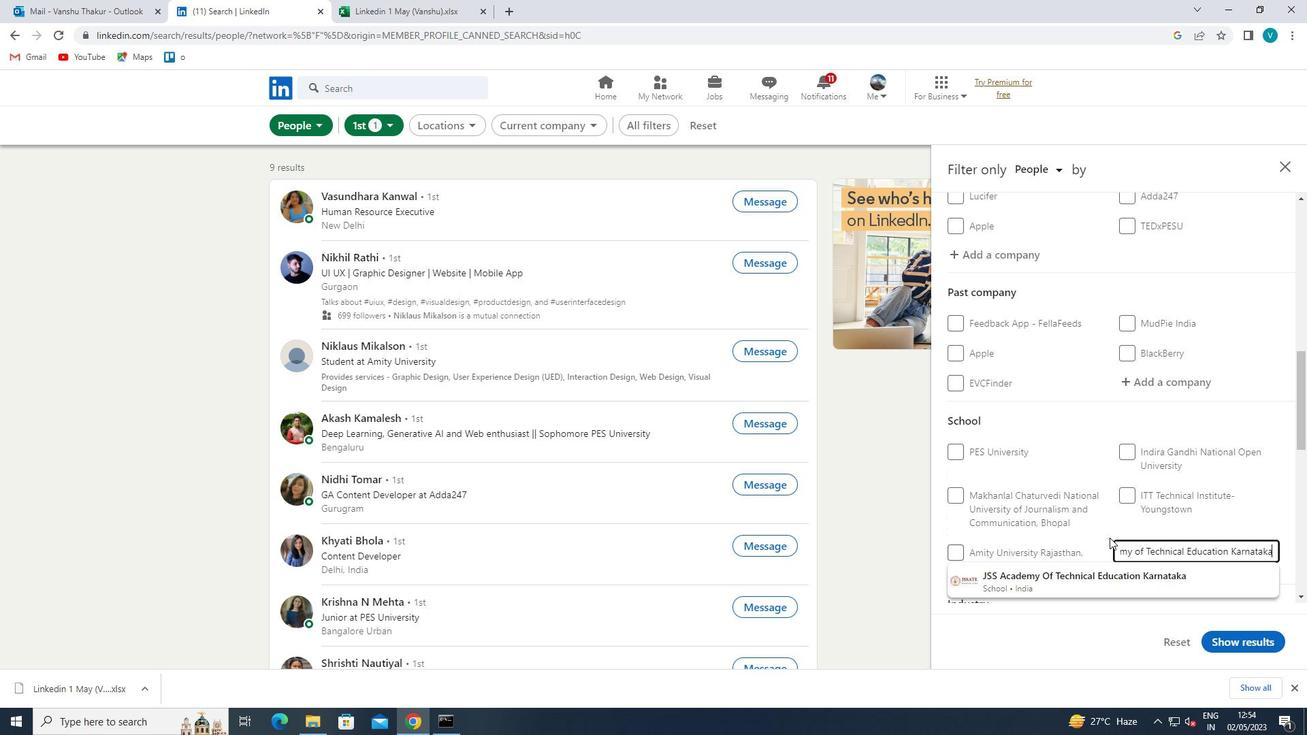 
Action: Mouse moved to (1164, 555)
Screenshot: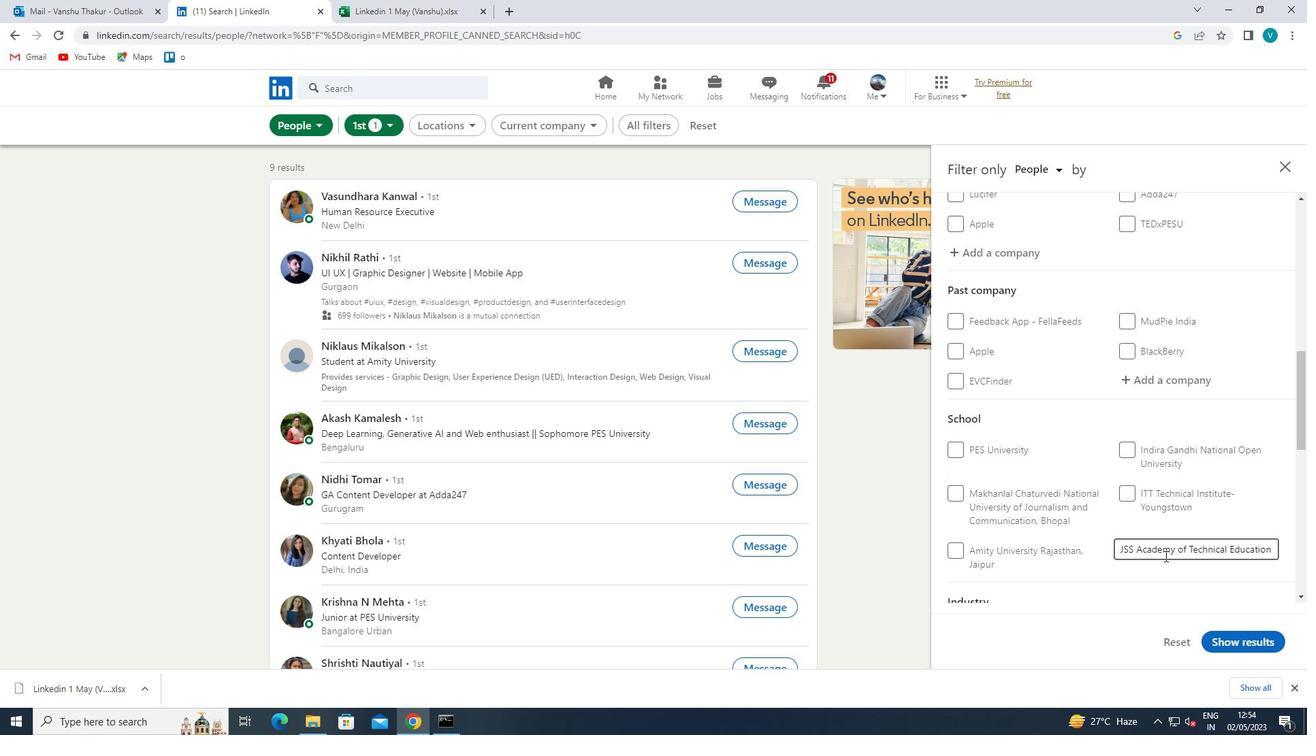 
Action: Mouse scrolled (1164, 554) with delta (0, 0)
Screenshot: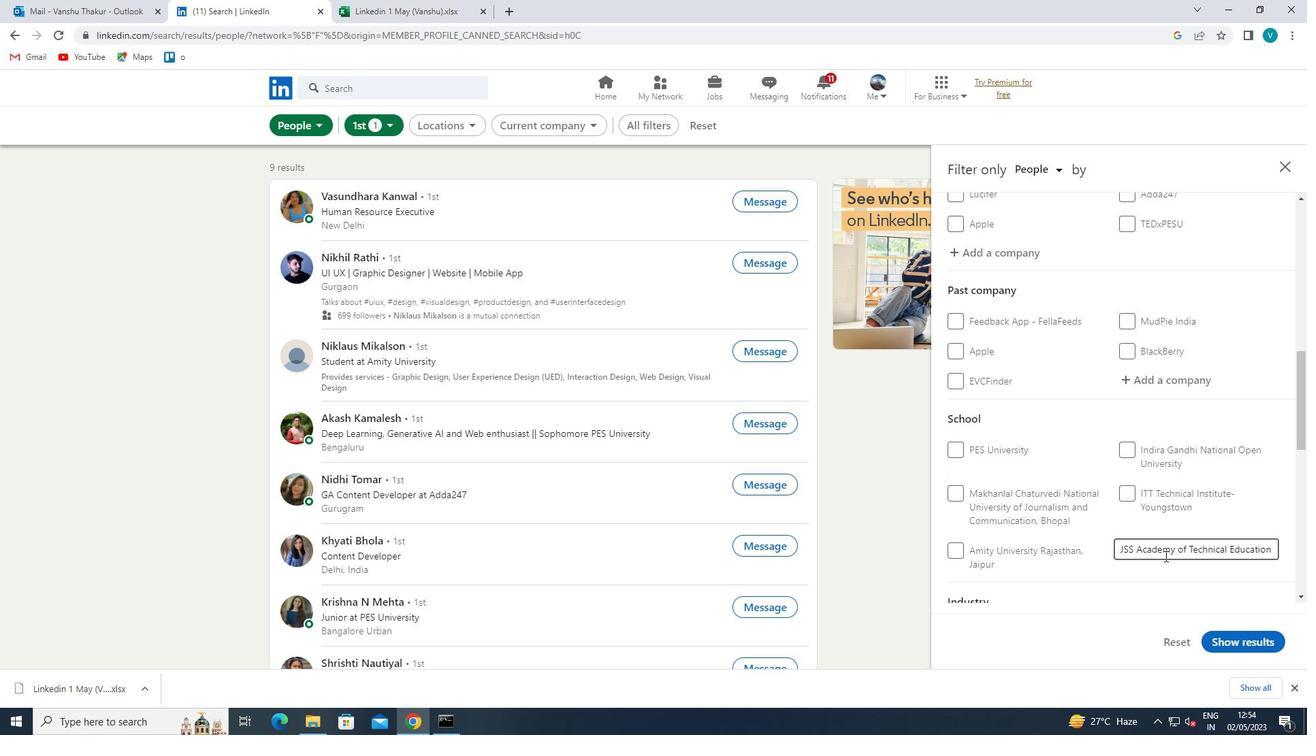 
Action: Mouse moved to (1164, 559)
Screenshot: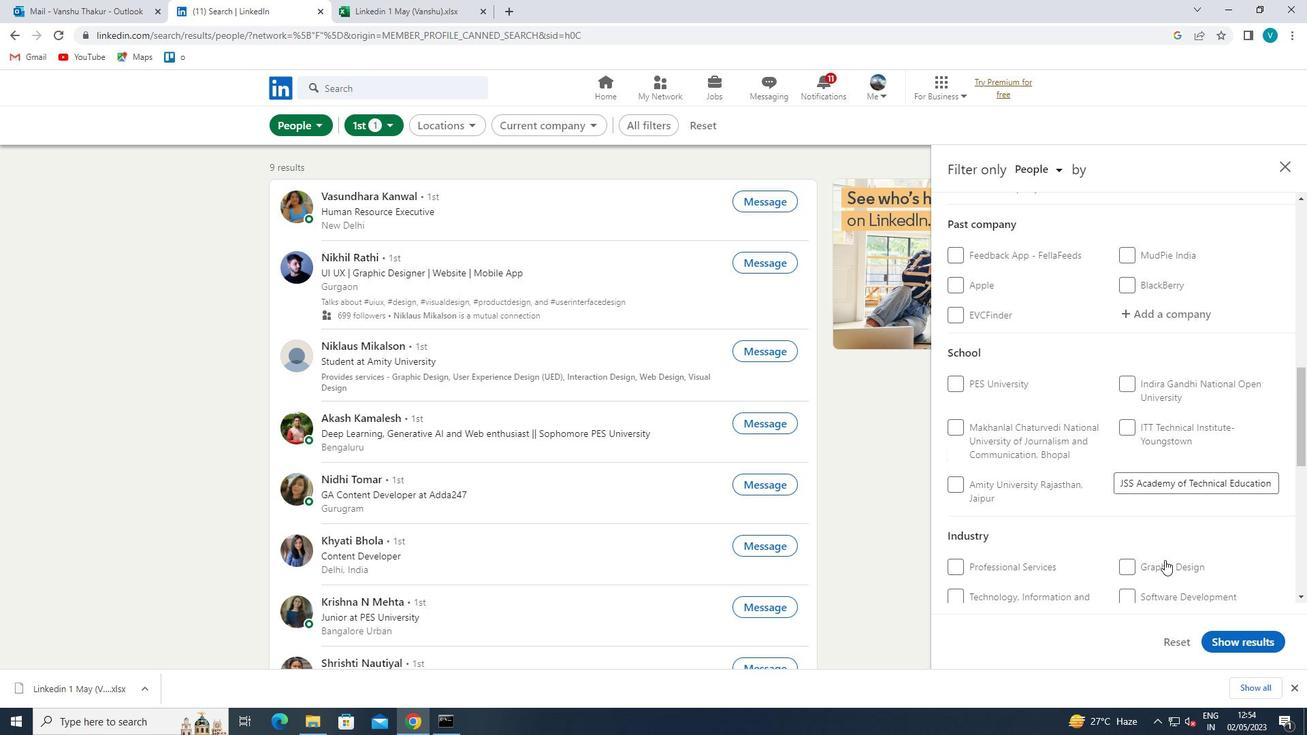 
Action: Mouse scrolled (1164, 558) with delta (0, 0)
Screenshot: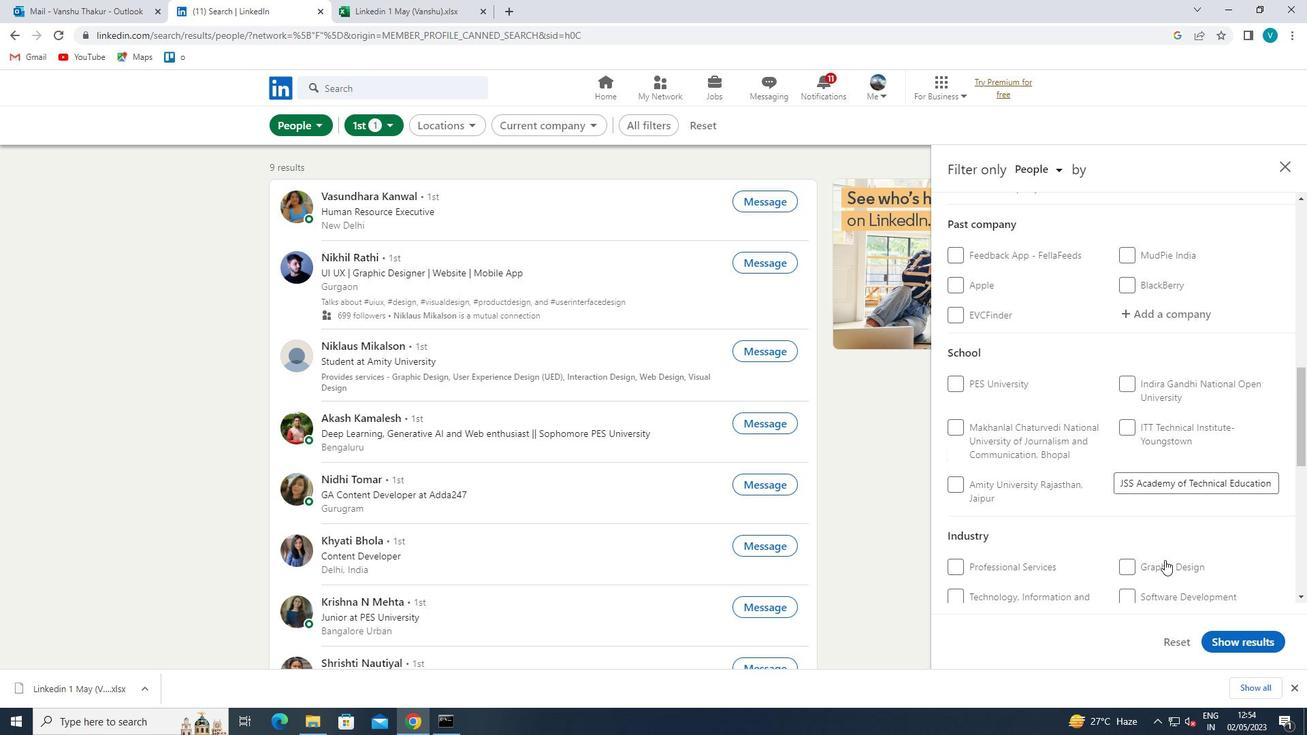 
Action: Mouse moved to (1164, 560)
Screenshot: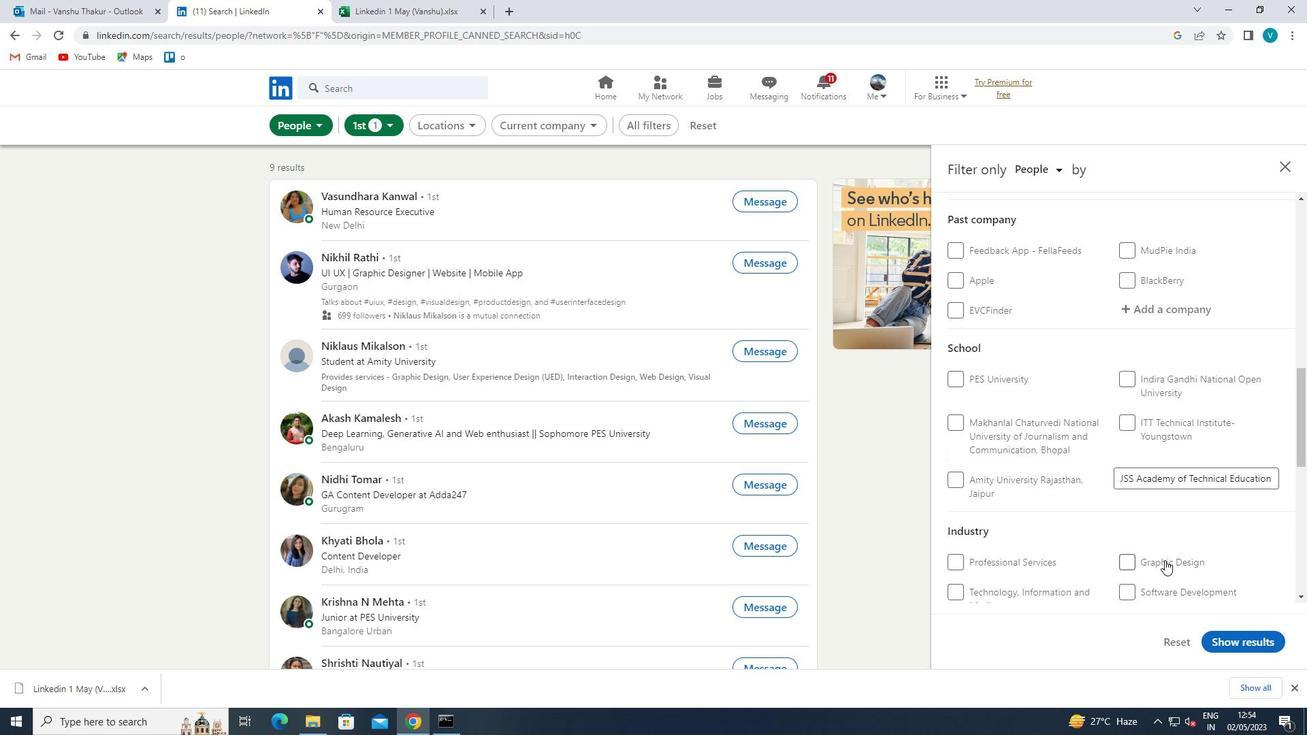 
Action: Mouse scrolled (1164, 559) with delta (0, 0)
Screenshot: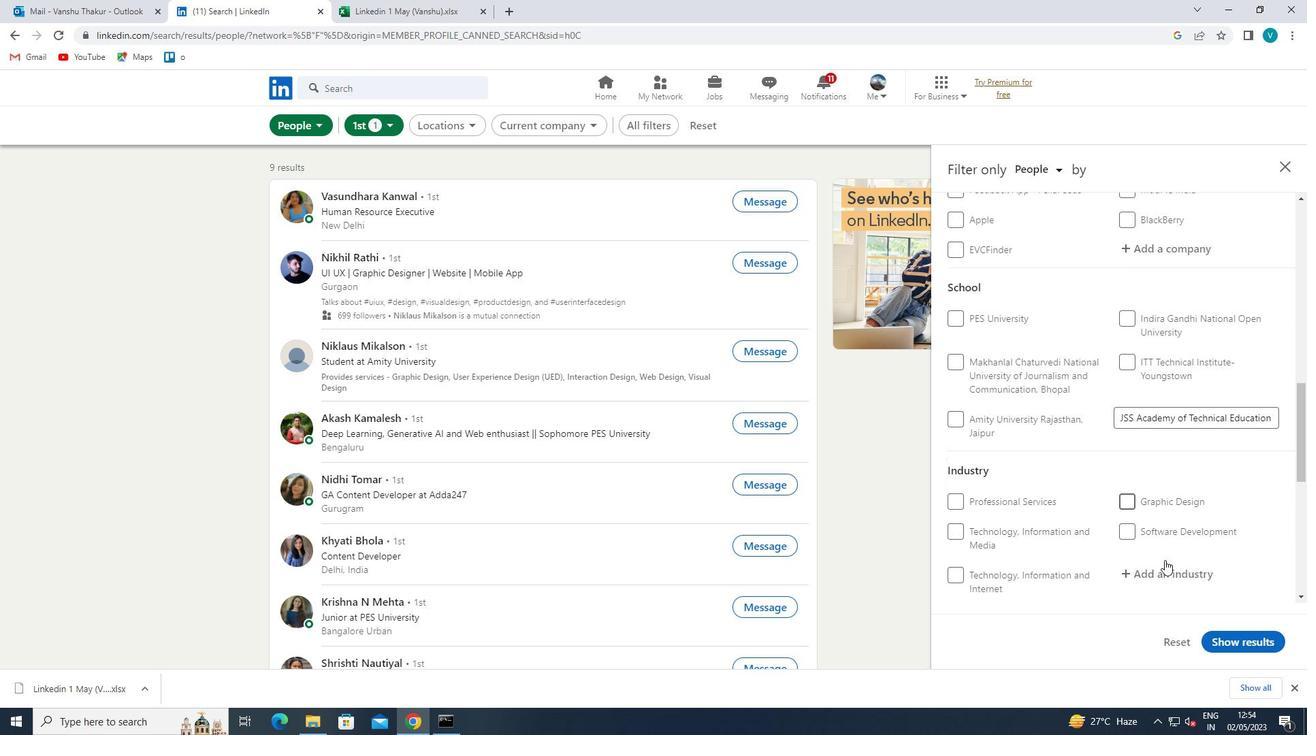 
Action: Mouse moved to (1175, 501)
Screenshot: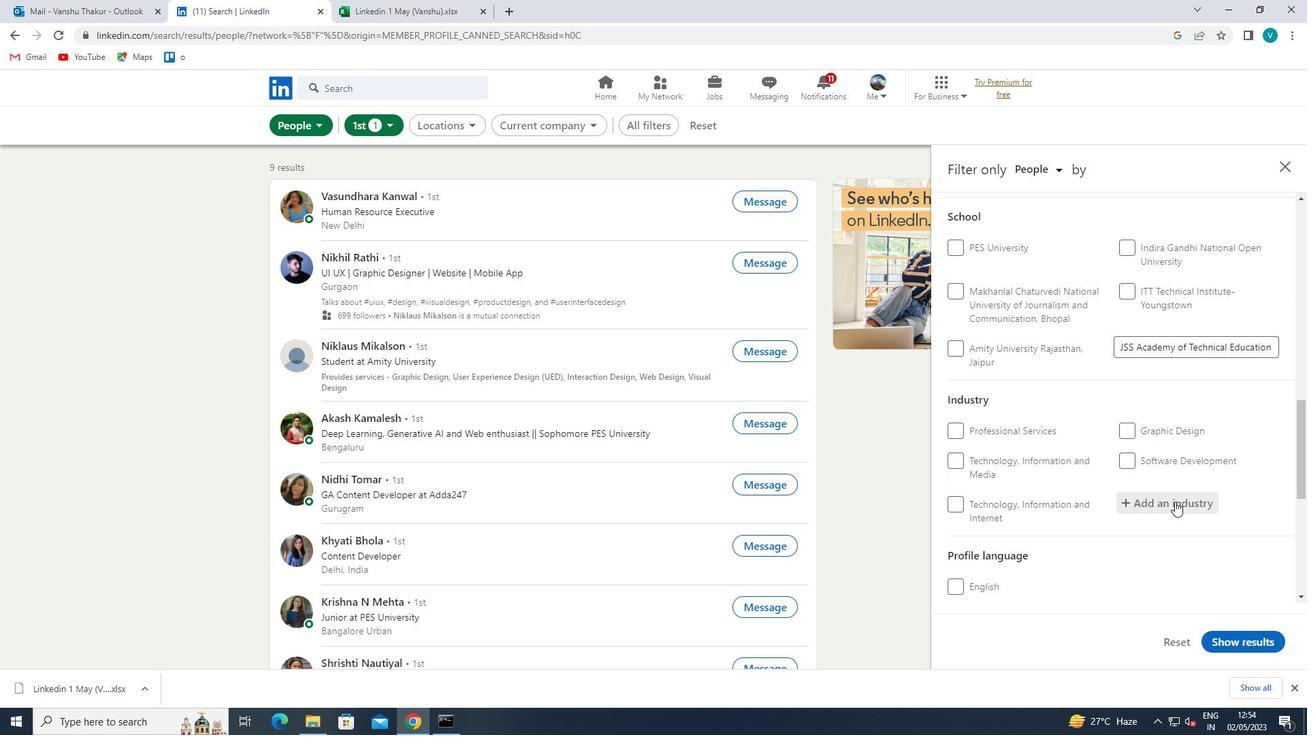 
Action: Mouse pressed left at (1175, 501)
Screenshot: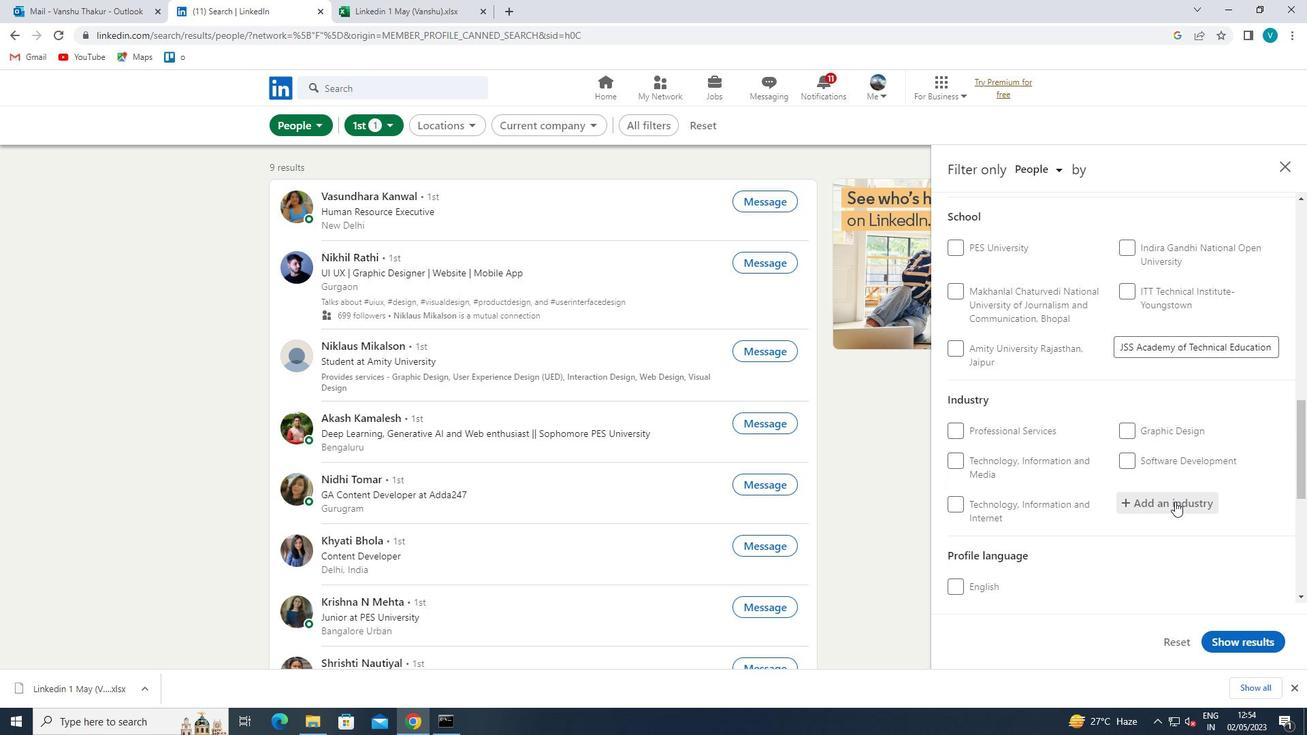 
Action: Key pressed <Key.shift>LAUNDRY<Key.space>AND<Key.space>
Screenshot: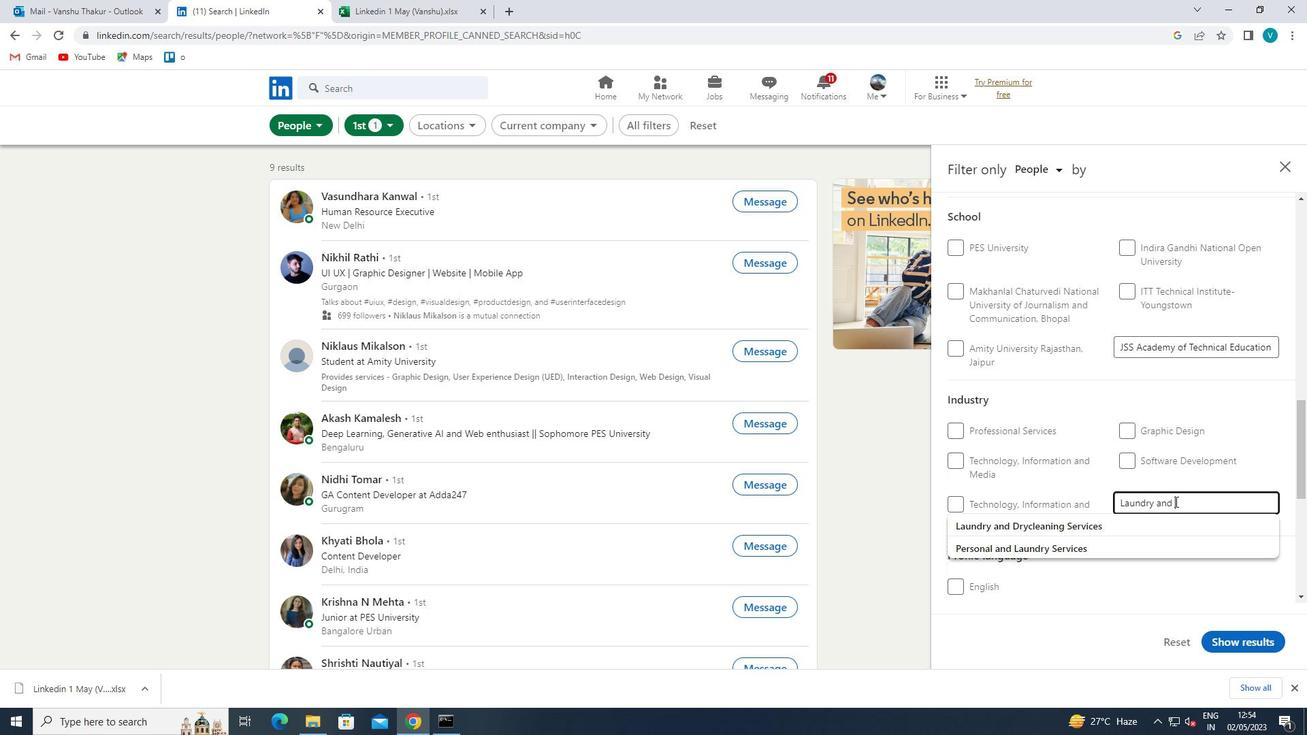 
Action: Mouse moved to (1159, 522)
Screenshot: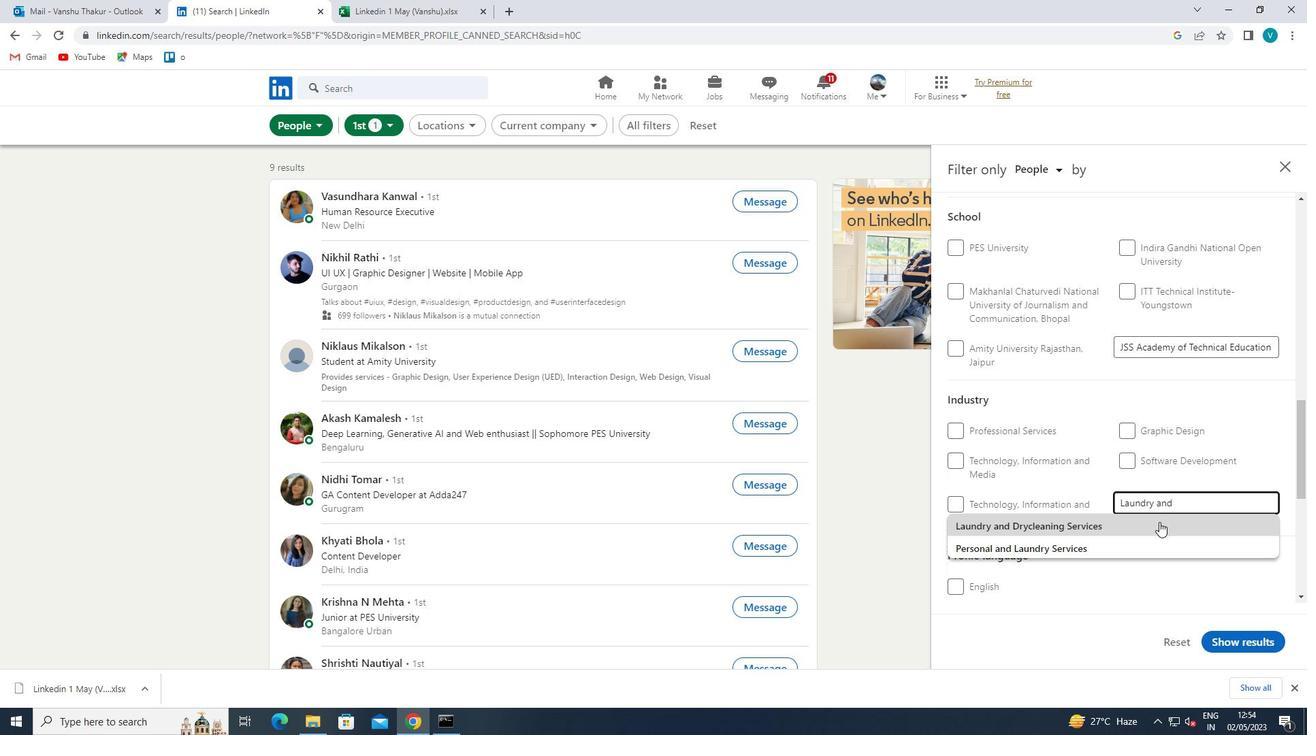 
Action: Mouse pressed left at (1159, 522)
Screenshot: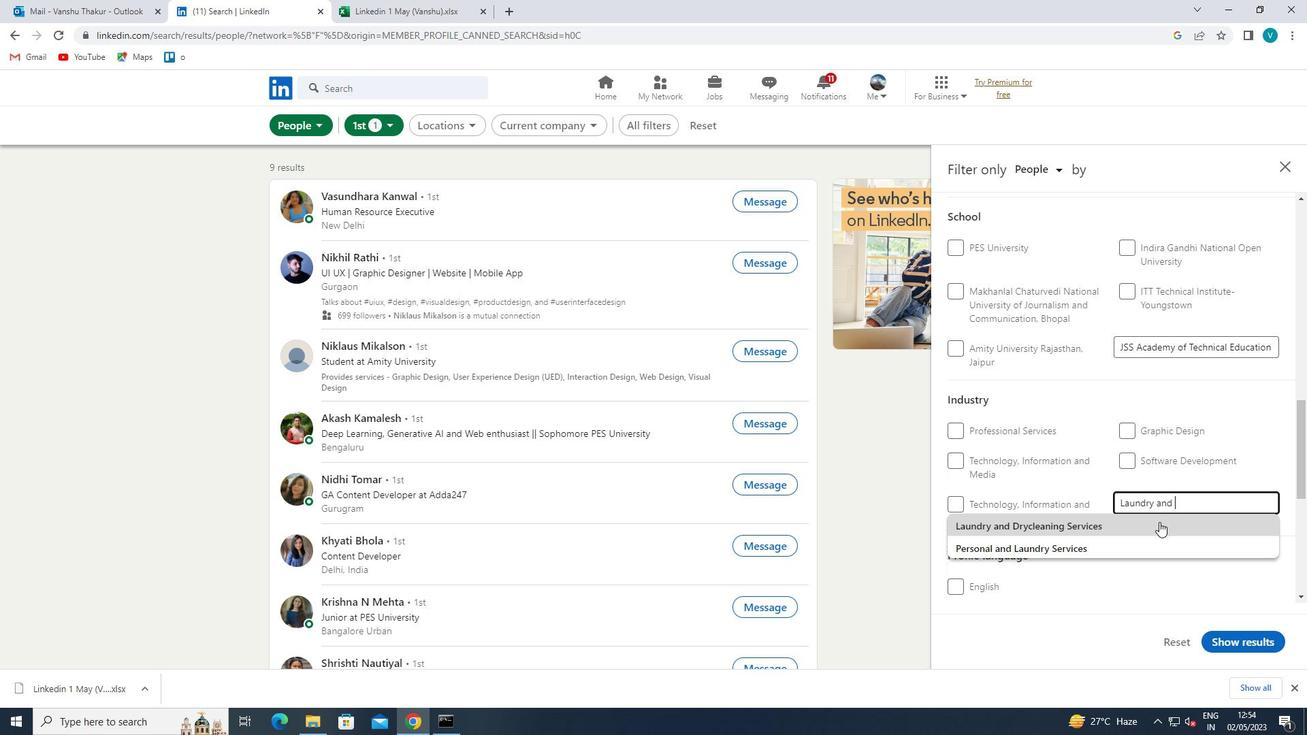 
Action: Mouse scrolled (1159, 521) with delta (0, 0)
Screenshot: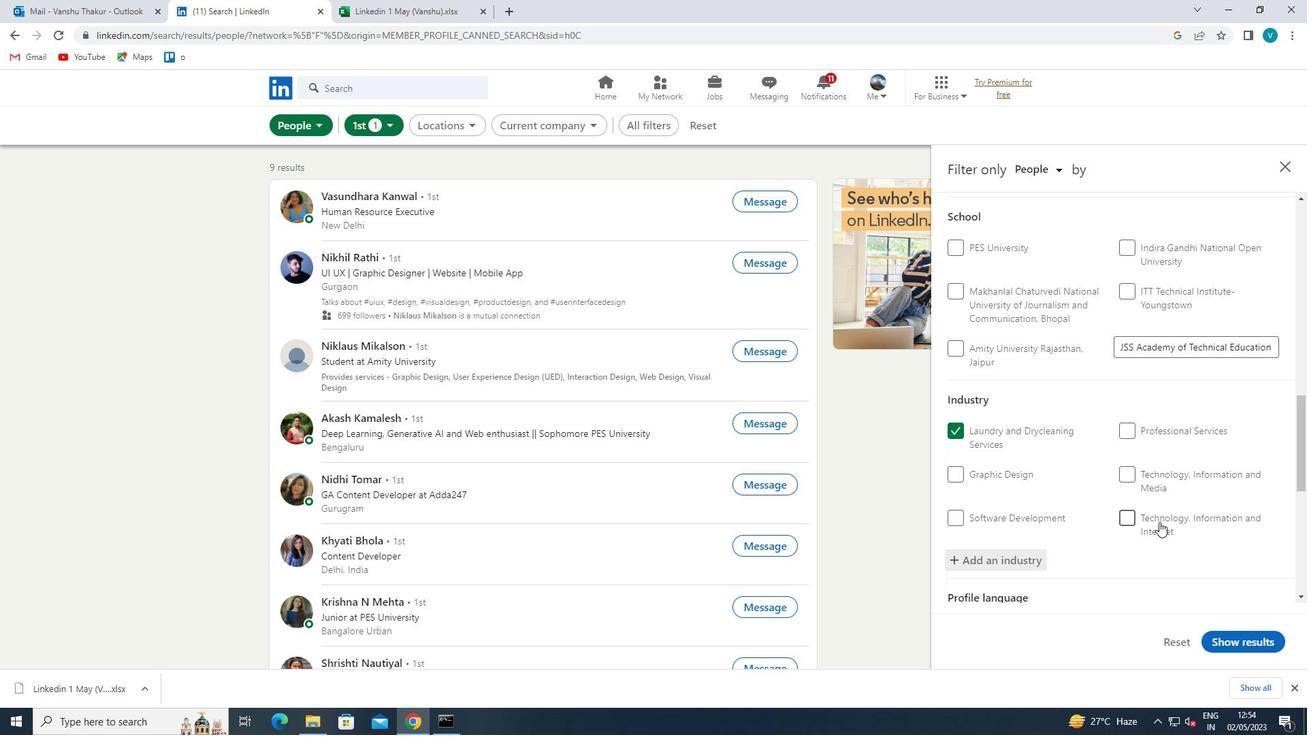 
Action: Mouse scrolled (1159, 521) with delta (0, 0)
Screenshot: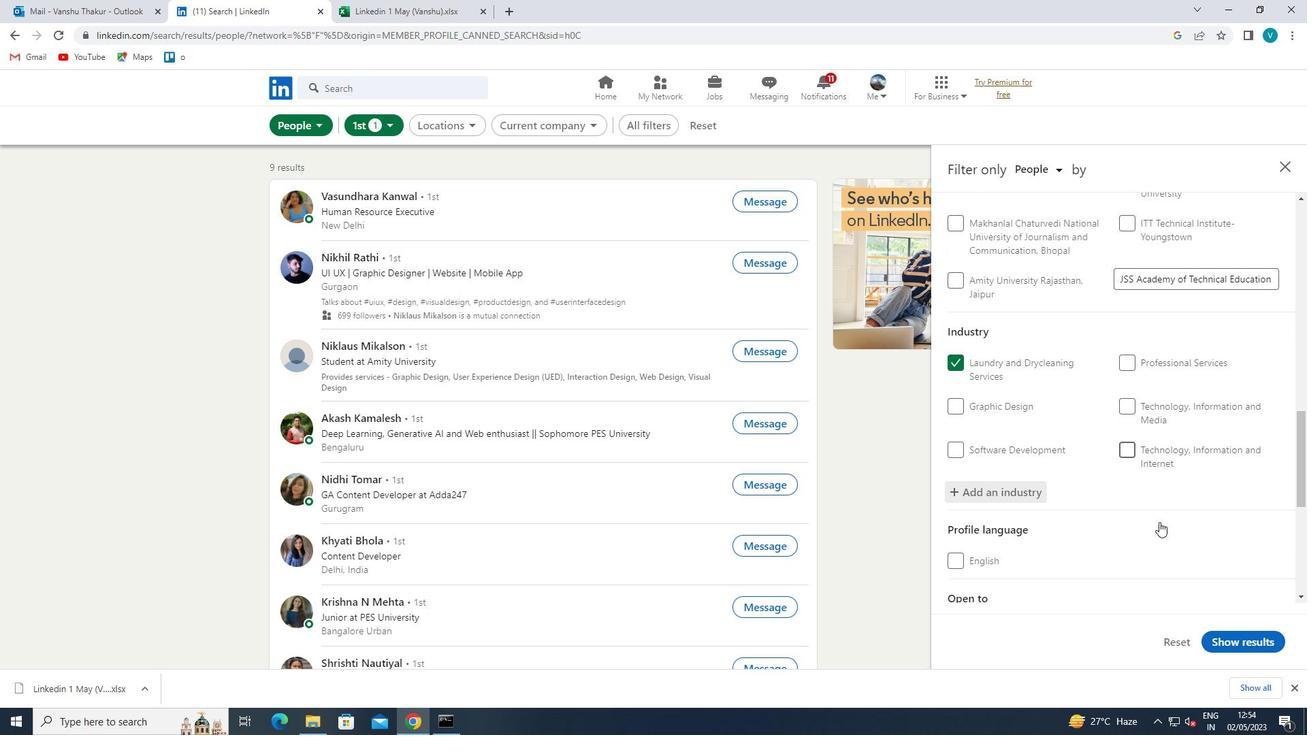 
Action: Mouse scrolled (1159, 521) with delta (0, 0)
Screenshot: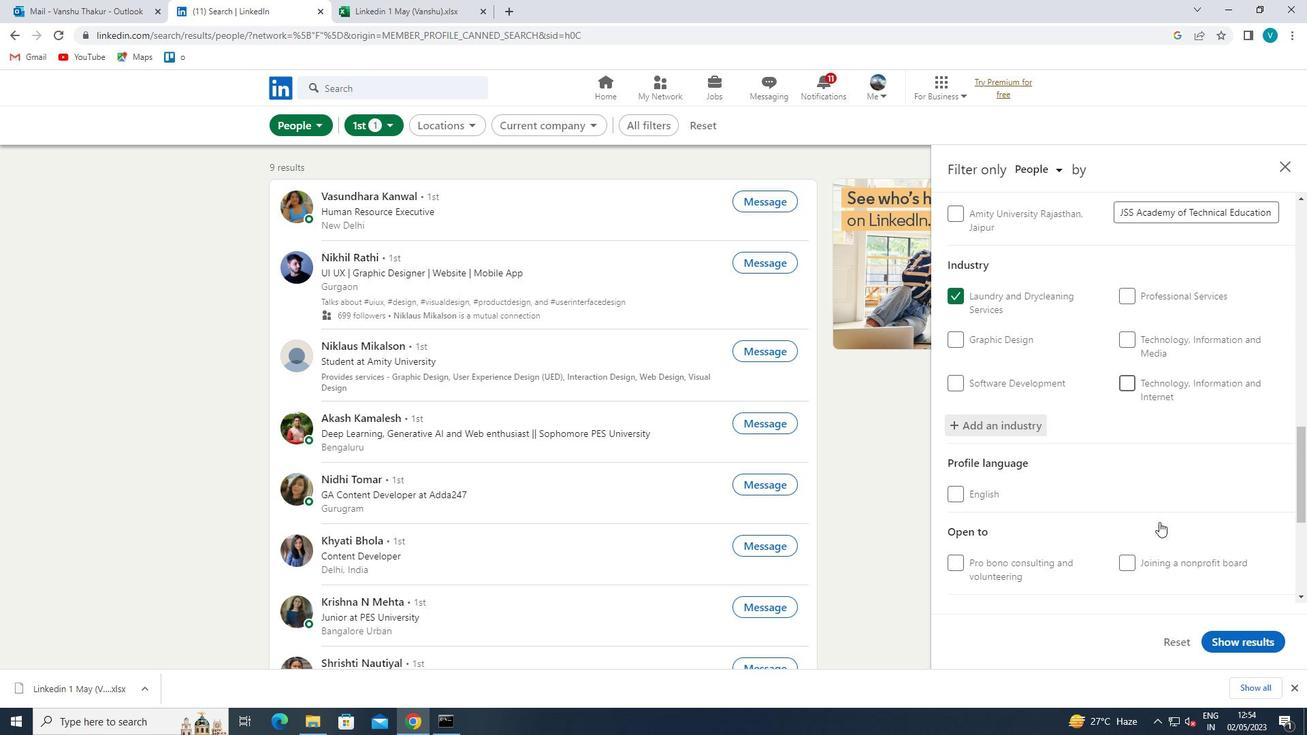 
Action: Mouse scrolled (1159, 521) with delta (0, 0)
Screenshot: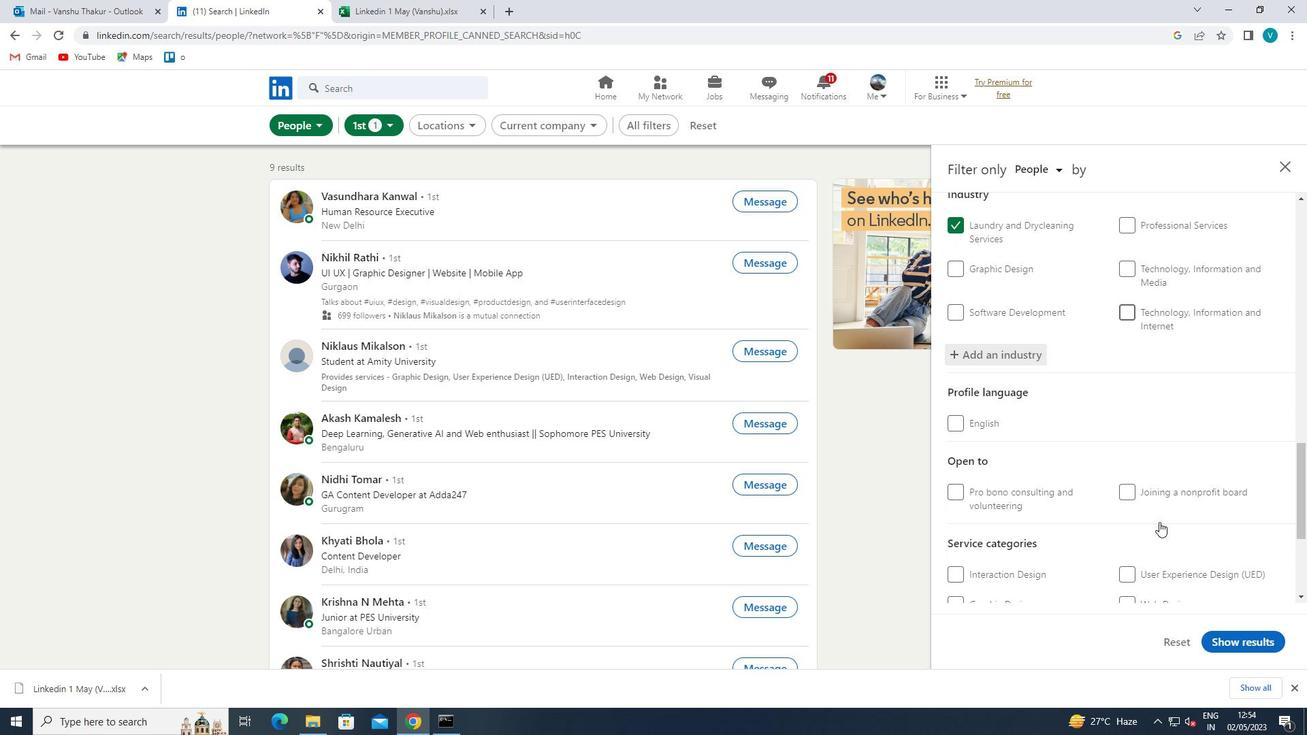 
Action: Mouse scrolled (1159, 521) with delta (0, 0)
Screenshot: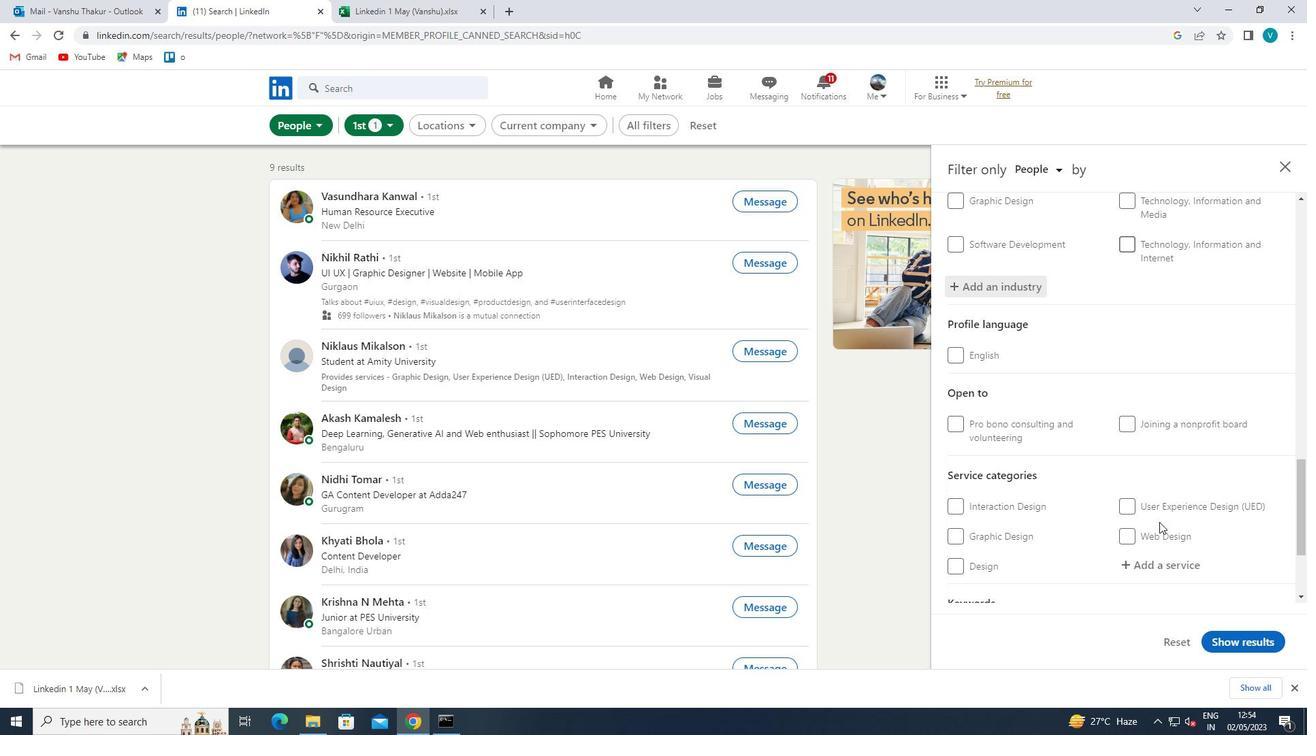
Action: Mouse moved to (1164, 501)
Screenshot: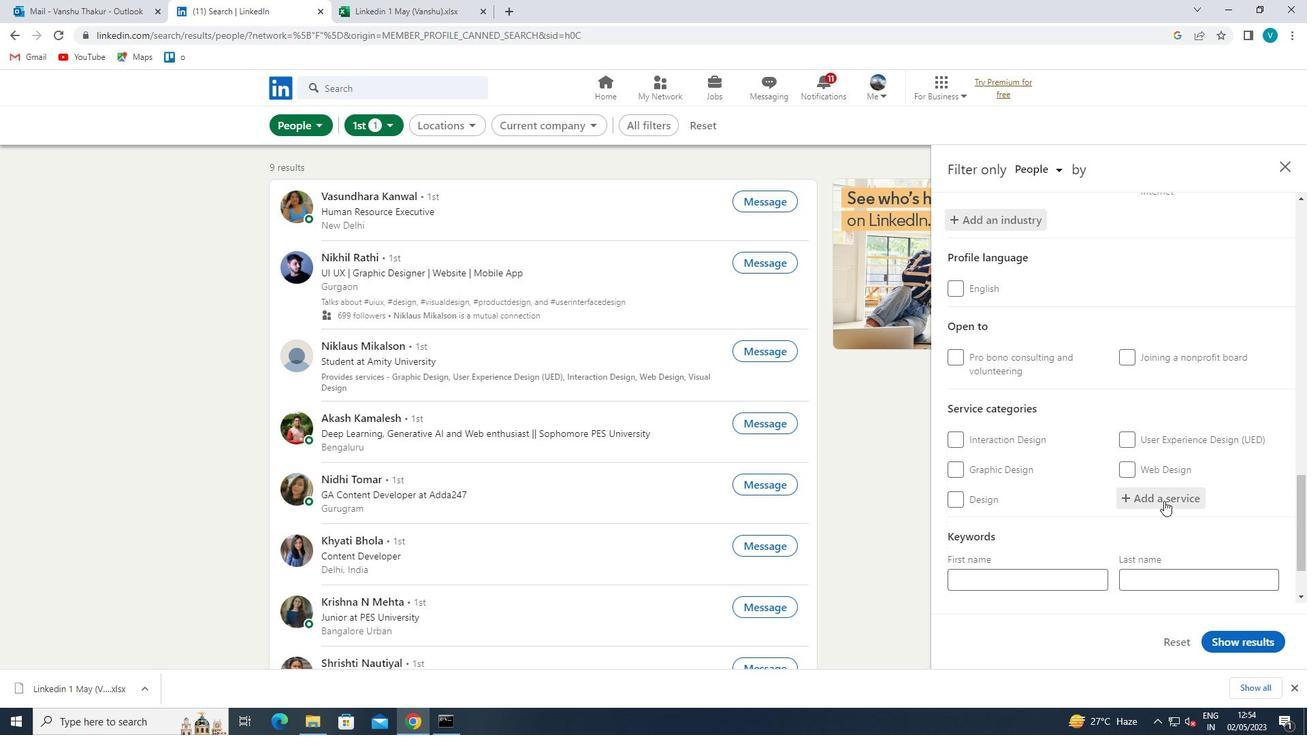 
Action: Mouse pressed left at (1164, 501)
Screenshot: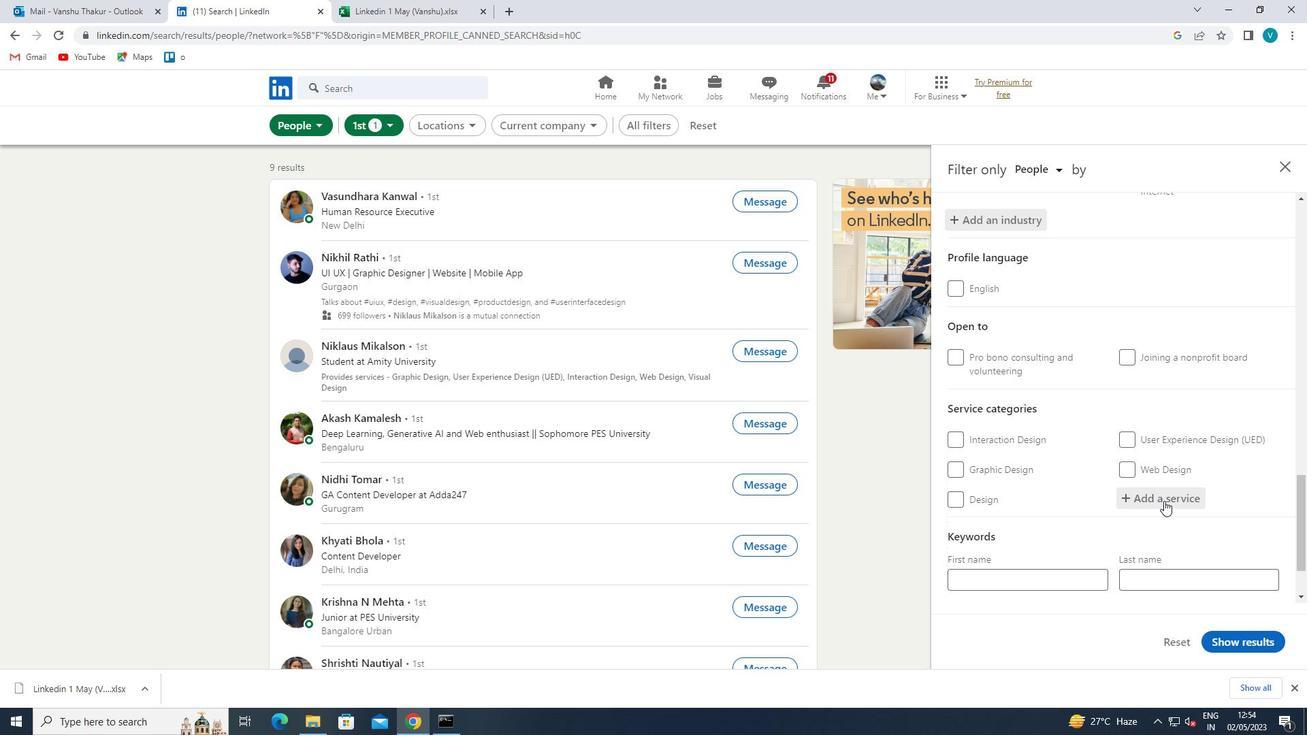 
Action: Key pressed <Key.shift>PROGRAM<Key.space>
Screenshot: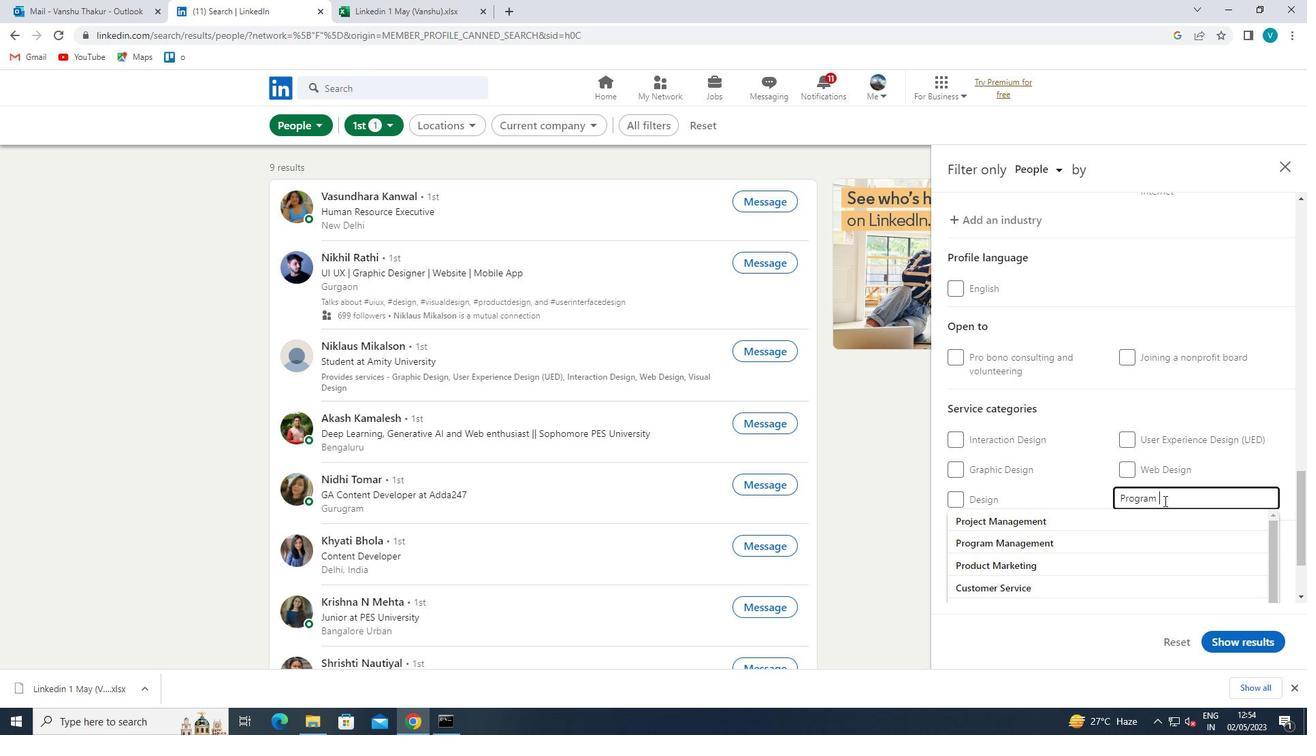 
Action: Mouse moved to (1075, 522)
Screenshot: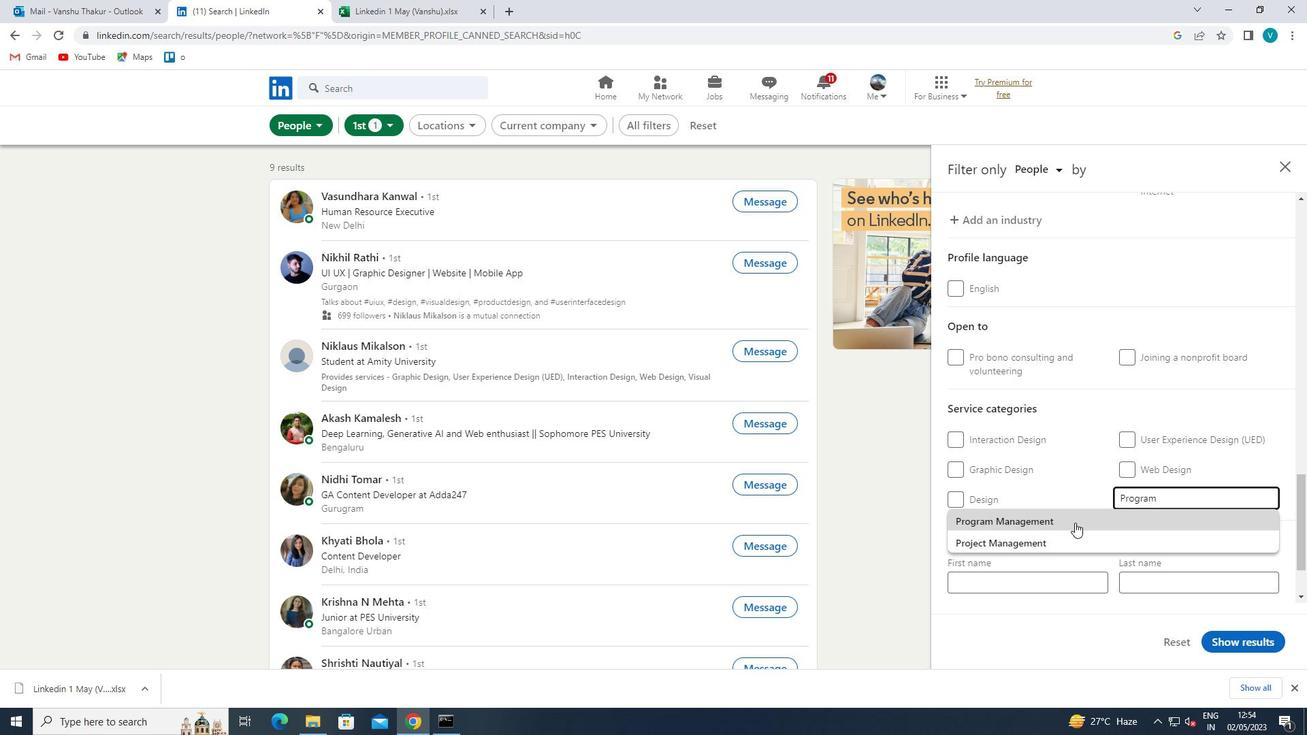 
Action: Mouse pressed left at (1075, 522)
Screenshot: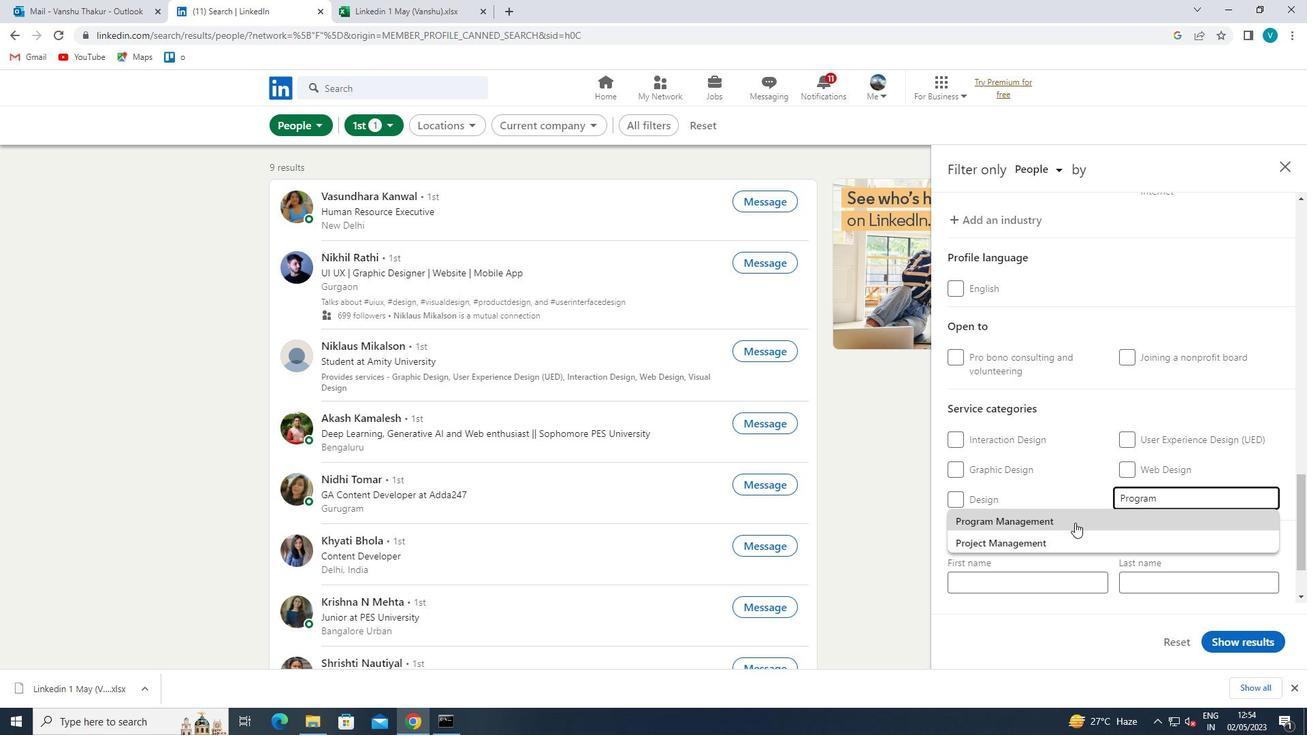 
Action: Mouse scrolled (1075, 522) with delta (0, 0)
Screenshot: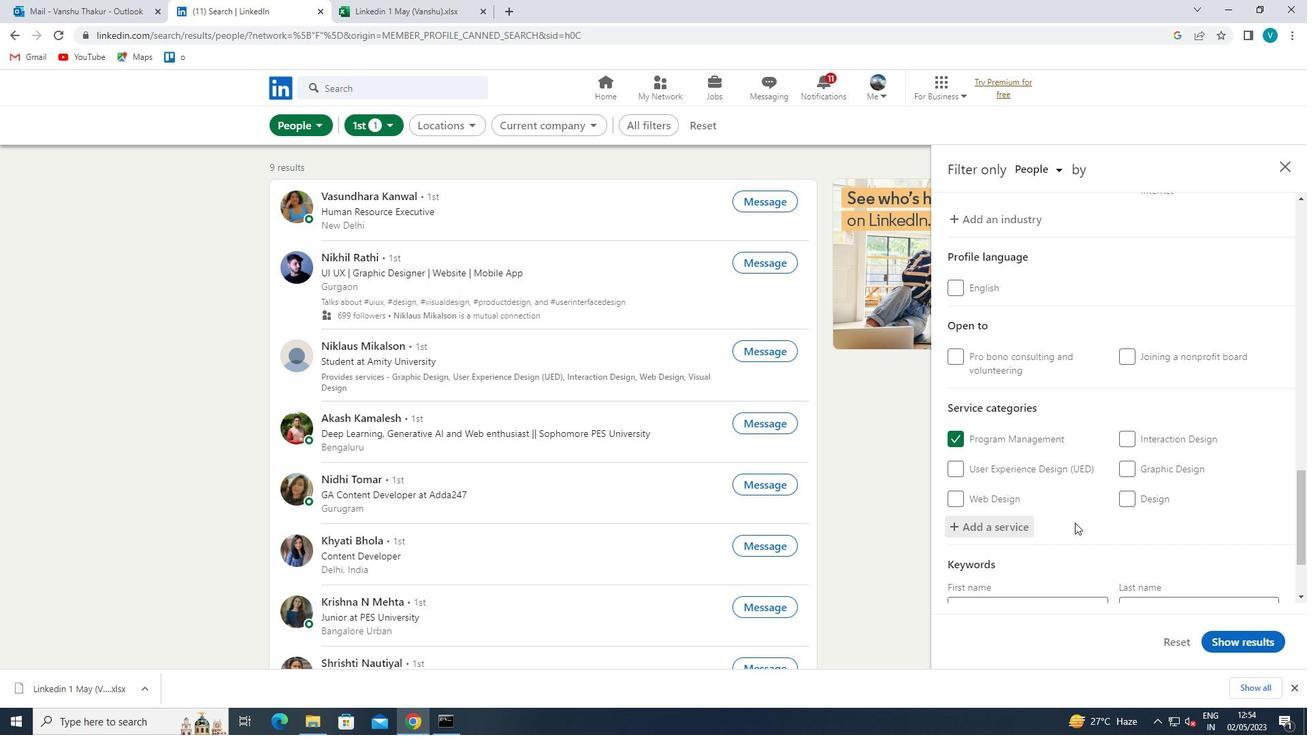 
Action: Mouse scrolled (1075, 522) with delta (0, 0)
Screenshot: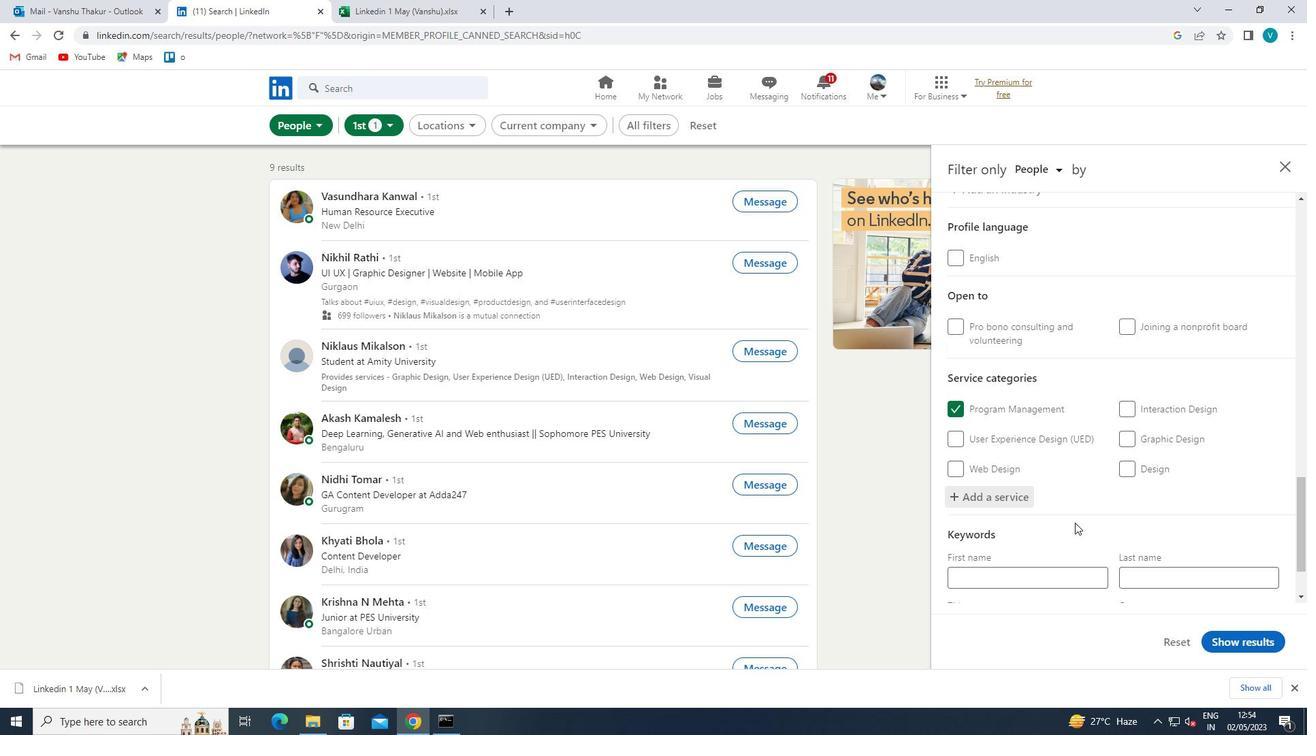 
Action: Mouse moved to (1064, 553)
Screenshot: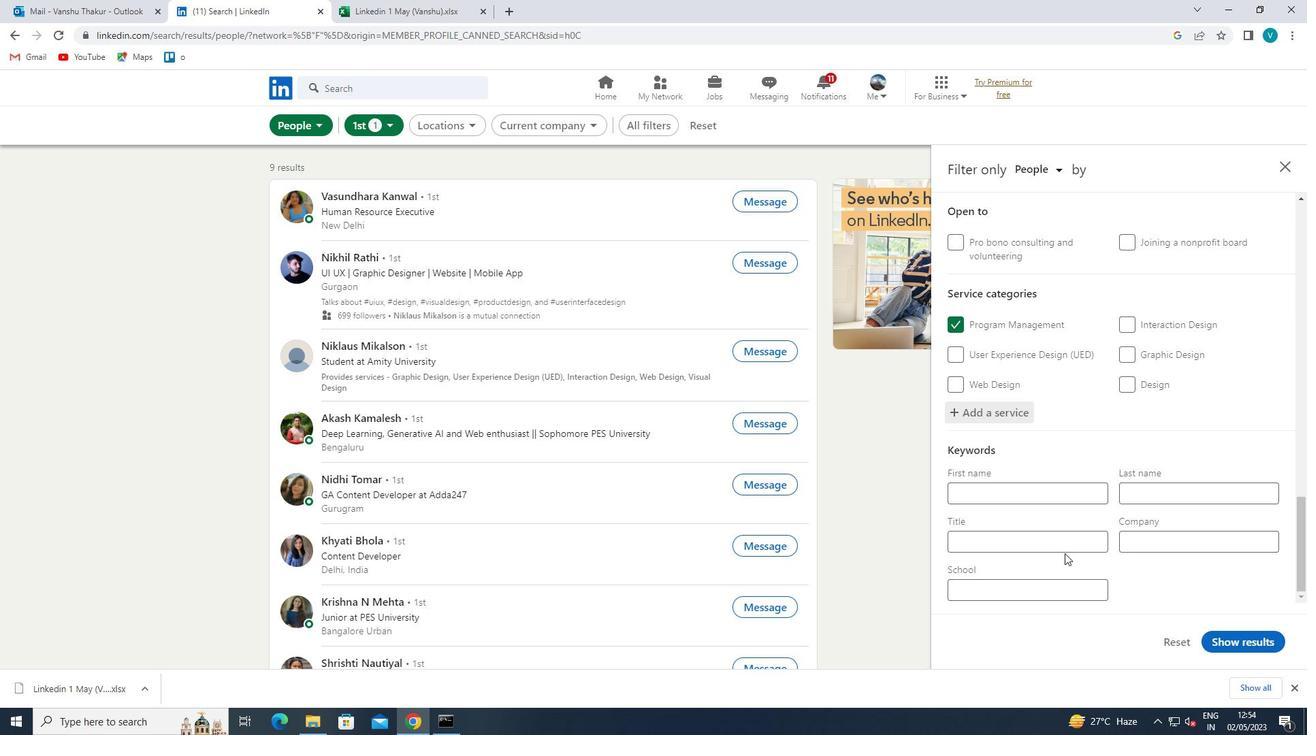 
Action: Mouse pressed left at (1064, 553)
Screenshot: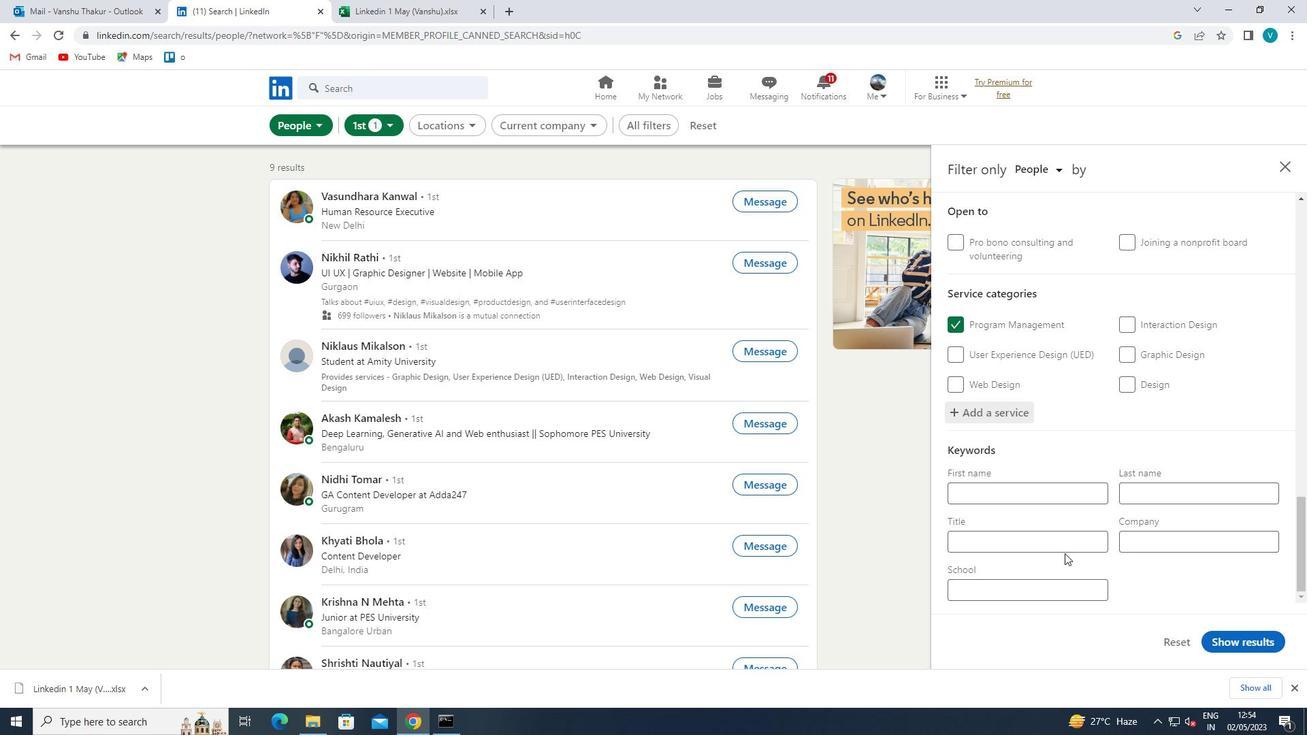 
Action: Mouse moved to (1073, 542)
Screenshot: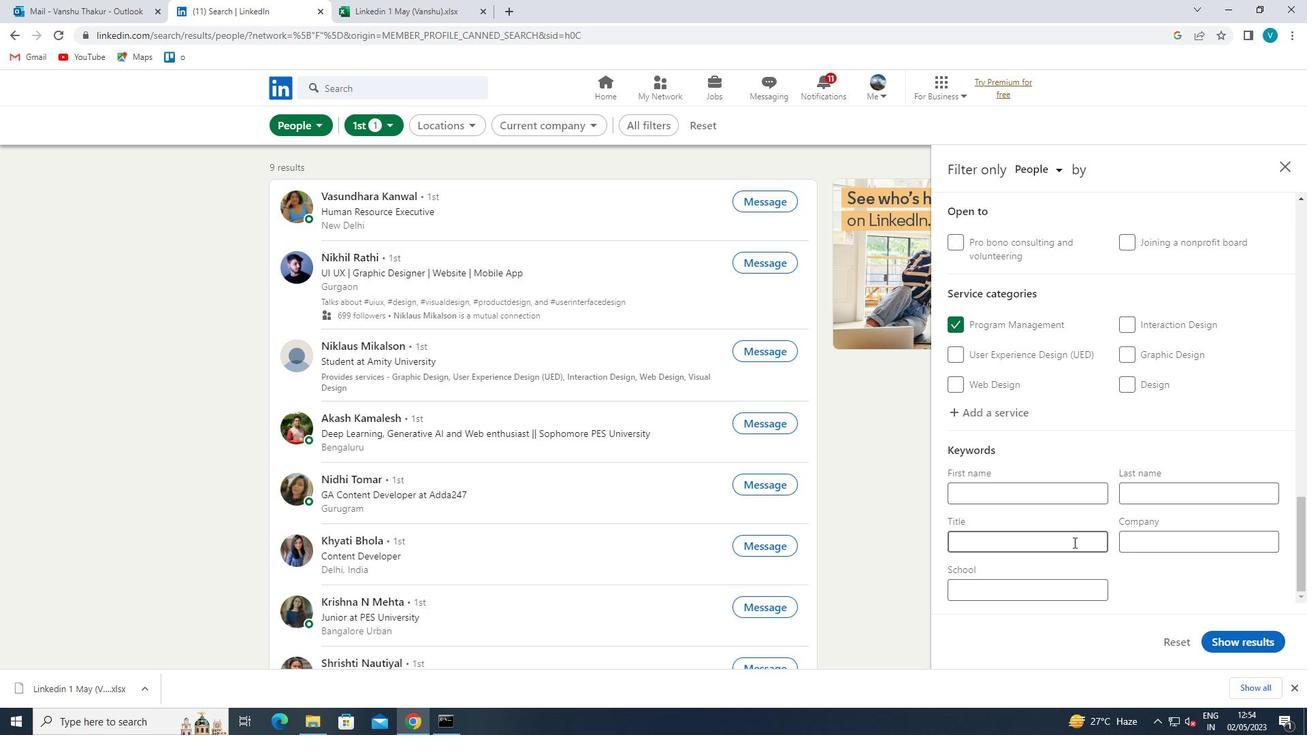 
Action: Mouse pressed left at (1073, 542)
Screenshot: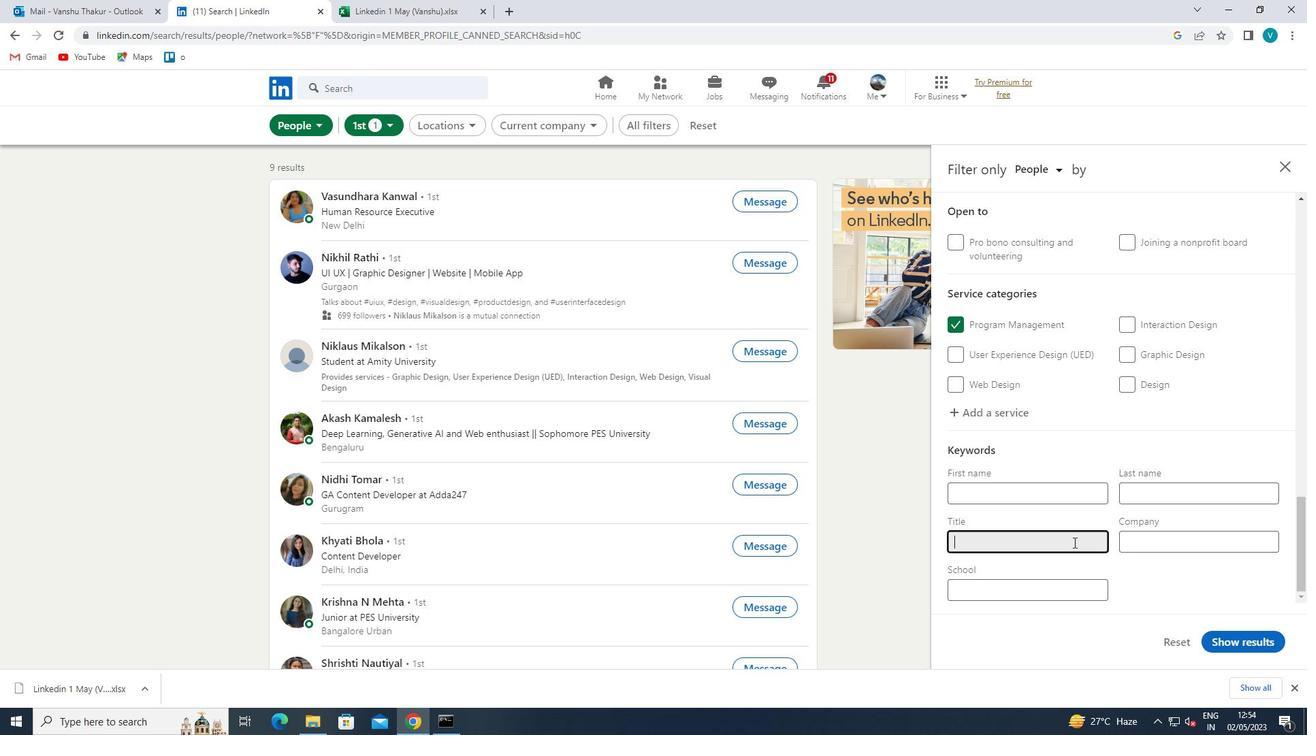 
Action: Mouse moved to (1076, 539)
Screenshot: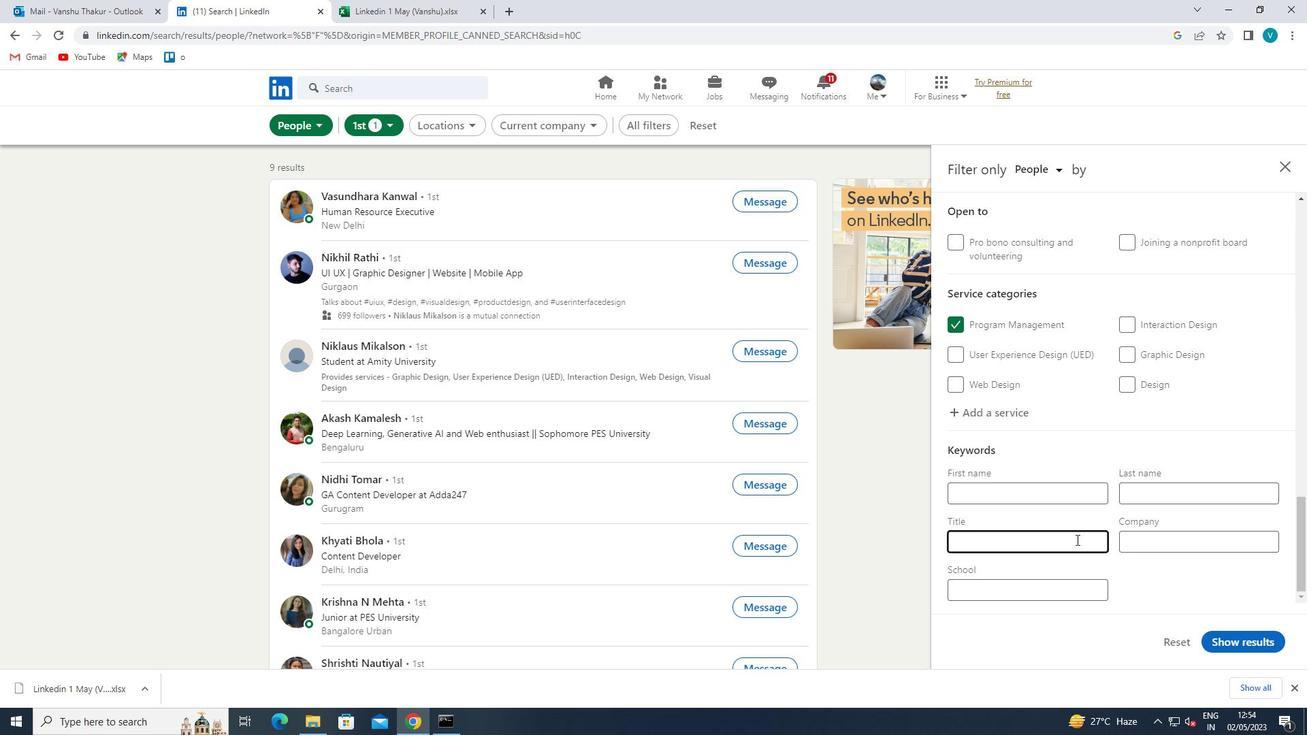 
Action: Key pressed <Key.shift><Key.shift>FRONT<Key.space><Key.shift>DESK<Key.space><Key.shift>MANAGER<Key.space>
Screenshot: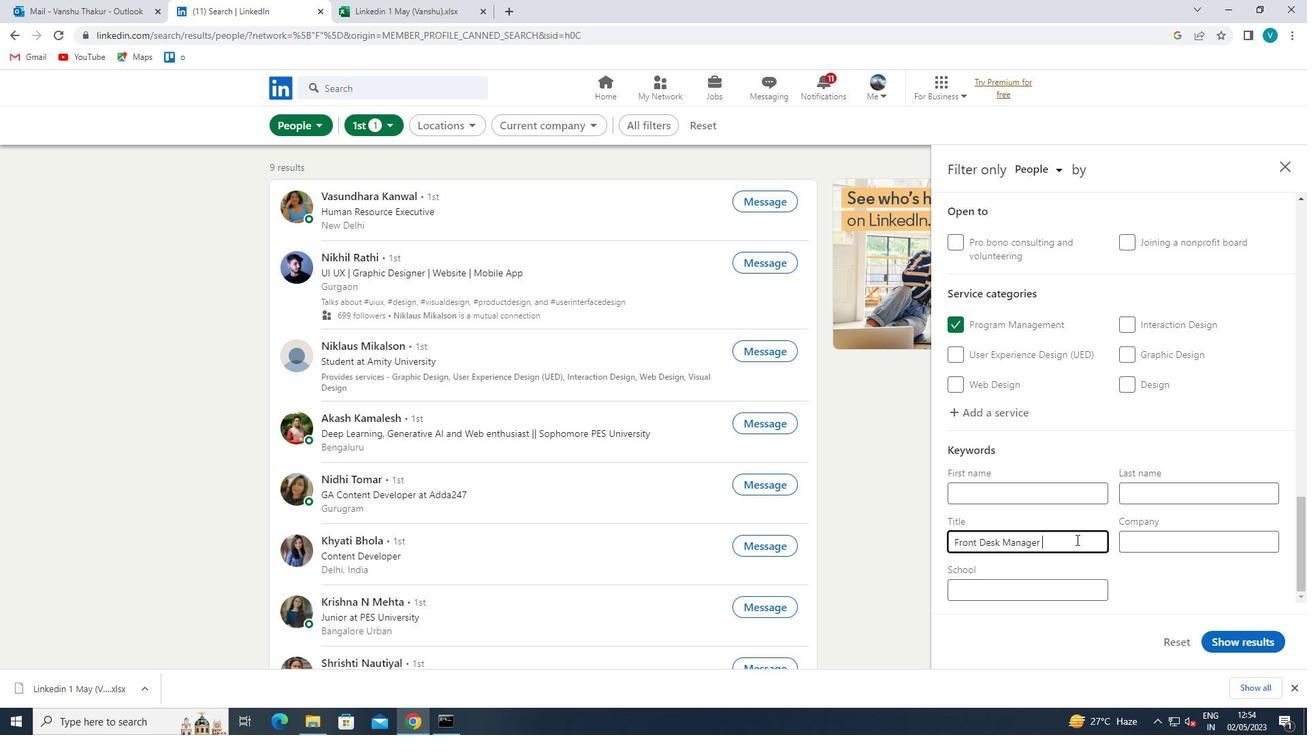 
Action: Mouse moved to (1228, 642)
Screenshot: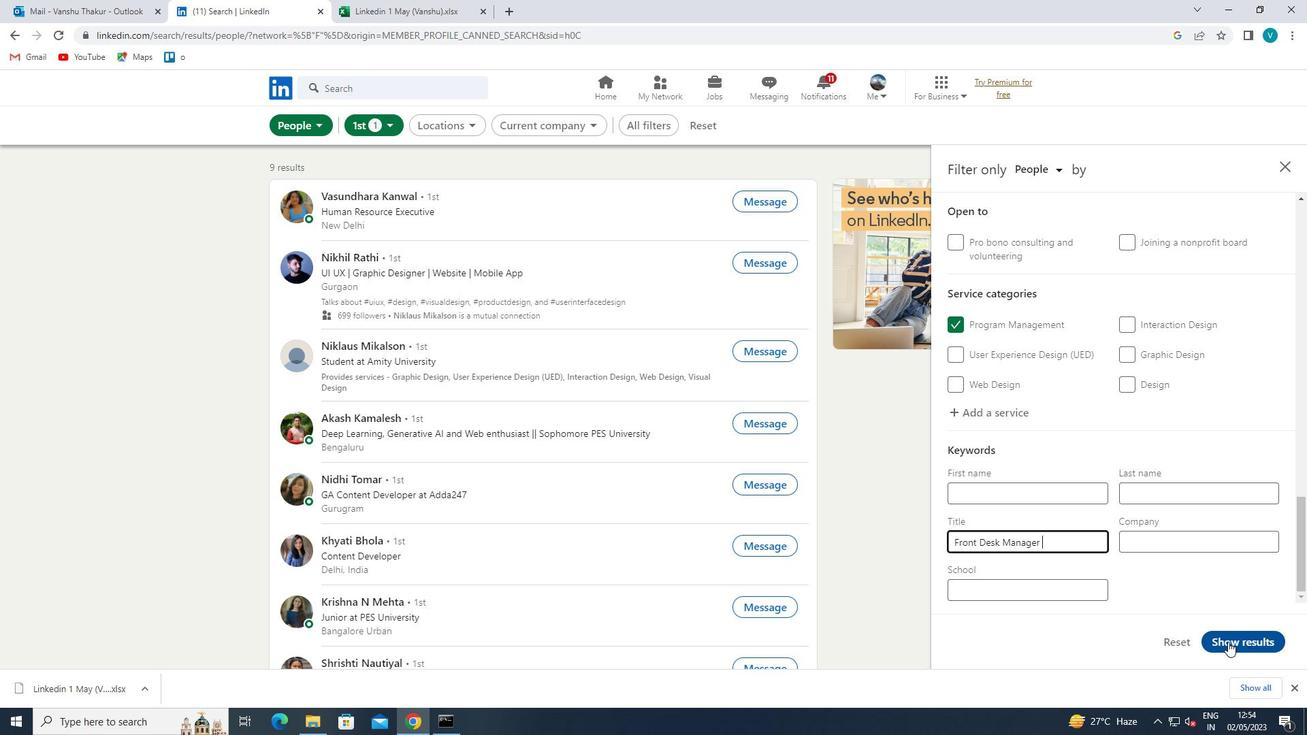 
Action: Mouse pressed left at (1228, 642)
Screenshot: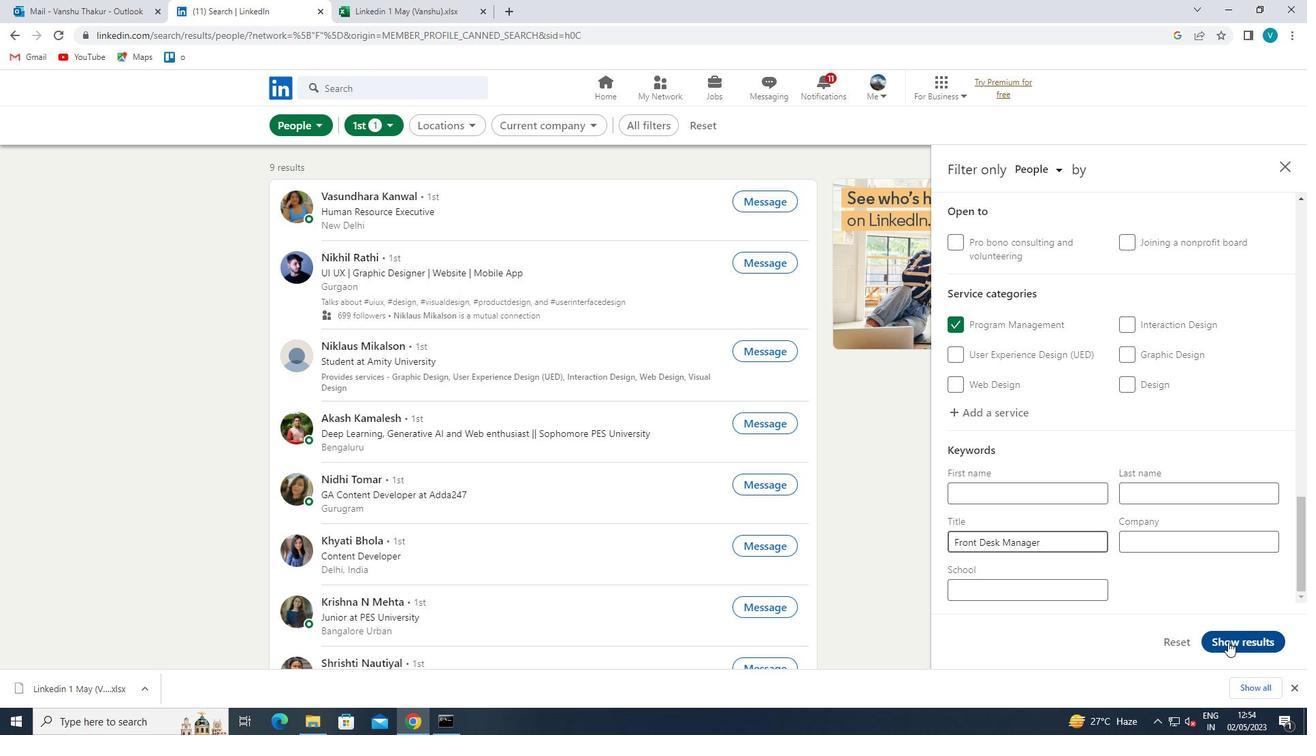 
